 Task: Look for space in Pārvatipuram, India from 9th June, 2023 to 16th June, 2023 for 2 adults in price range Rs.8000 to Rs.16000. Place can be entire place with 2 bedrooms having 2 beds and 1 bathroom. Property type can be house, flat, guest house. Booking option can be shelf check-in. Required host language is English.
Action: Mouse moved to (609, 87)
Screenshot: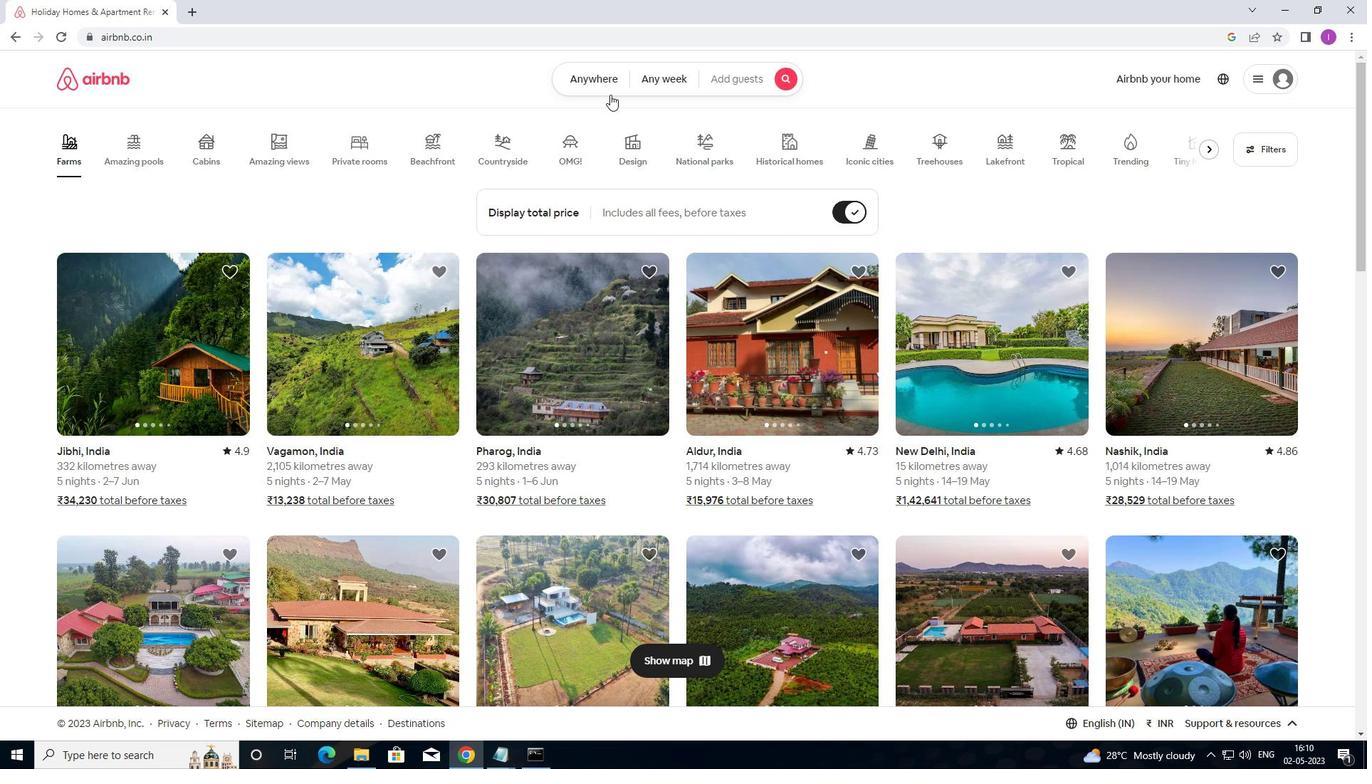 
Action: Mouse pressed left at (609, 87)
Screenshot: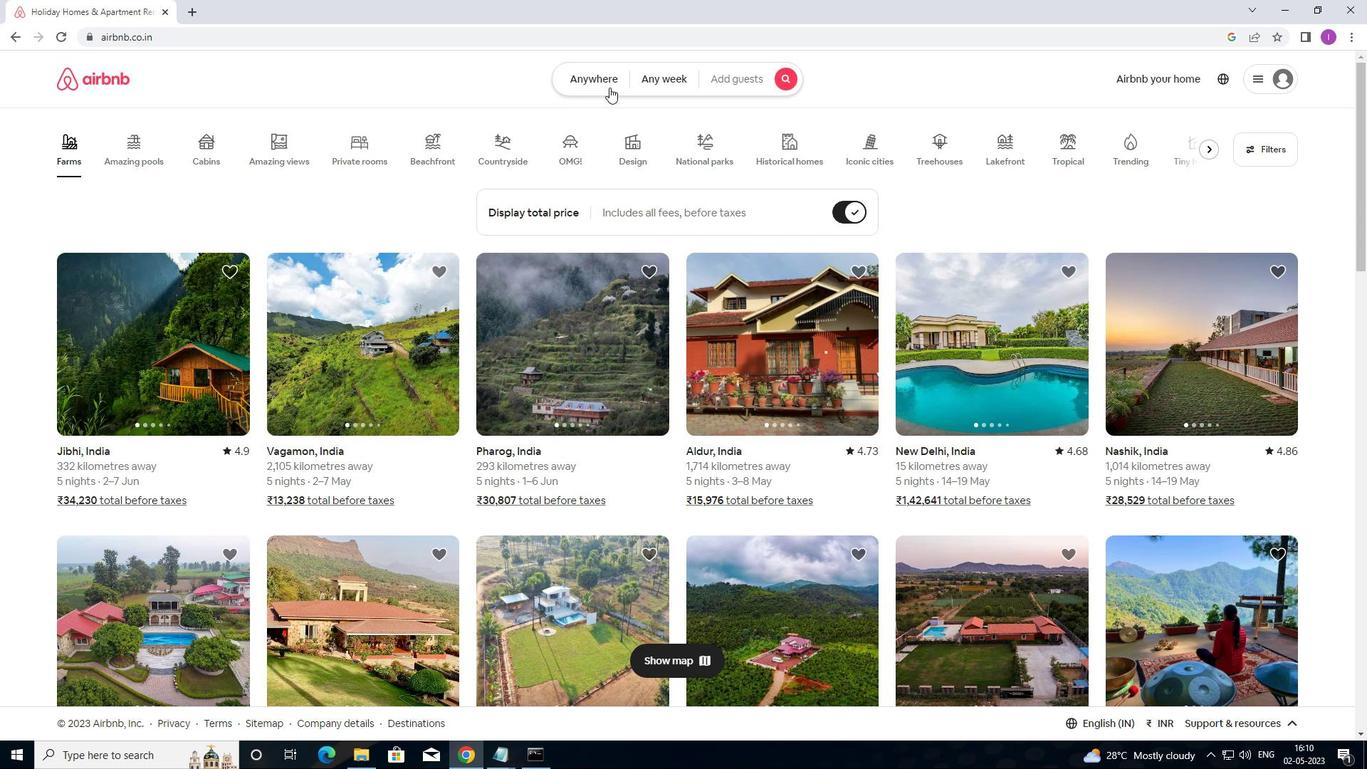 
Action: Mouse moved to (470, 146)
Screenshot: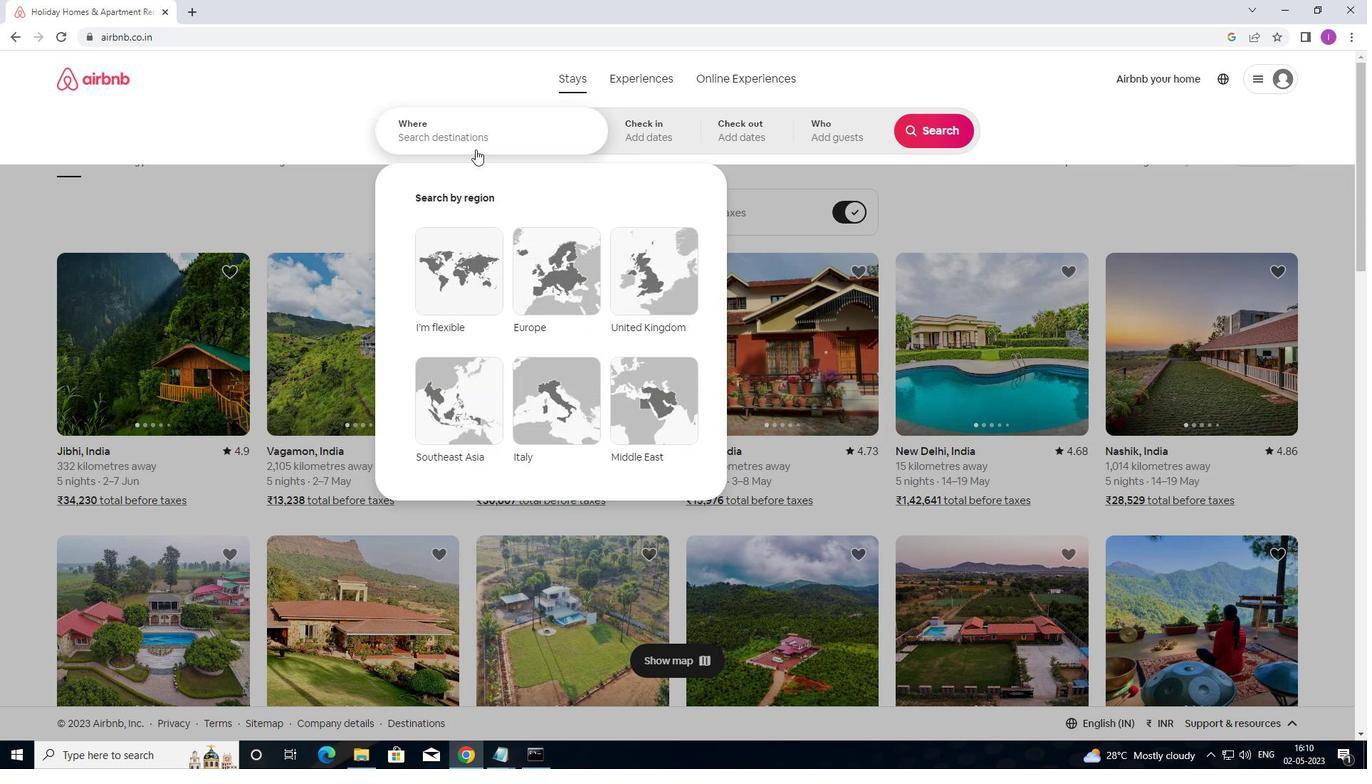 
Action: Mouse pressed left at (470, 146)
Screenshot: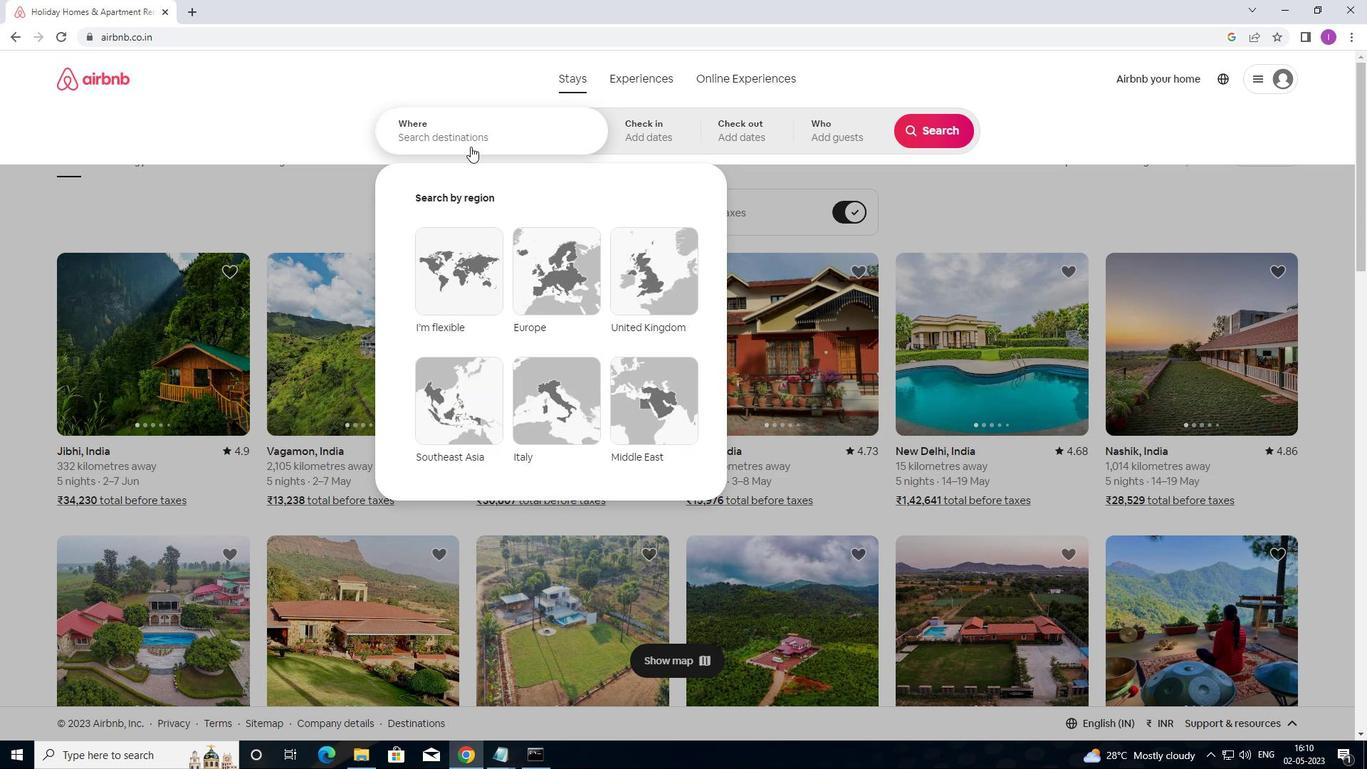 
Action: Mouse moved to (742, 77)
Screenshot: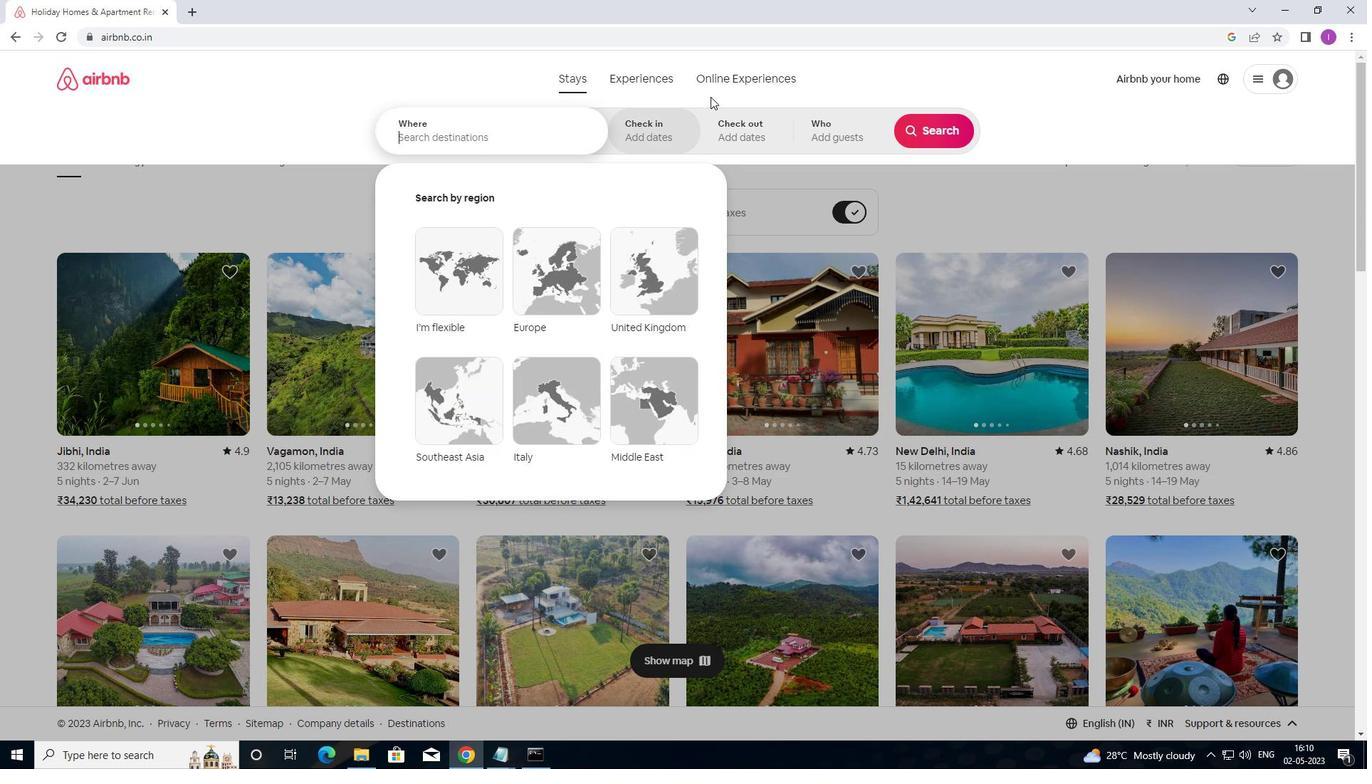 
Action: Key pressed <Key.shift>PARVATIPURAM,<Key.shift>INDIA
Screenshot: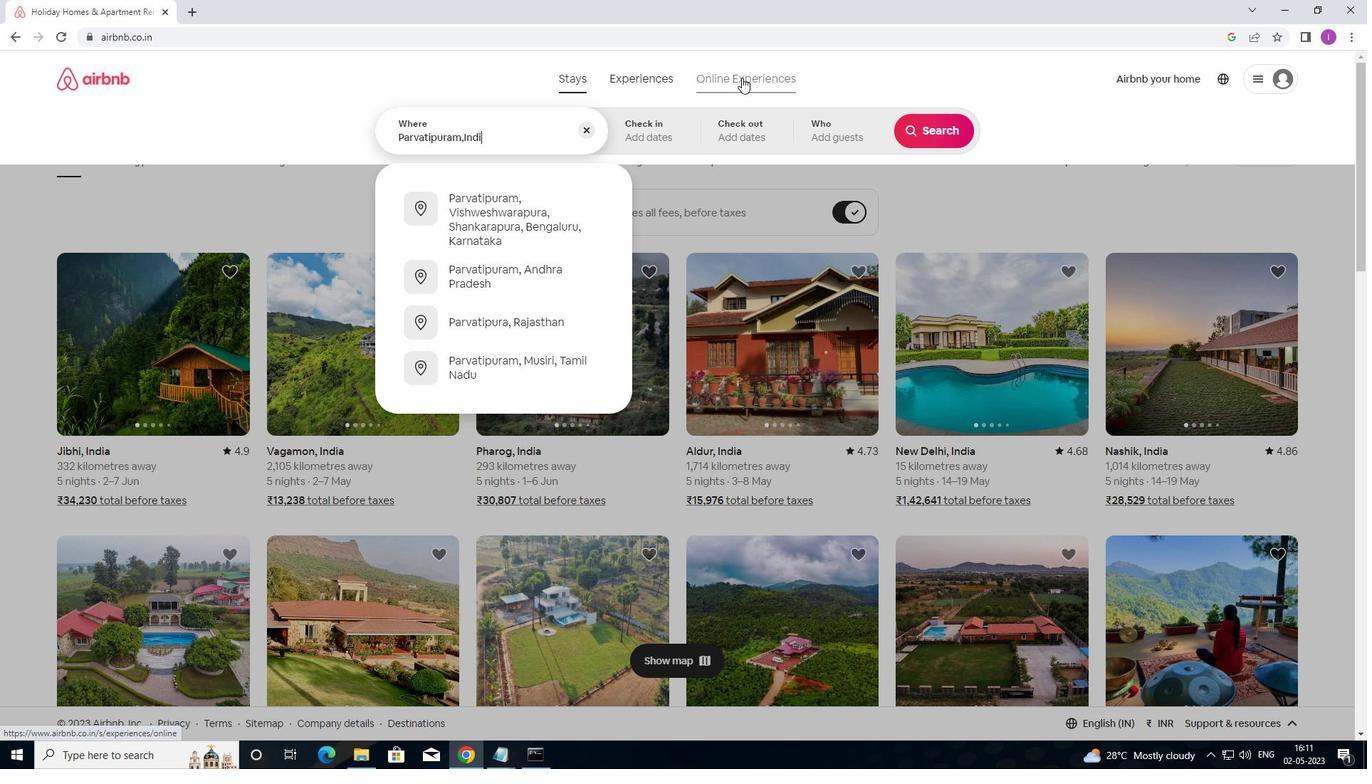 
Action: Mouse moved to (690, 120)
Screenshot: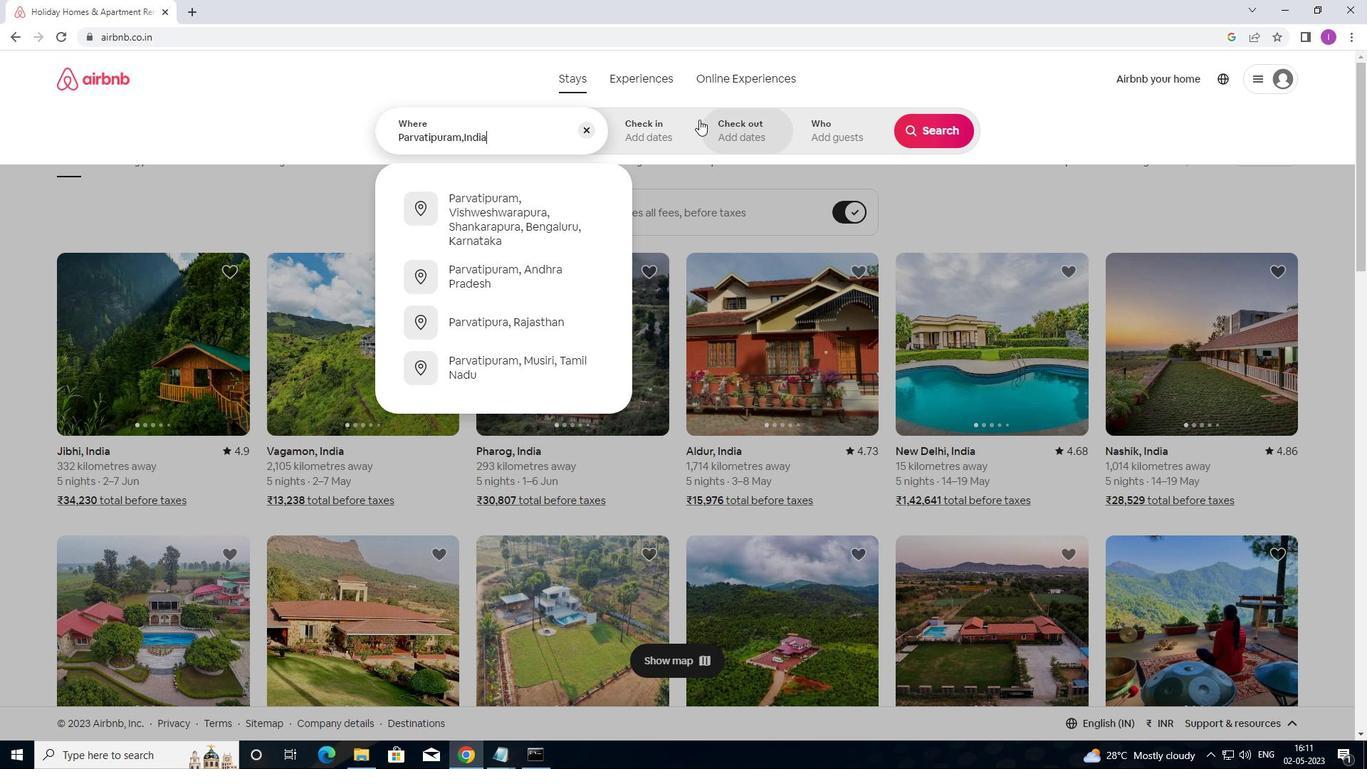 
Action: Mouse pressed left at (690, 120)
Screenshot: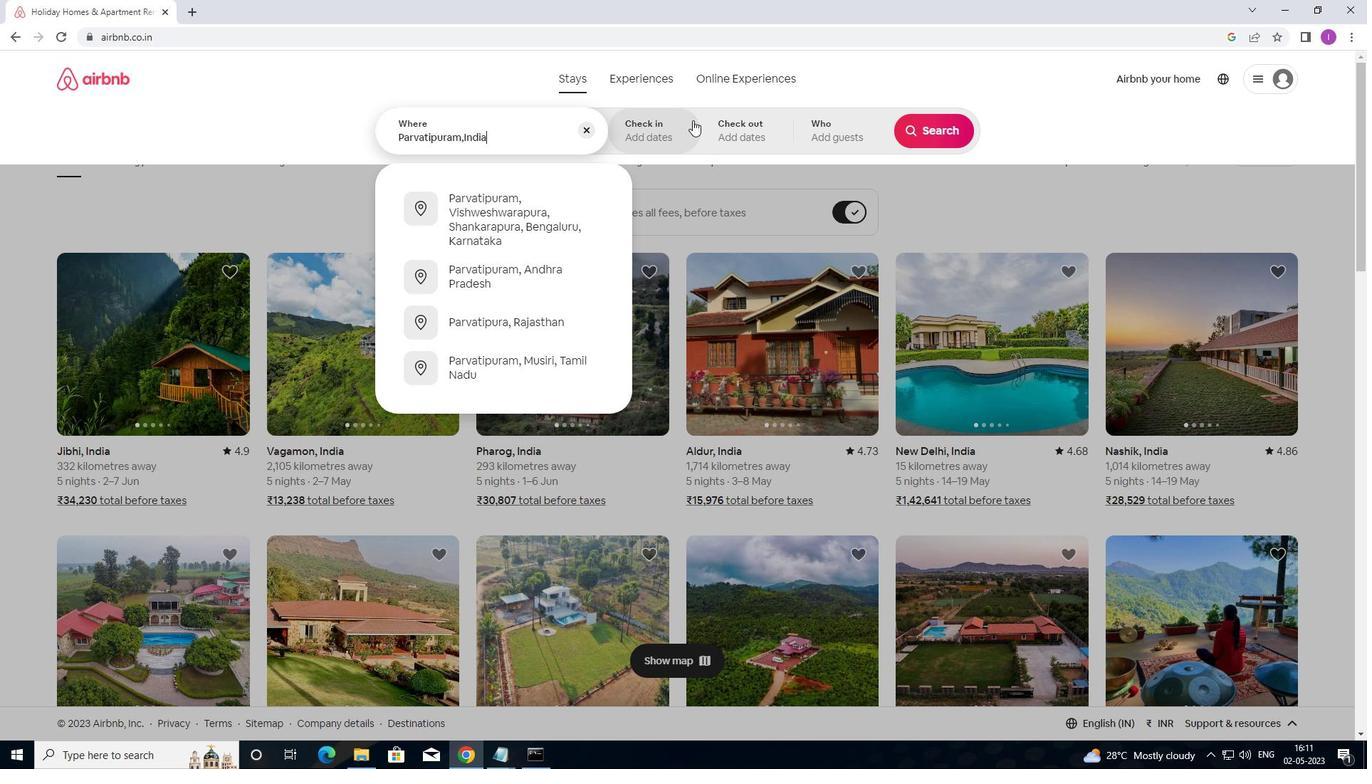 
Action: Mouse moved to (884, 341)
Screenshot: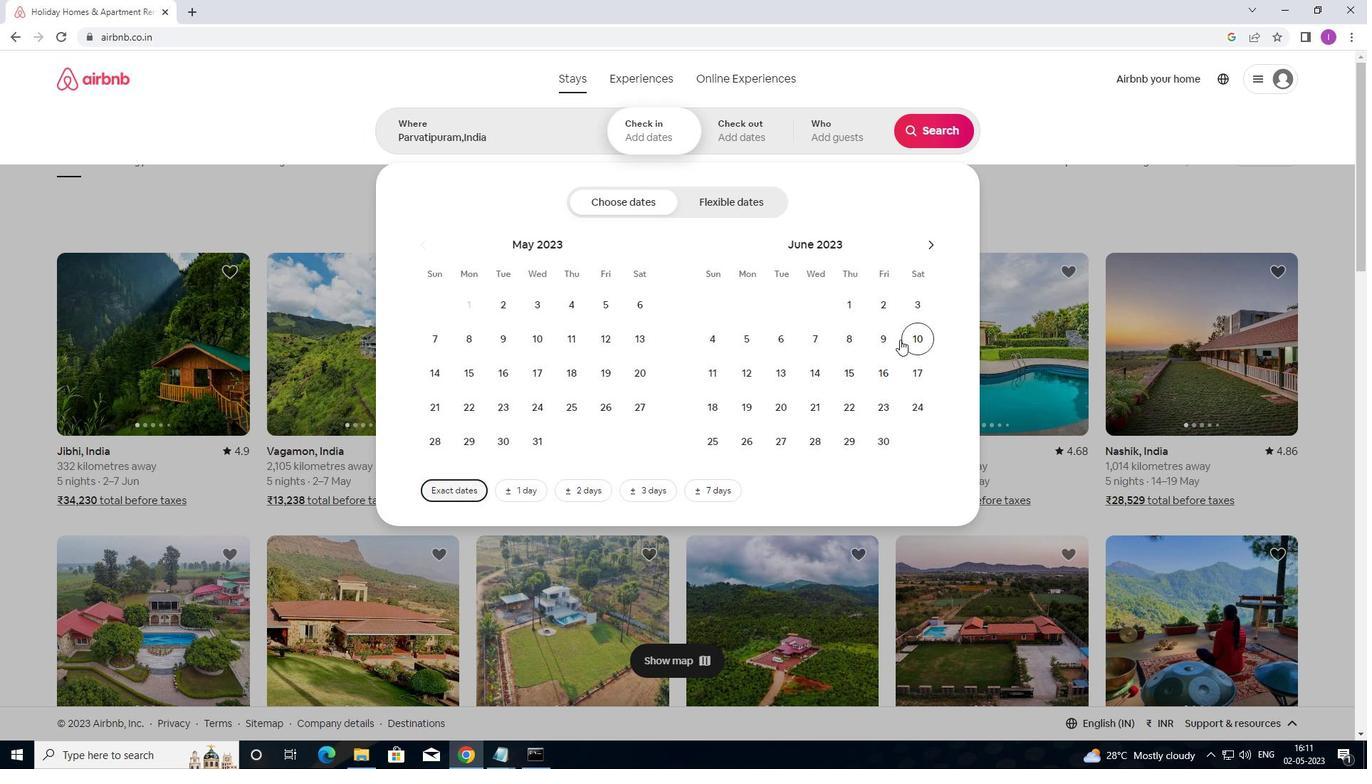 
Action: Mouse pressed left at (884, 341)
Screenshot: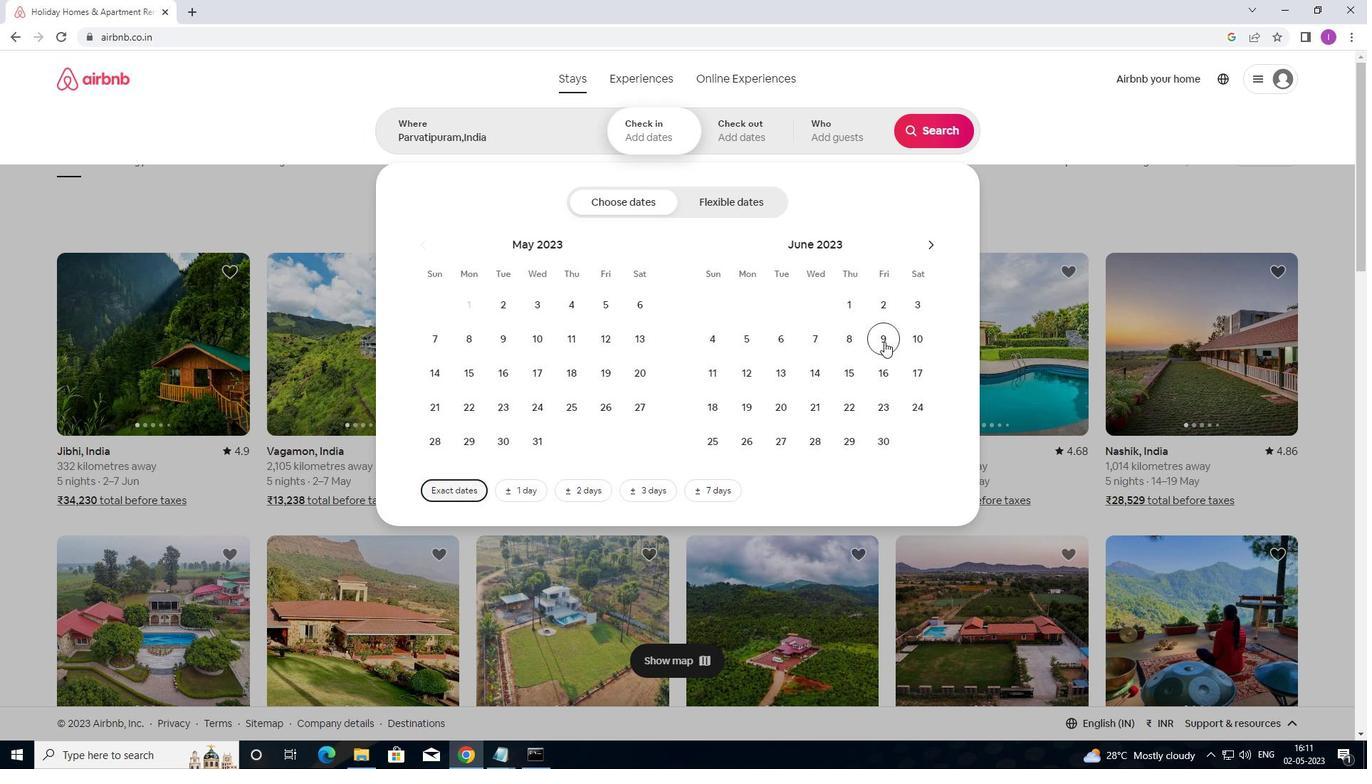 
Action: Mouse moved to (880, 378)
Screenshot: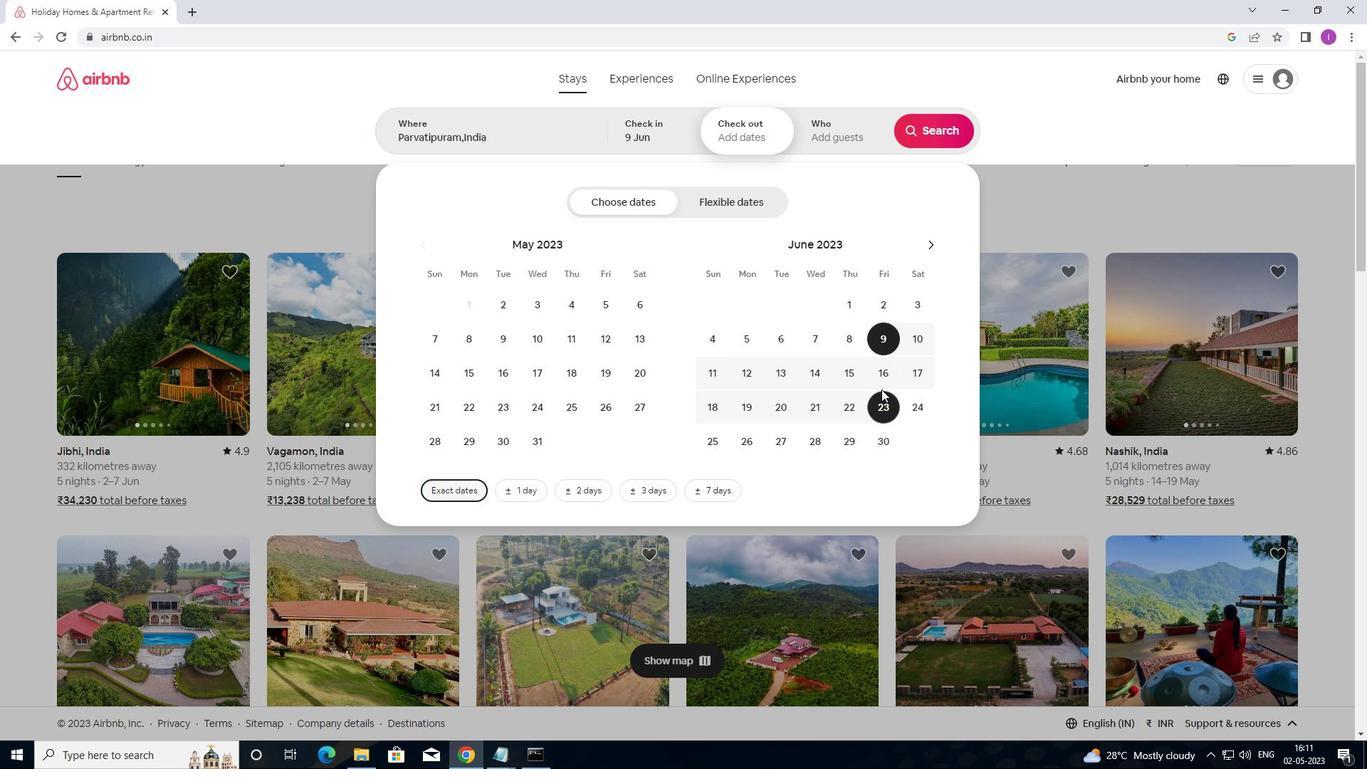 
Action: Mouse pressed left at (880, 378)
Screenshot: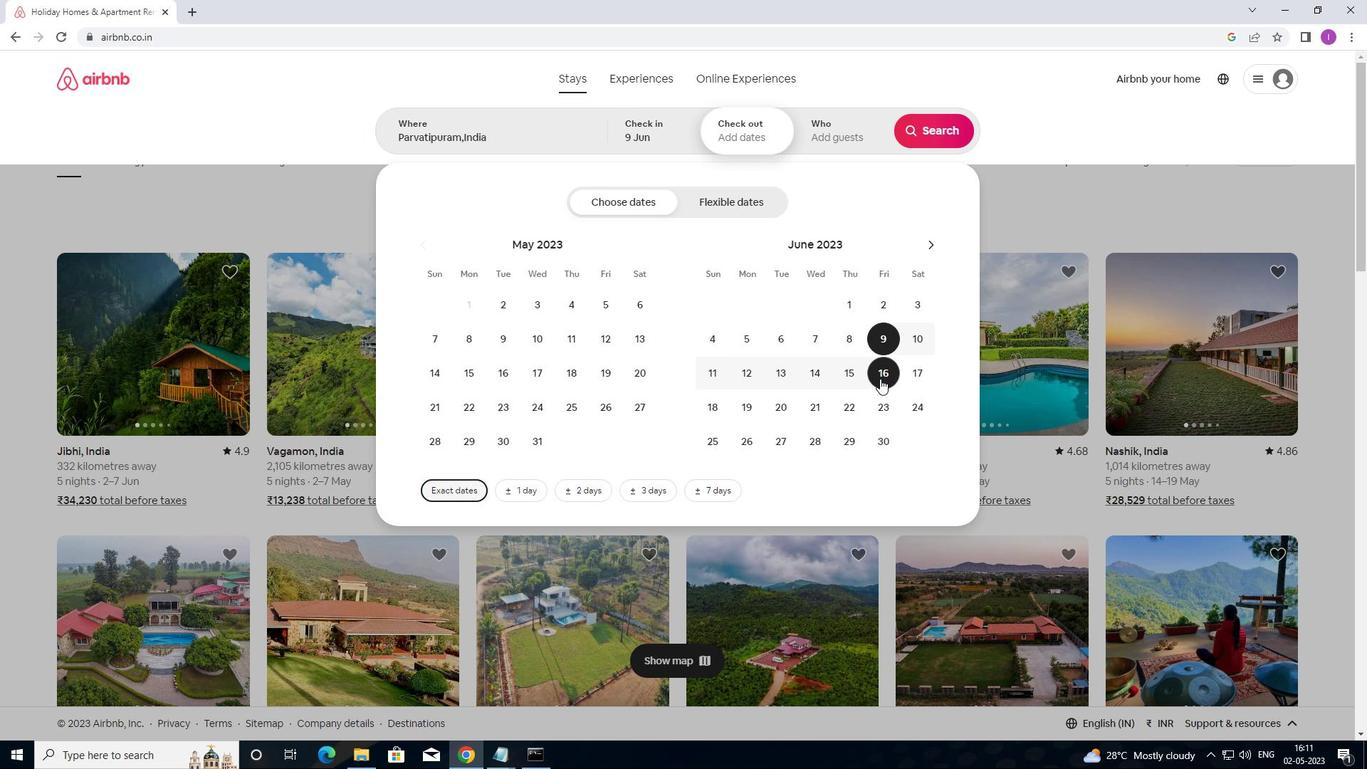 
Action: Mouse moved to (854, 128)
Screenshot: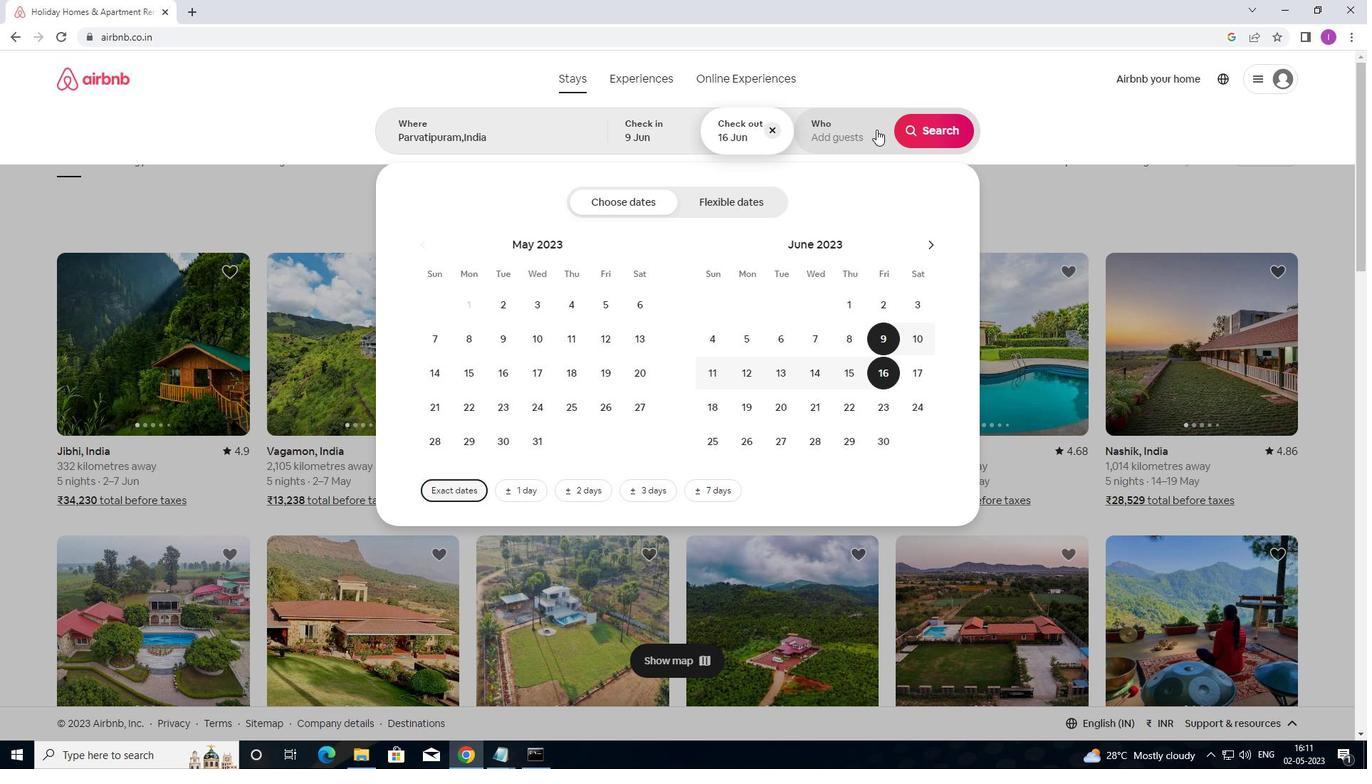 
Action: Mouse pressed left at (854, 128)
Screenshot: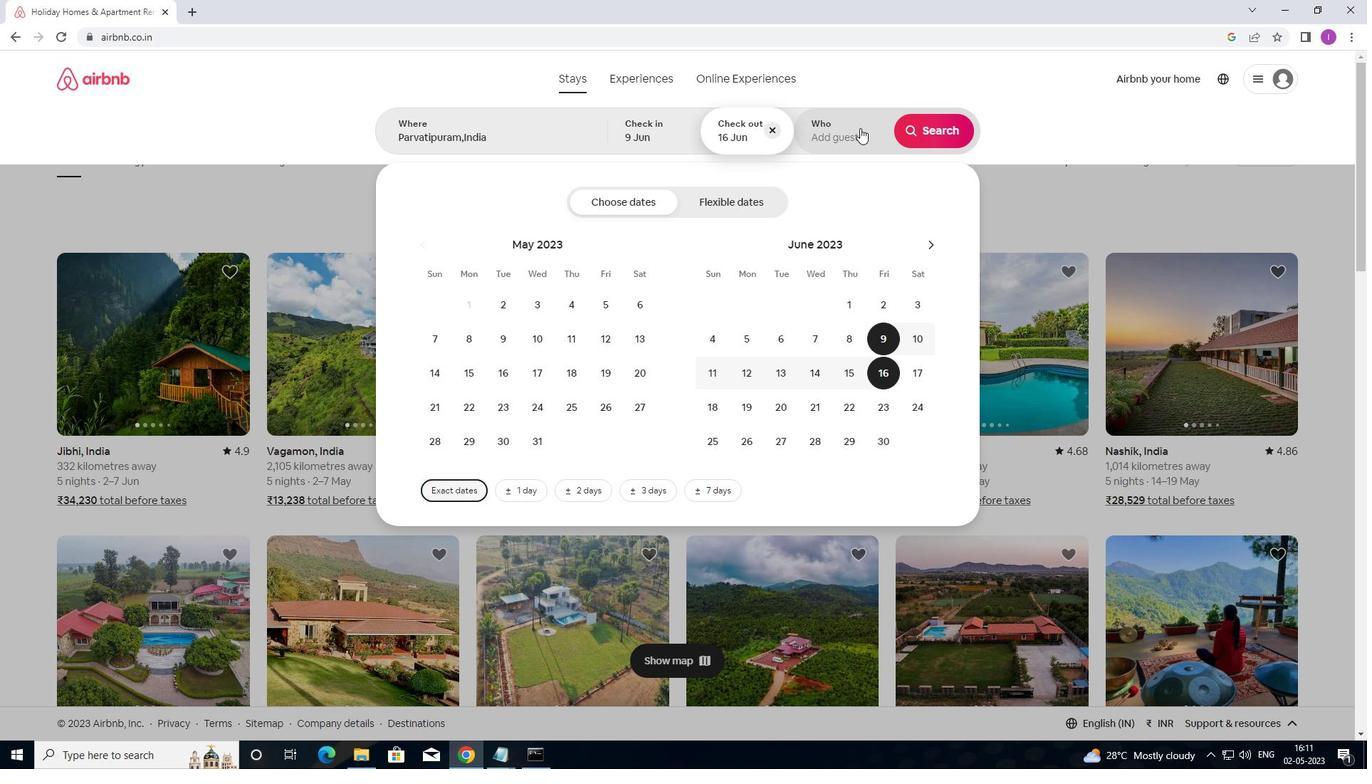 
Action: Mouse moved to (943, 208)
Screenshot: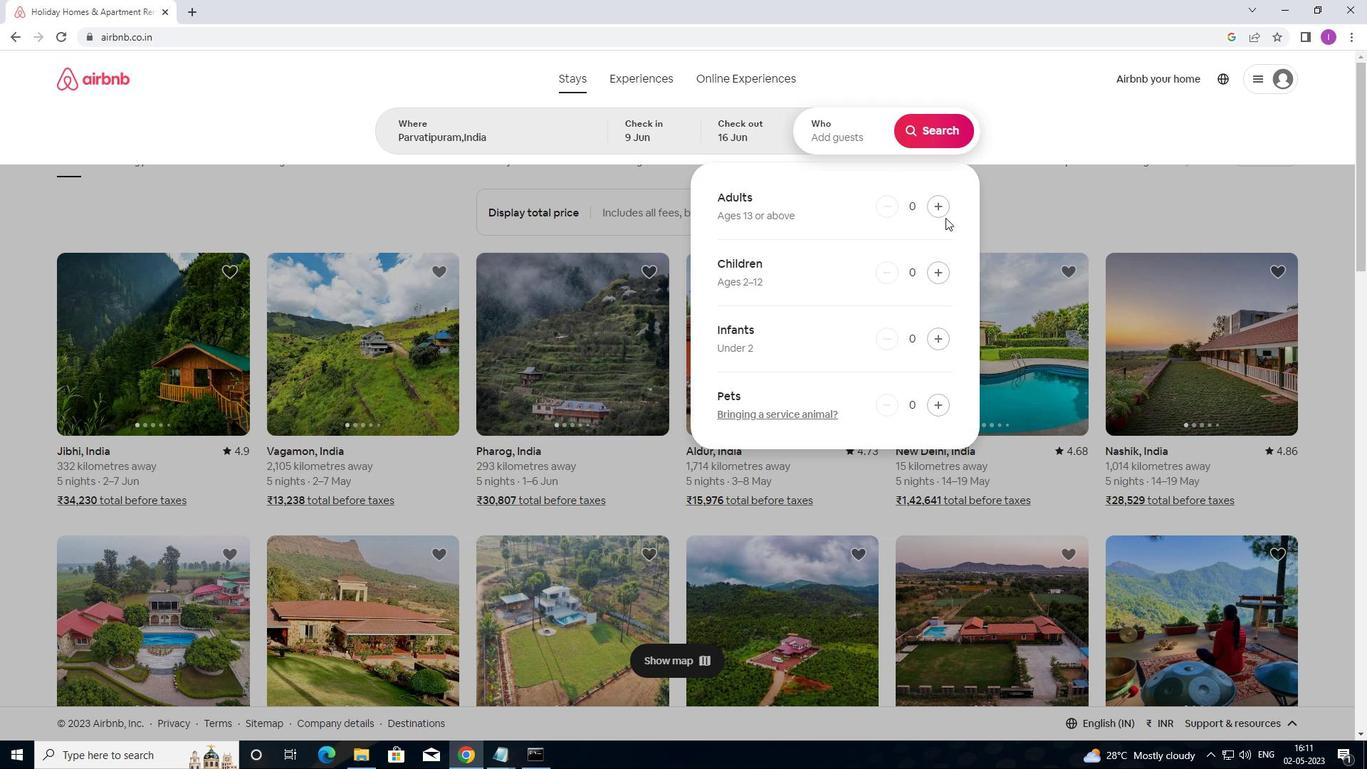 
Action: Mouse pressed left at (943, 208)
Screenshot: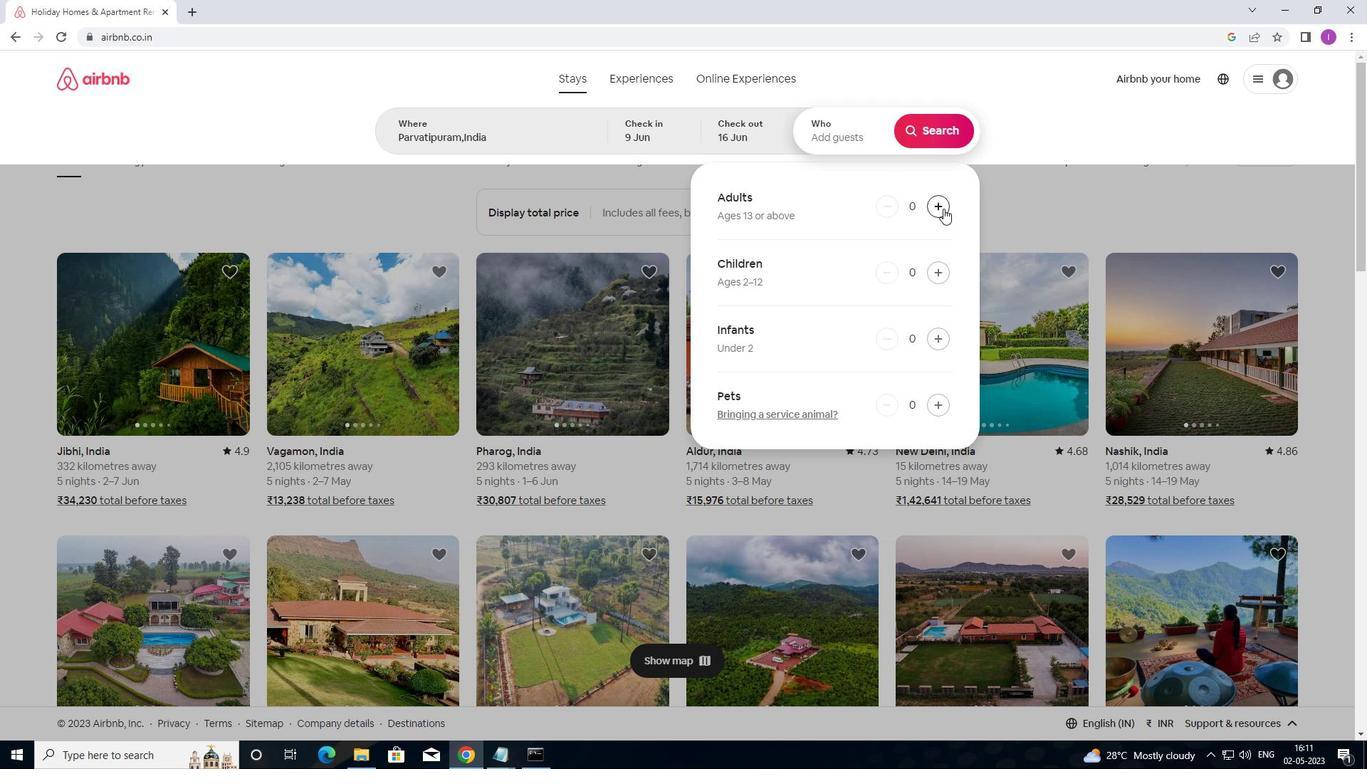 
Action: Mouse pressed left at (943, 208)
Screenshot: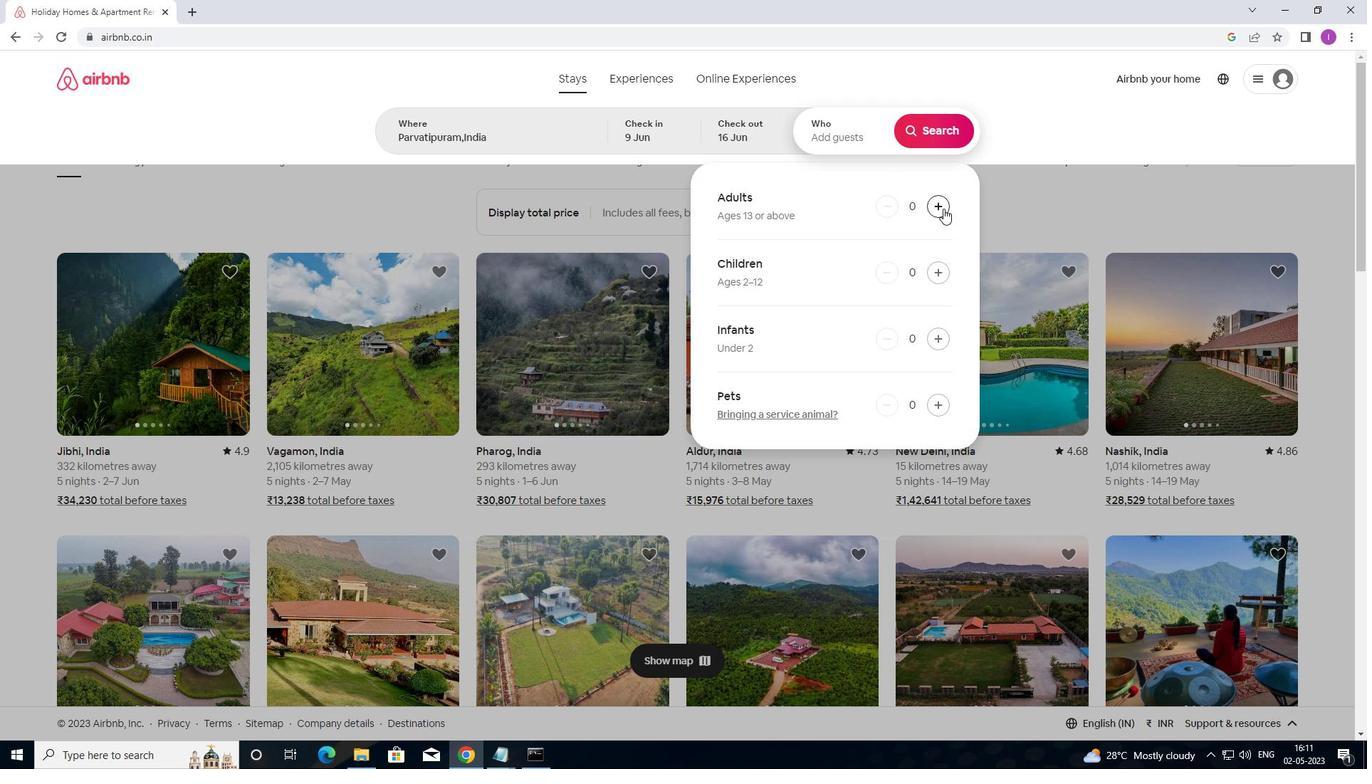 
Action: Mouse moved to (932, 123)
Screenshot: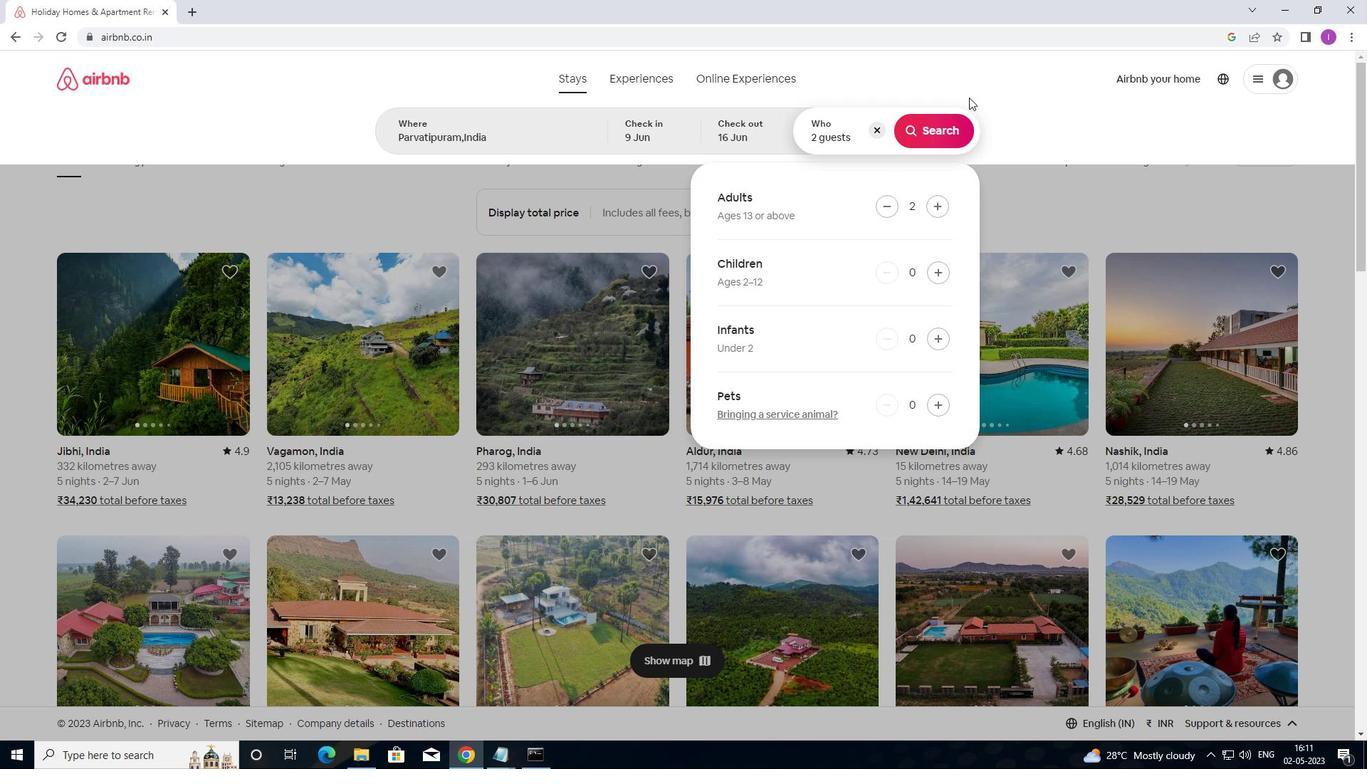 
Action: Mouse pressed left at (932, 123)
Screenshot: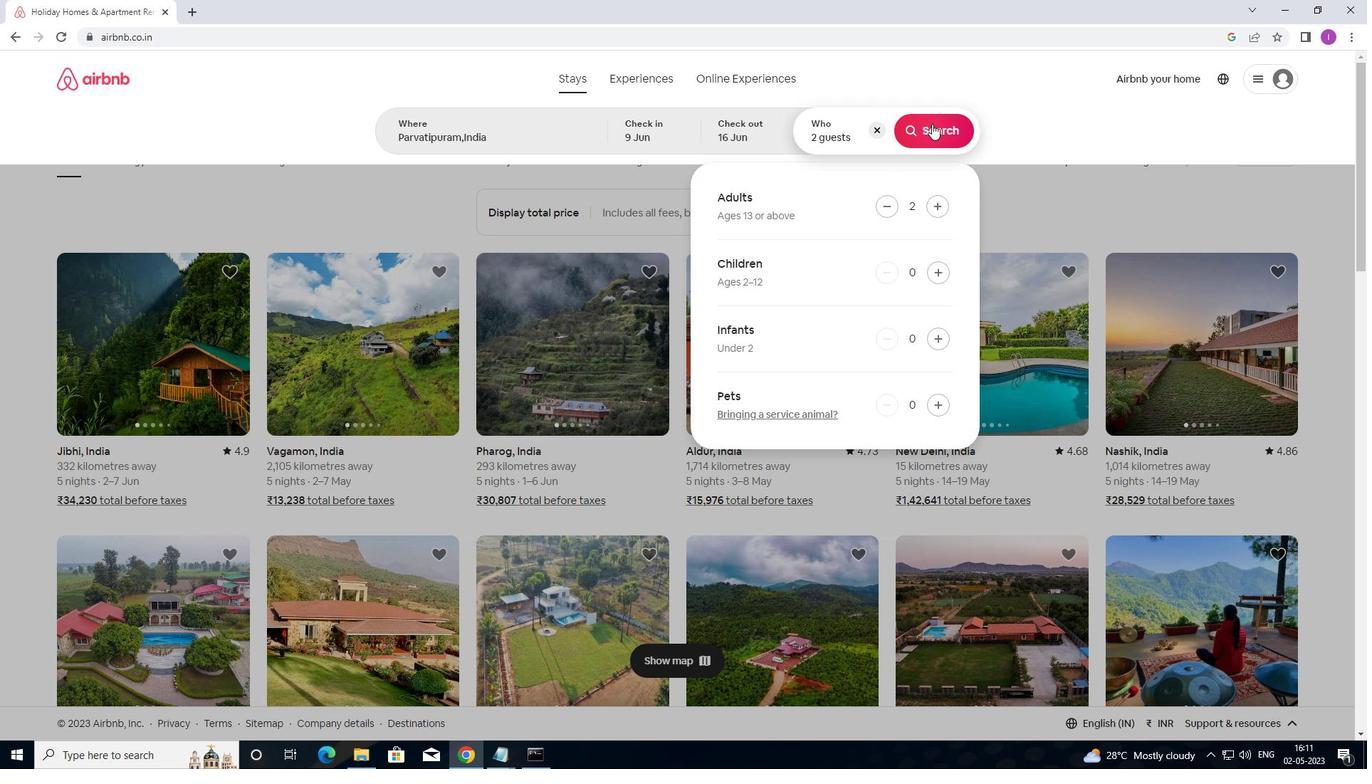 
Action: Mouse moved to (1322, 131)
Screenshot: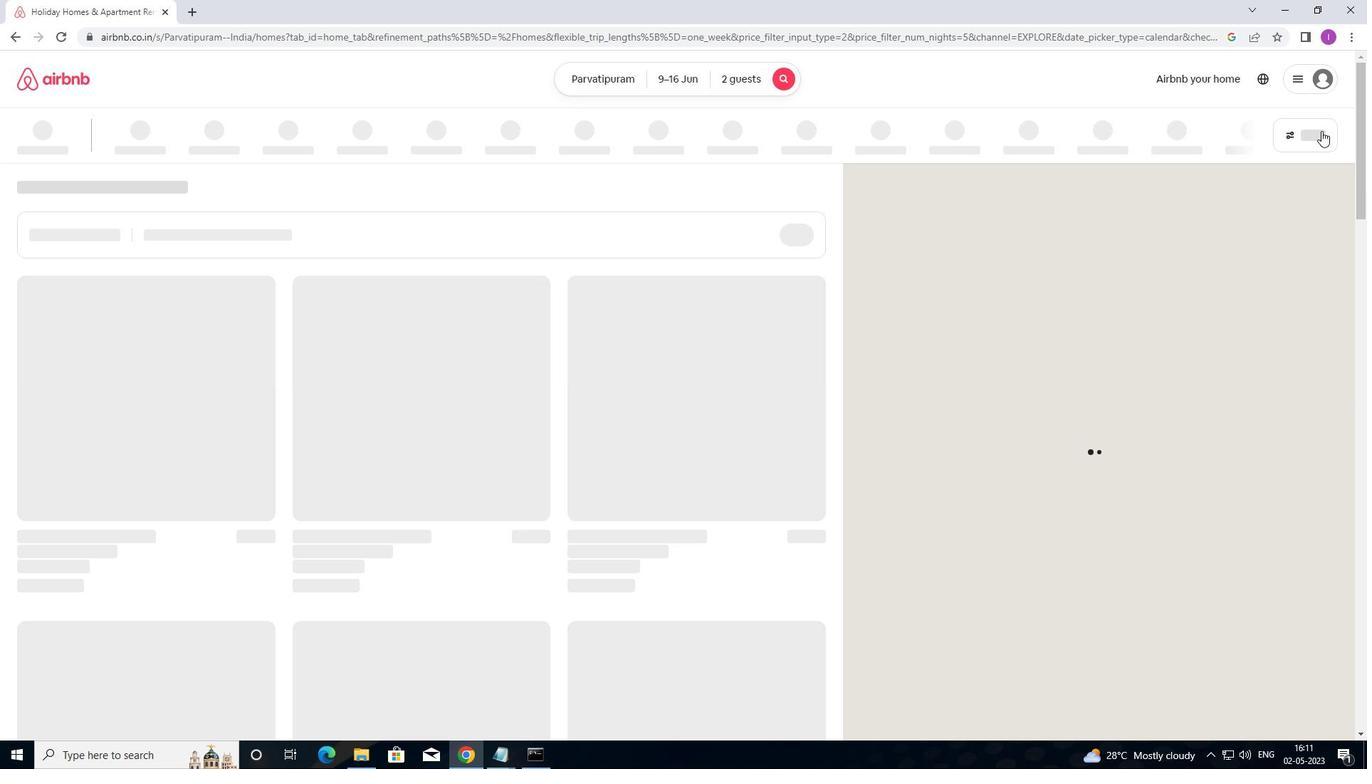 
Action: Mouse pressed left at (1322, 131)
Screenshot: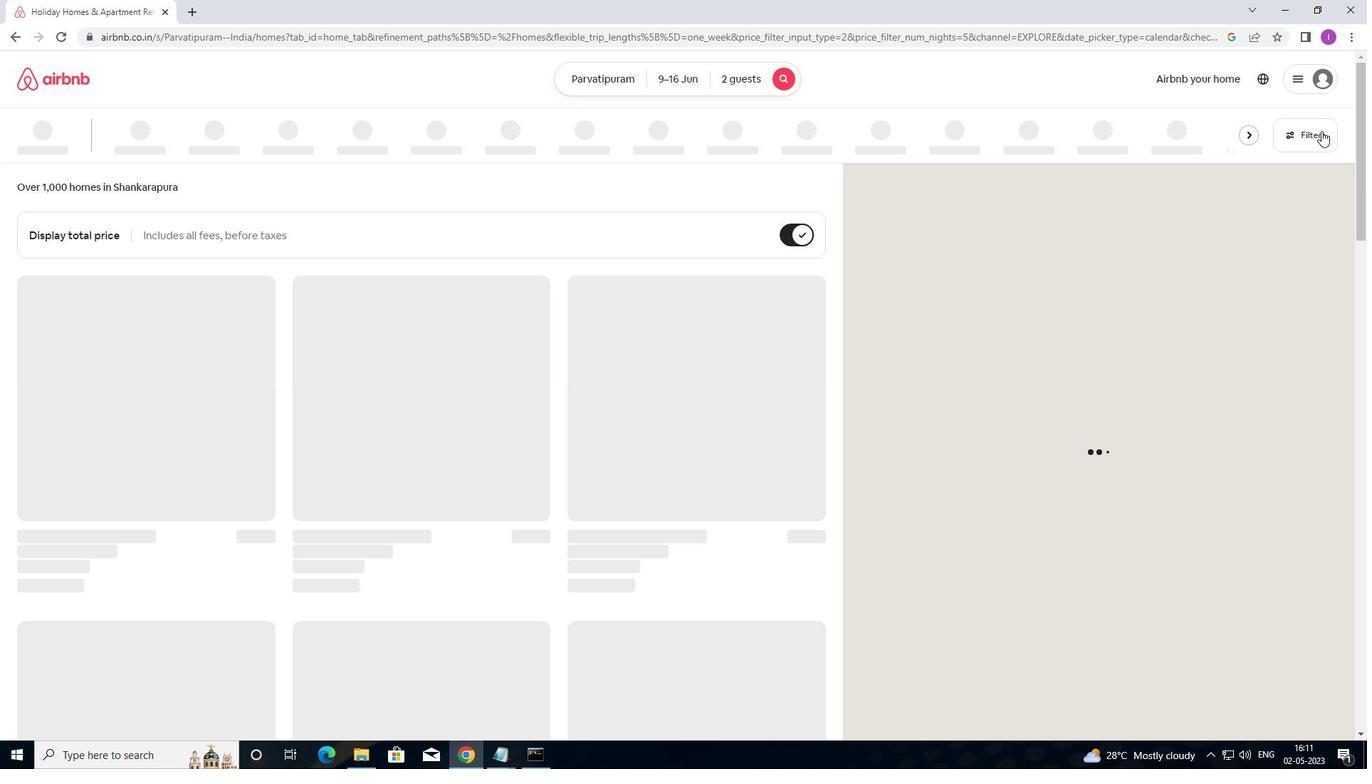 
Action: Mouse moved to (523, 306)
Screenshot: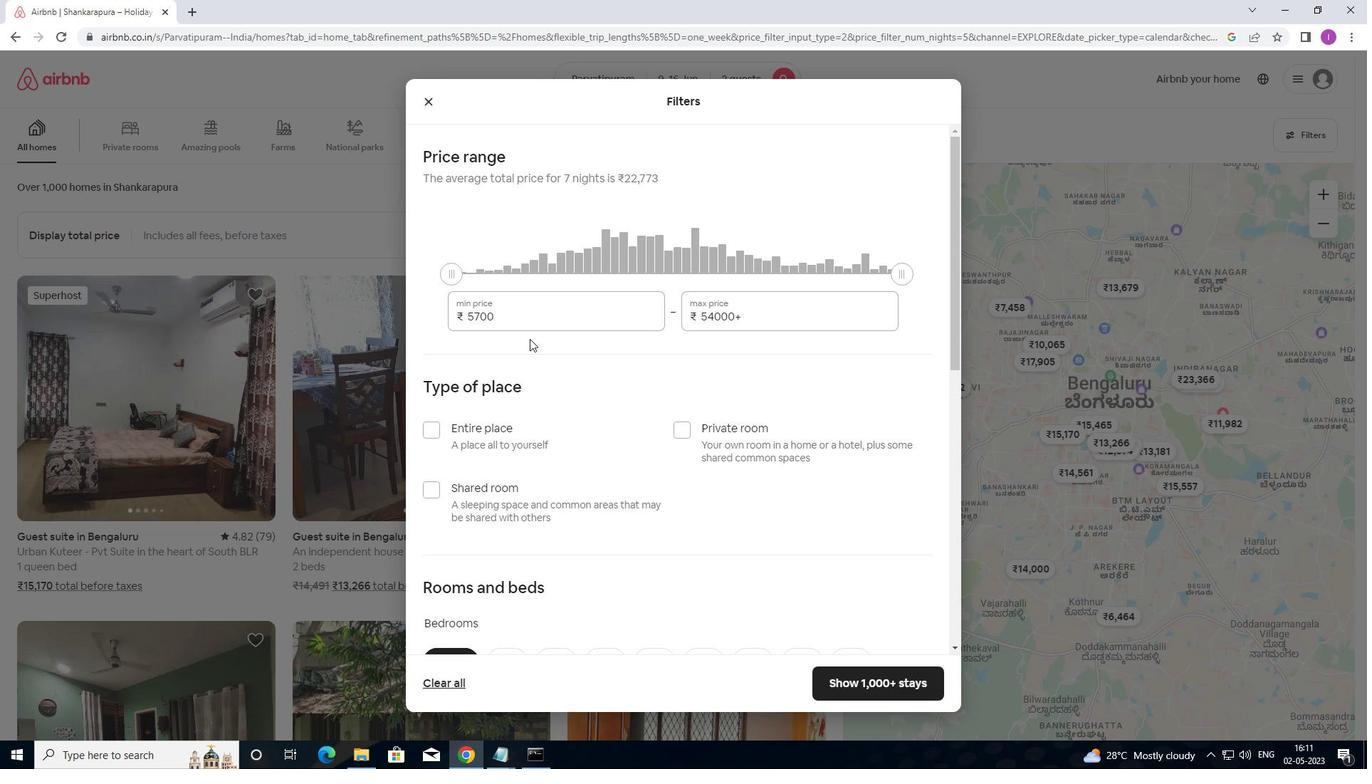 
Action: Mouse pressed left at (523, 306)
Screenshot: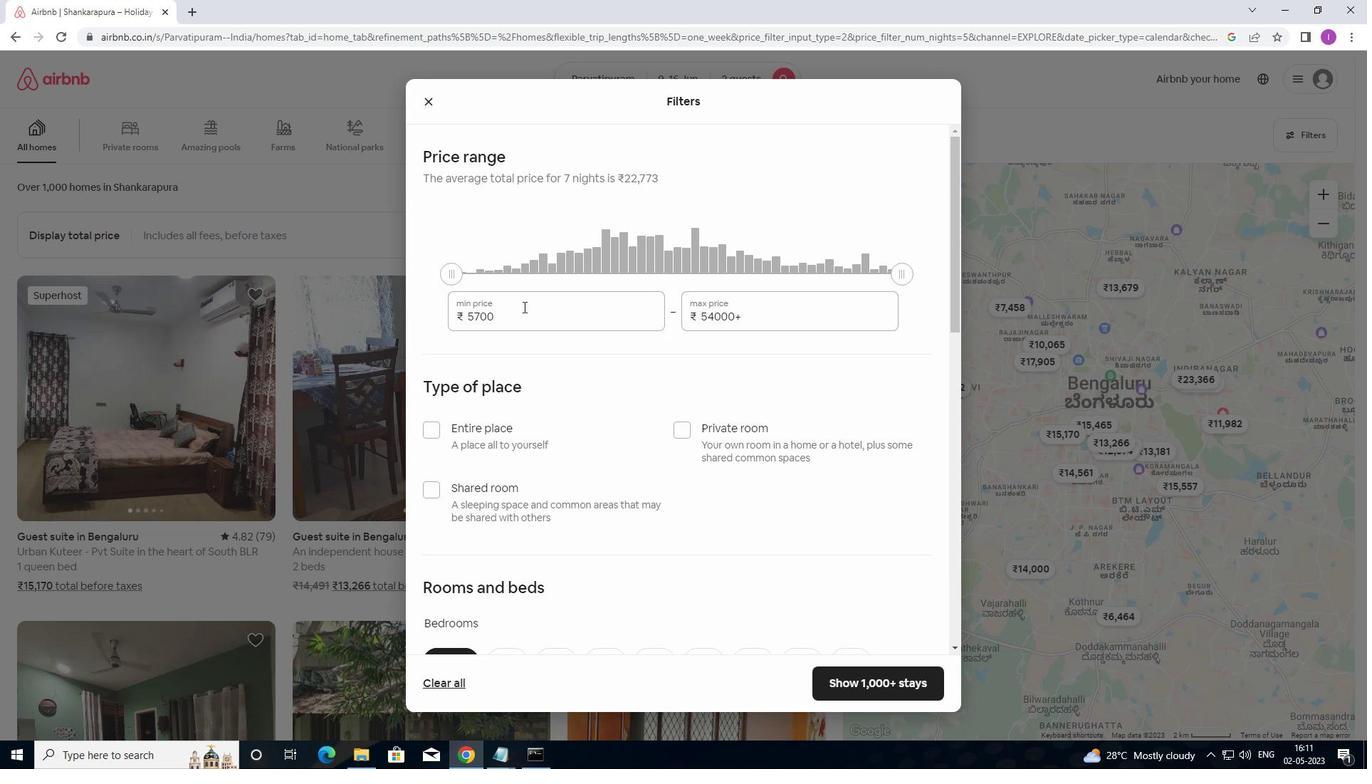 
Action: Mouse moved to (515, 311)
Screenshot: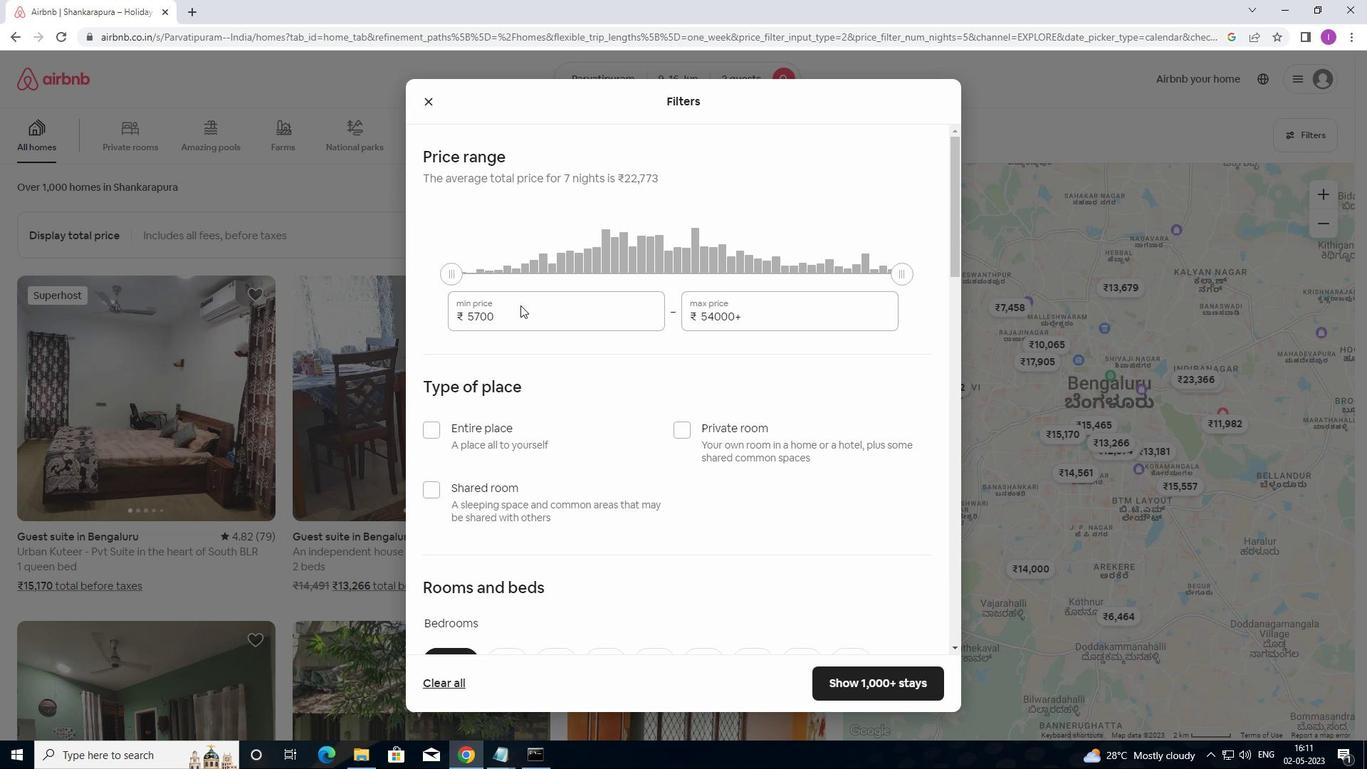 
Action: Mouse pressed left at (515, 311)
Screenshot: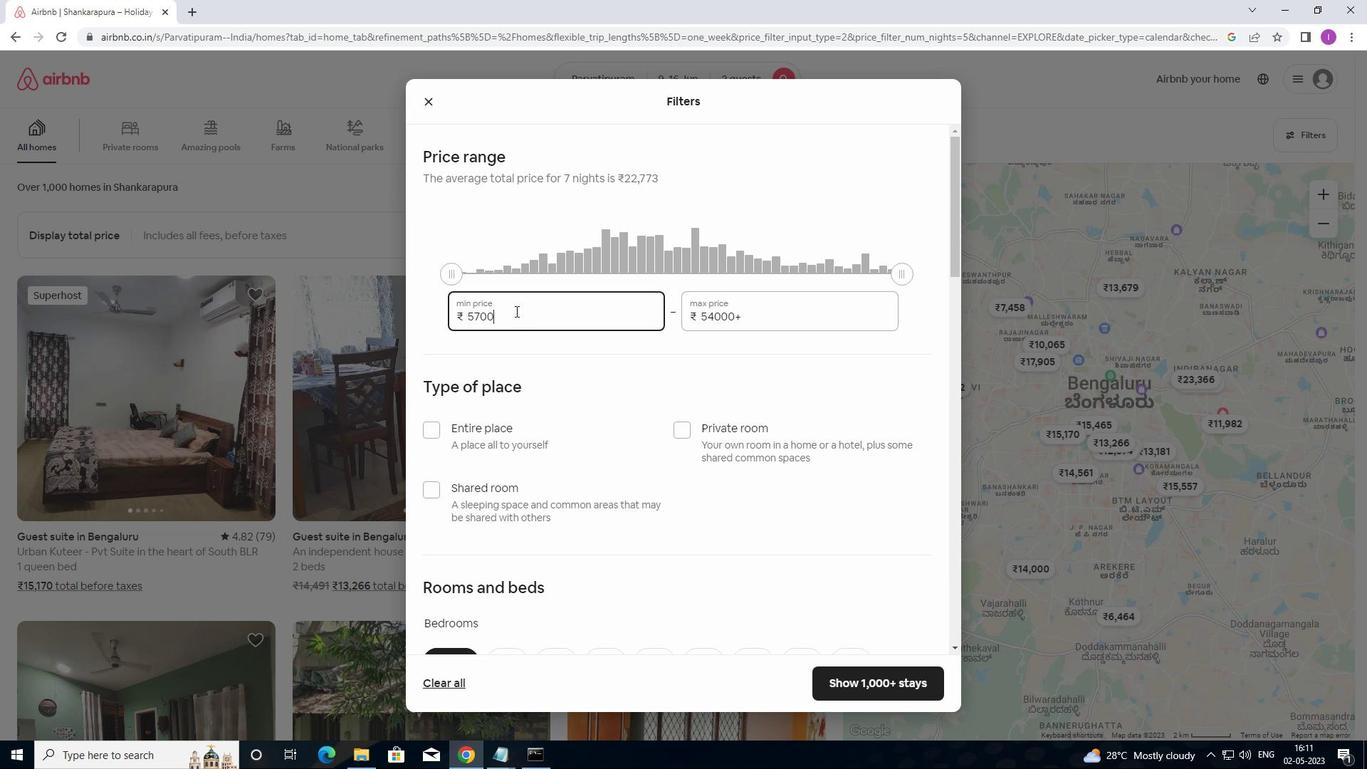 
Action: Mouse moved to (478, 314)
Screenshot: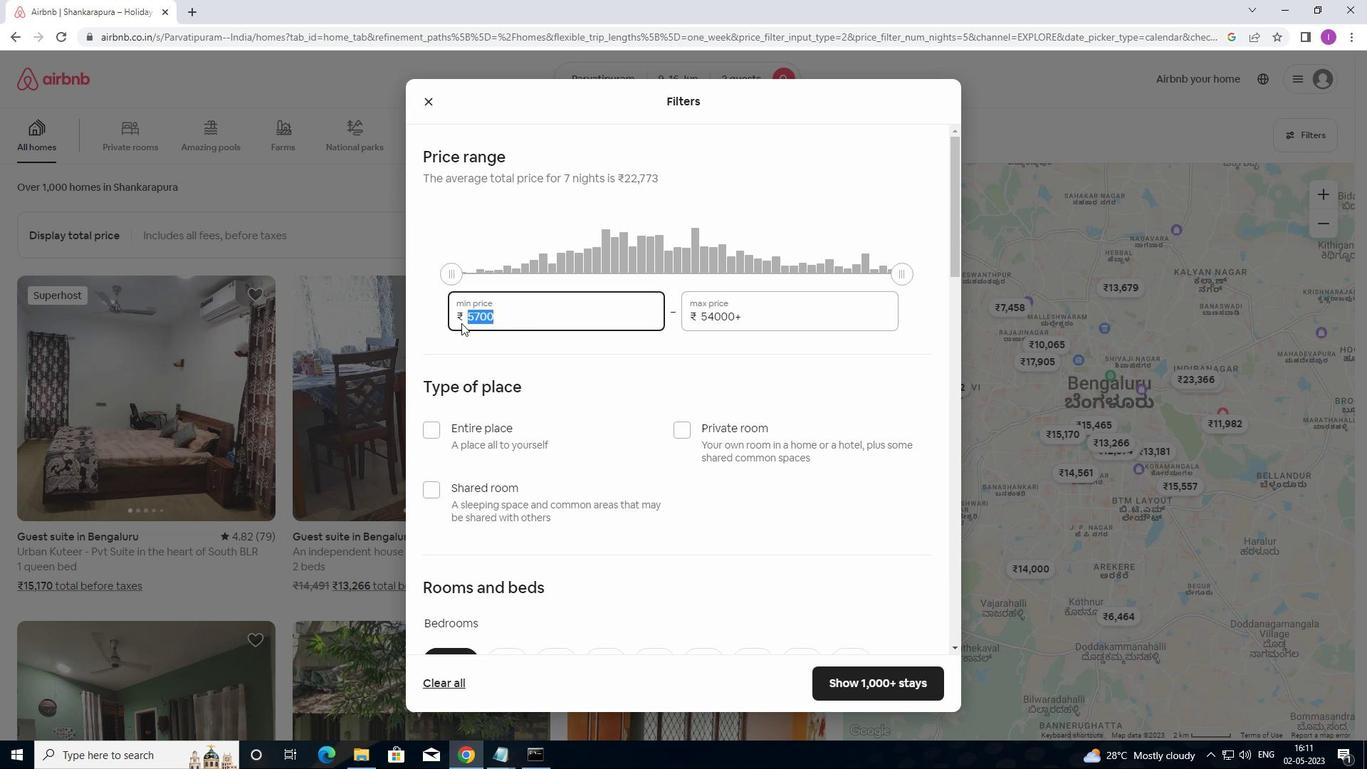 
Action: Key pressed 8
Screenshot: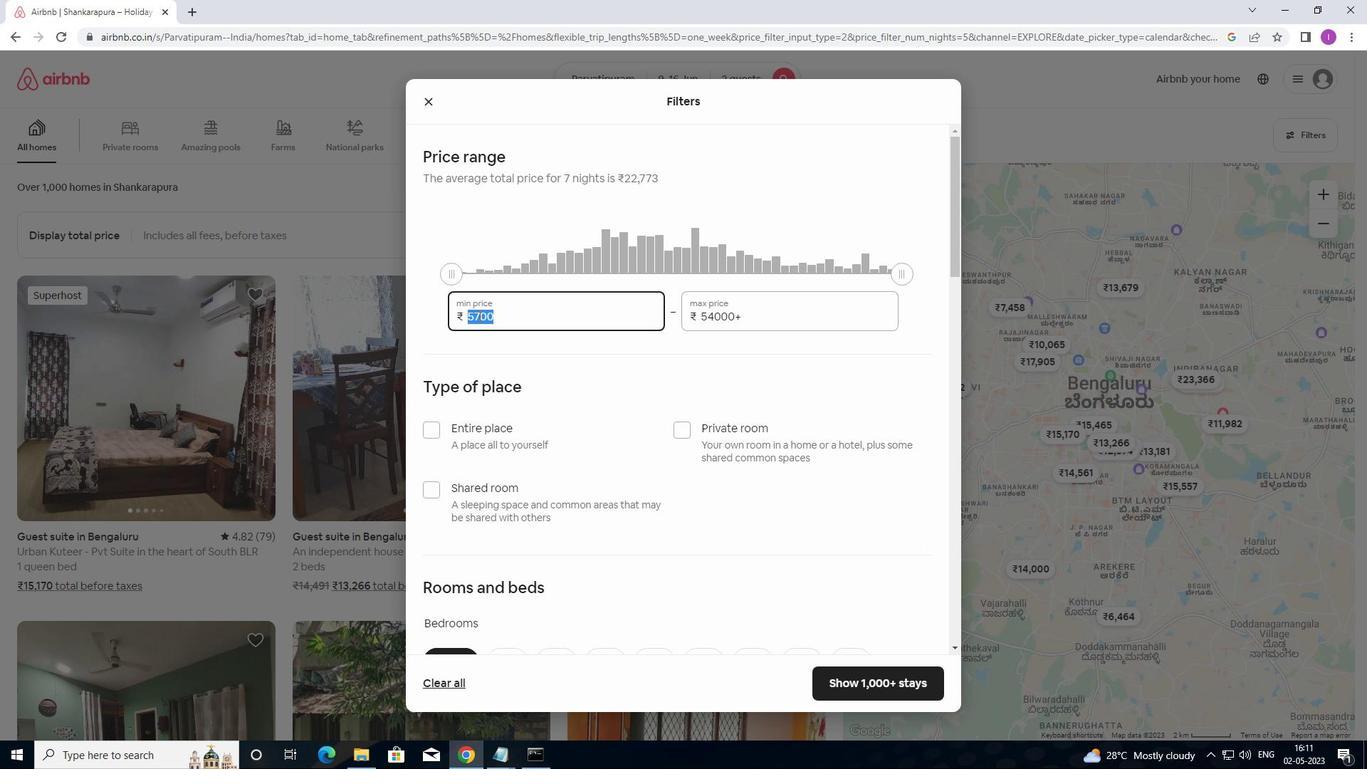 
Action: Mouse moved to (482, 308)
Screenshot: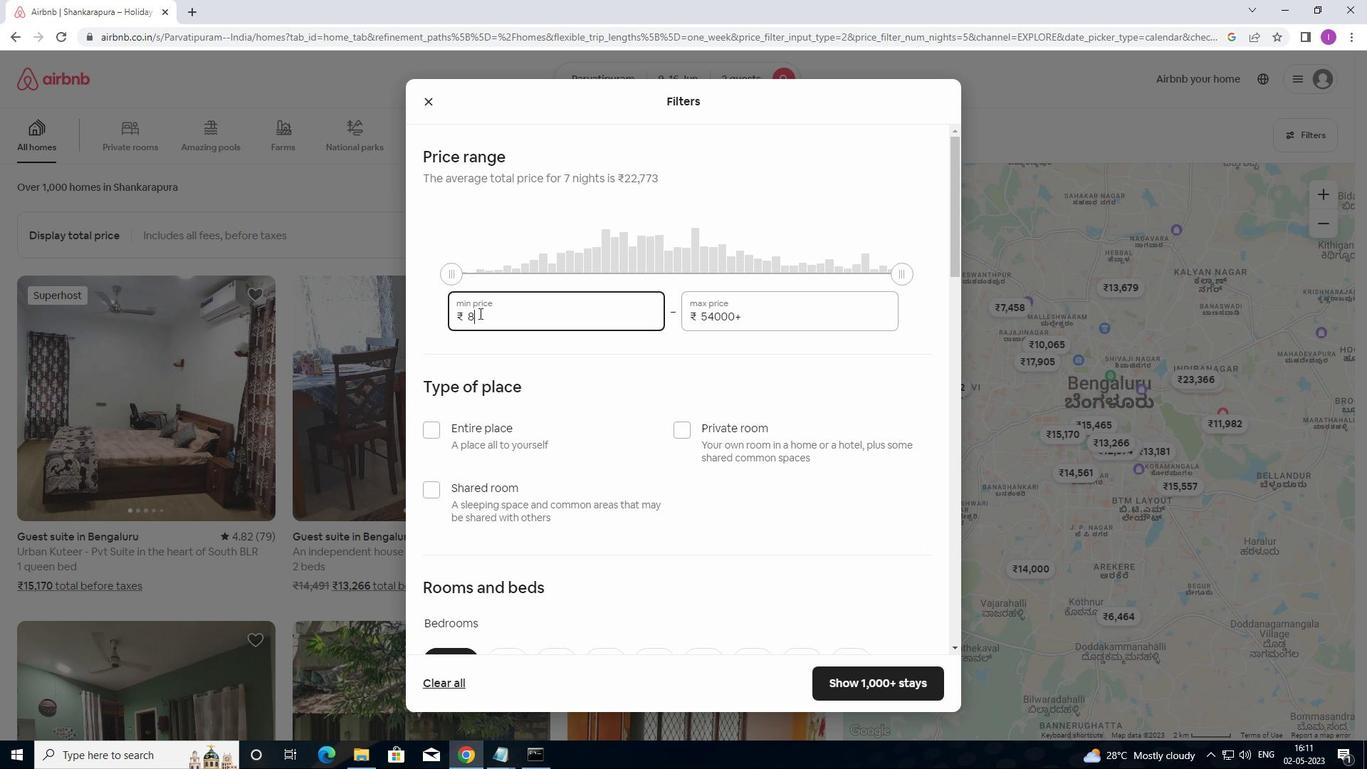 
Action: Key pressed 0
Screenshot: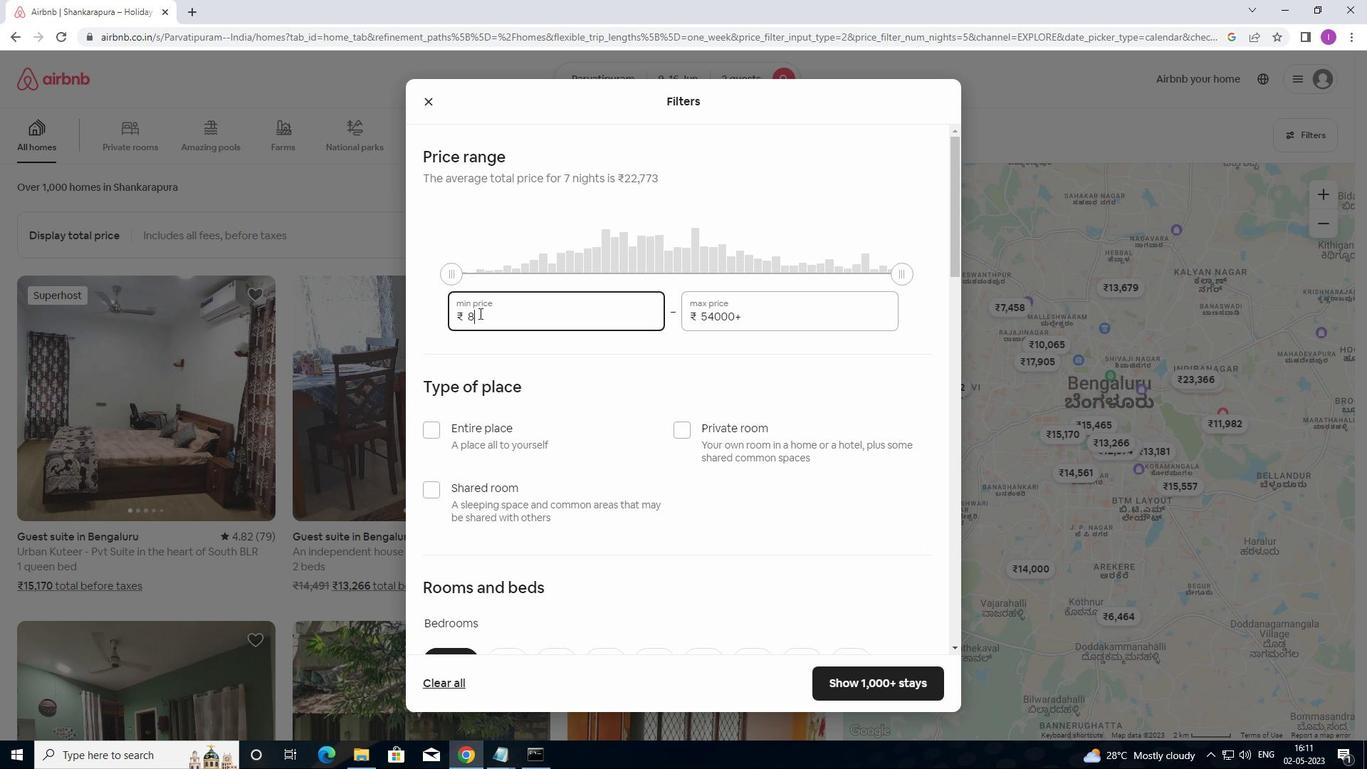 
Action: Mouse moved to (485, 308)
Screenshot: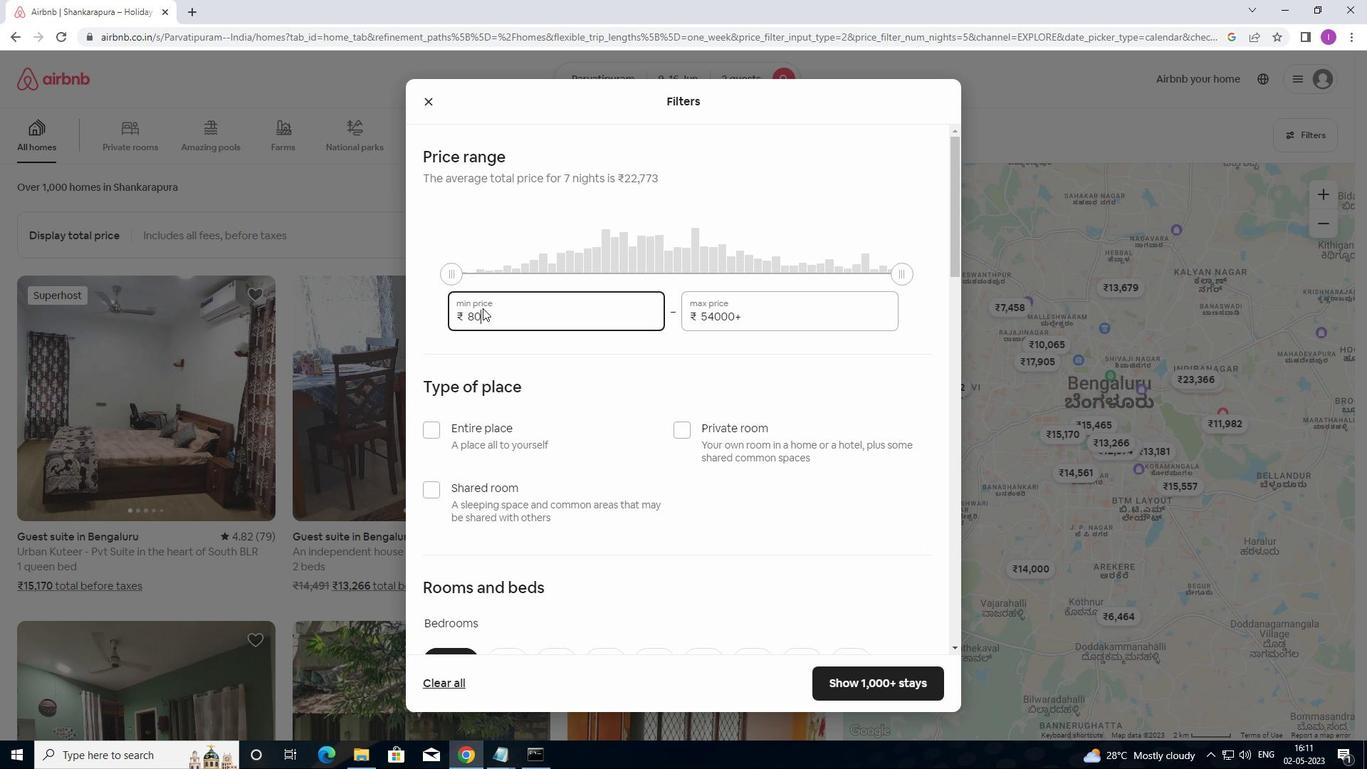 
Action: Key pressed 0
Screenshot: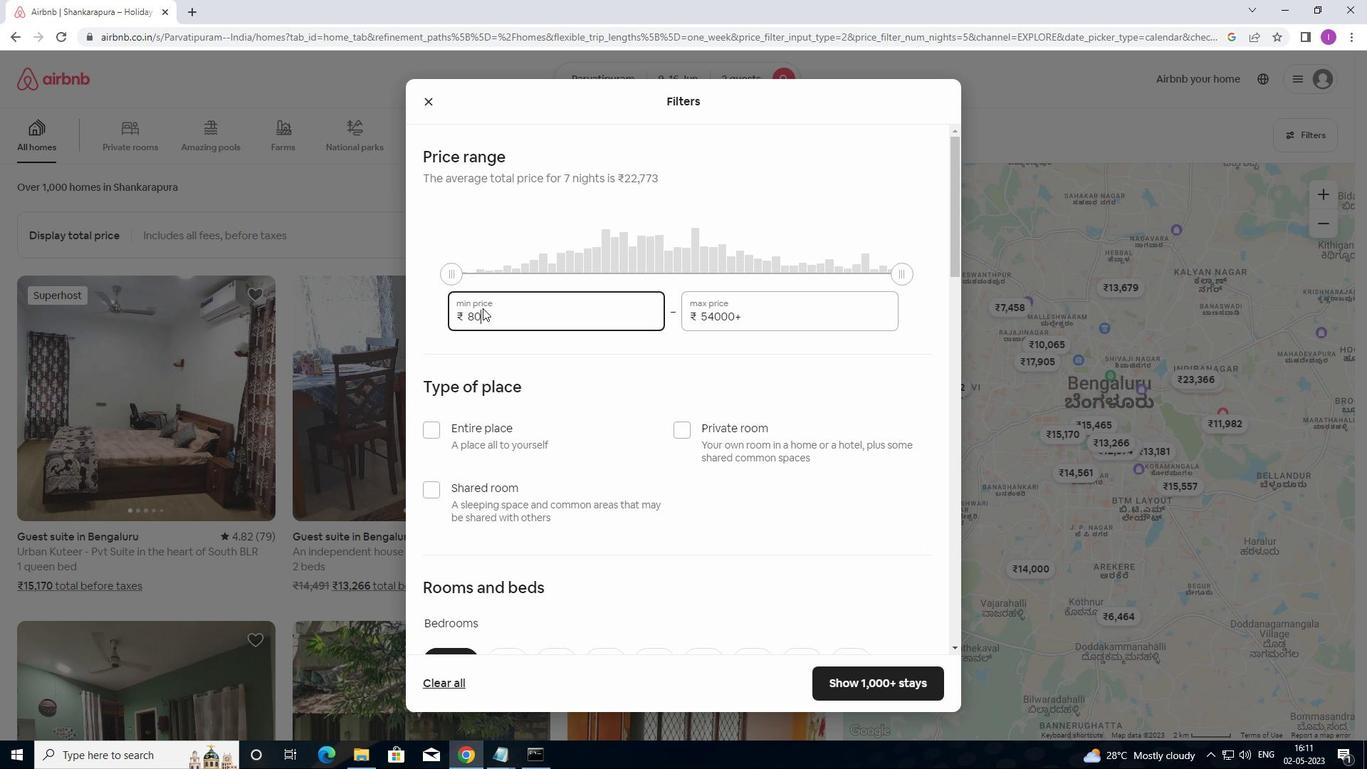
Action: Mouse moved to (486, 307)
Screenshot: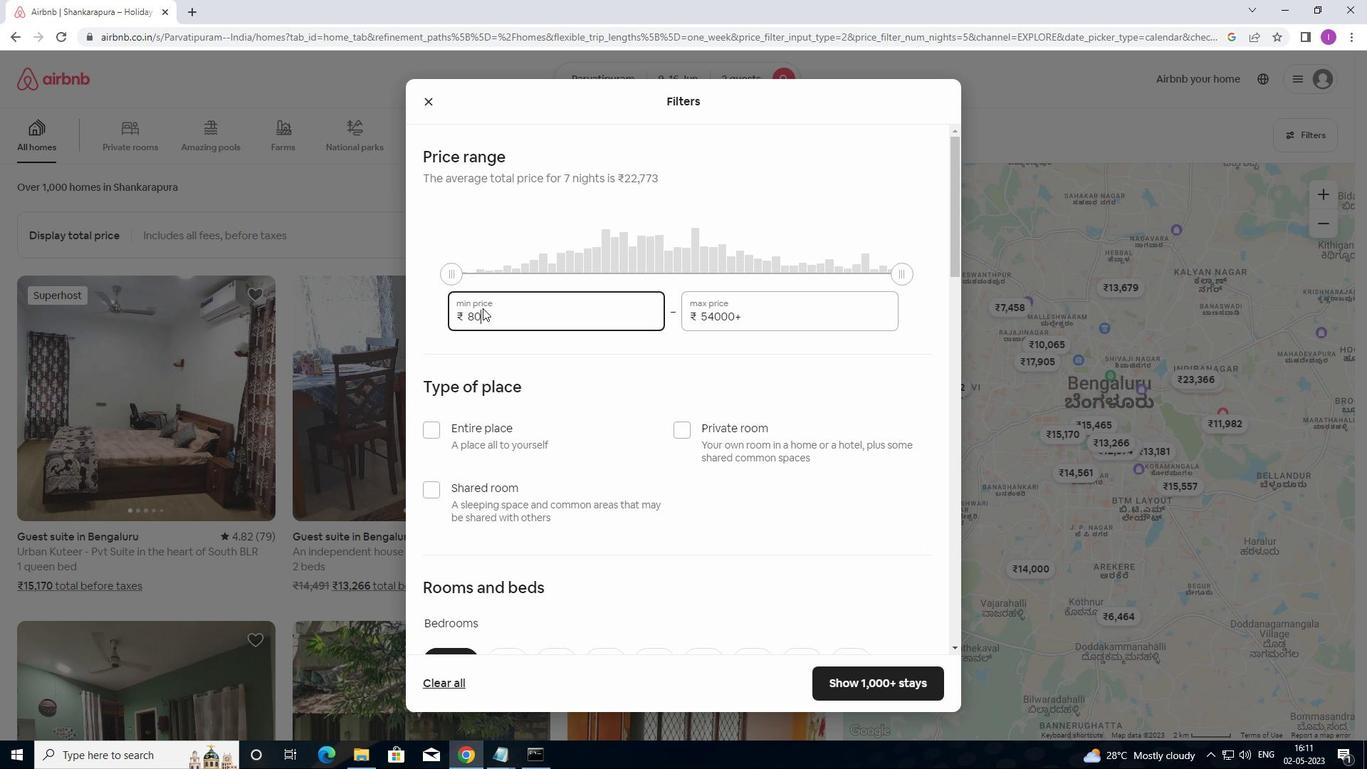 
Action: Key pressed 0
Screenshot: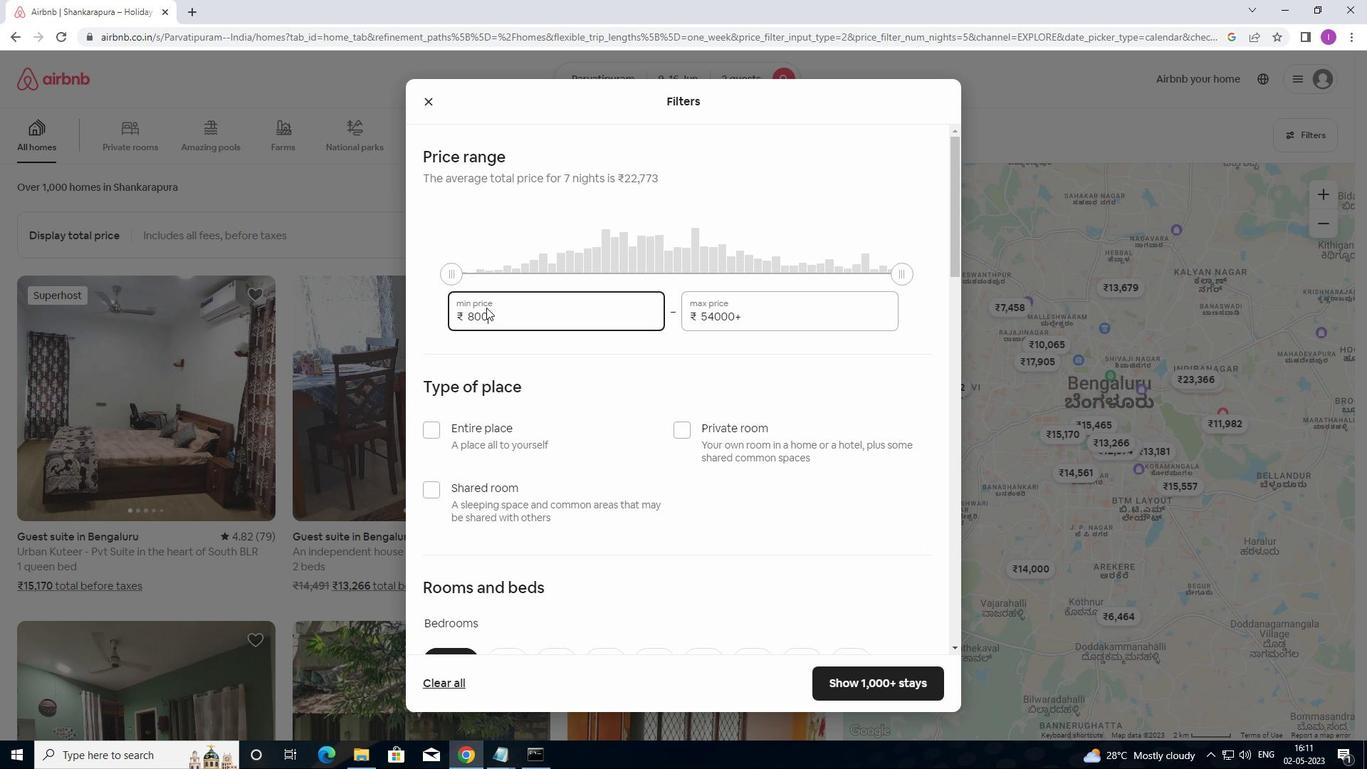 
Action: Mouse moved to (491, 306)
Screenshot: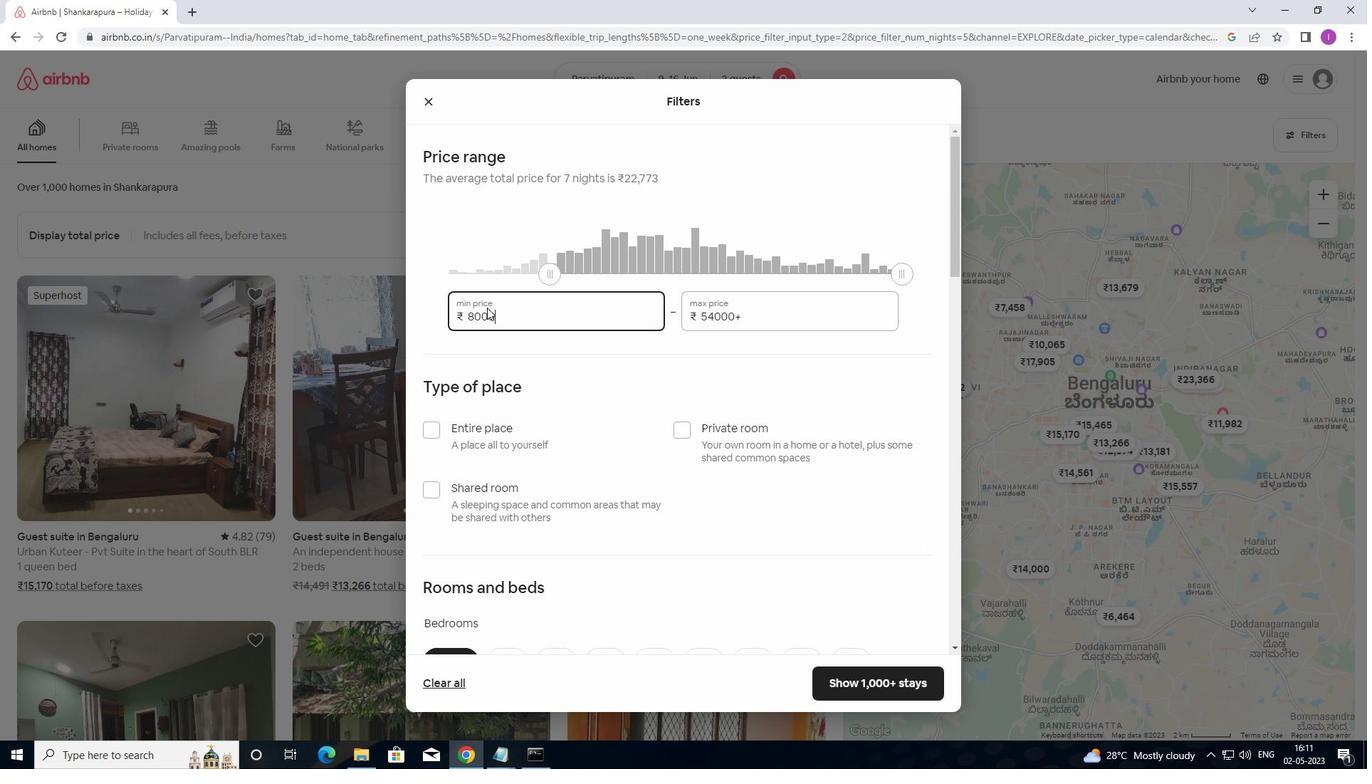 
Action: Key pressed 0
Screenshot: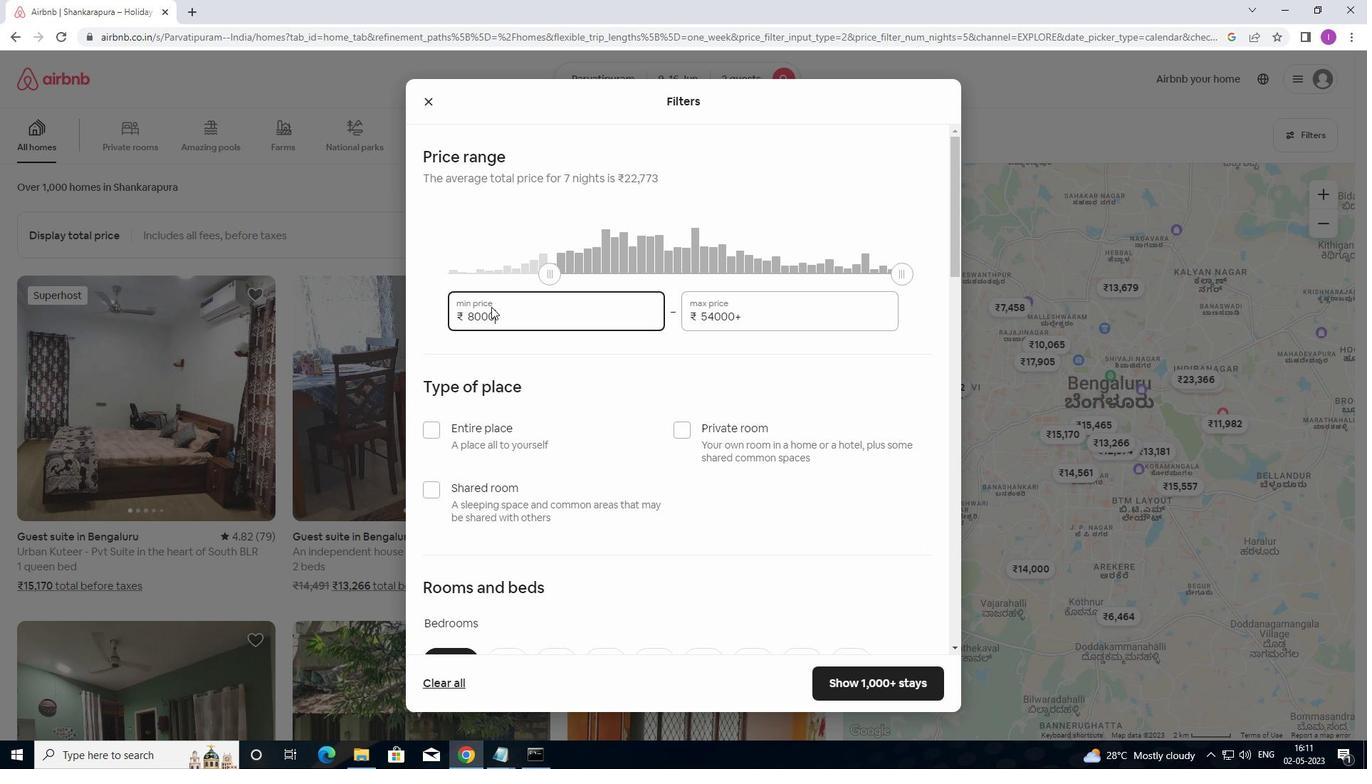 
Action: Mouse moved to (544, 317)
Screenshot: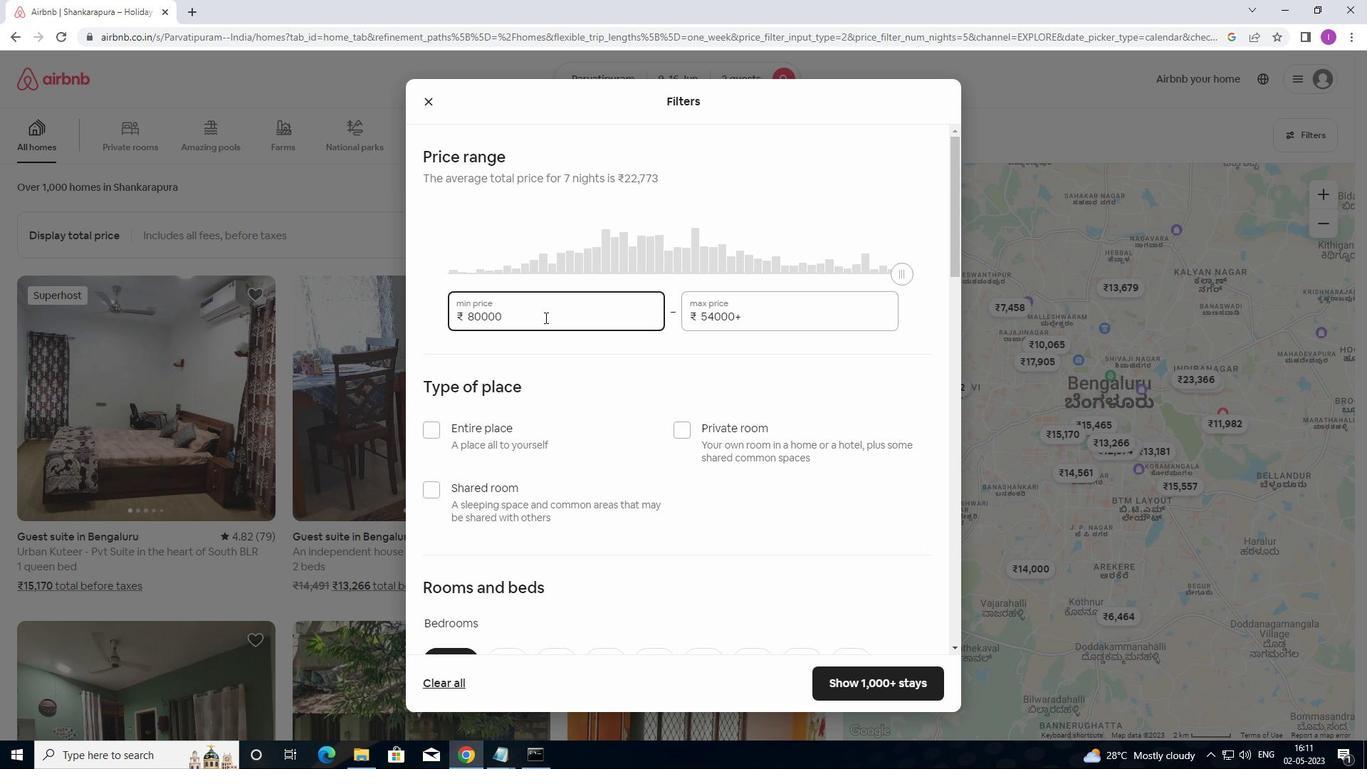 
Action: Key pressed <Key.backspace>
Screenshot: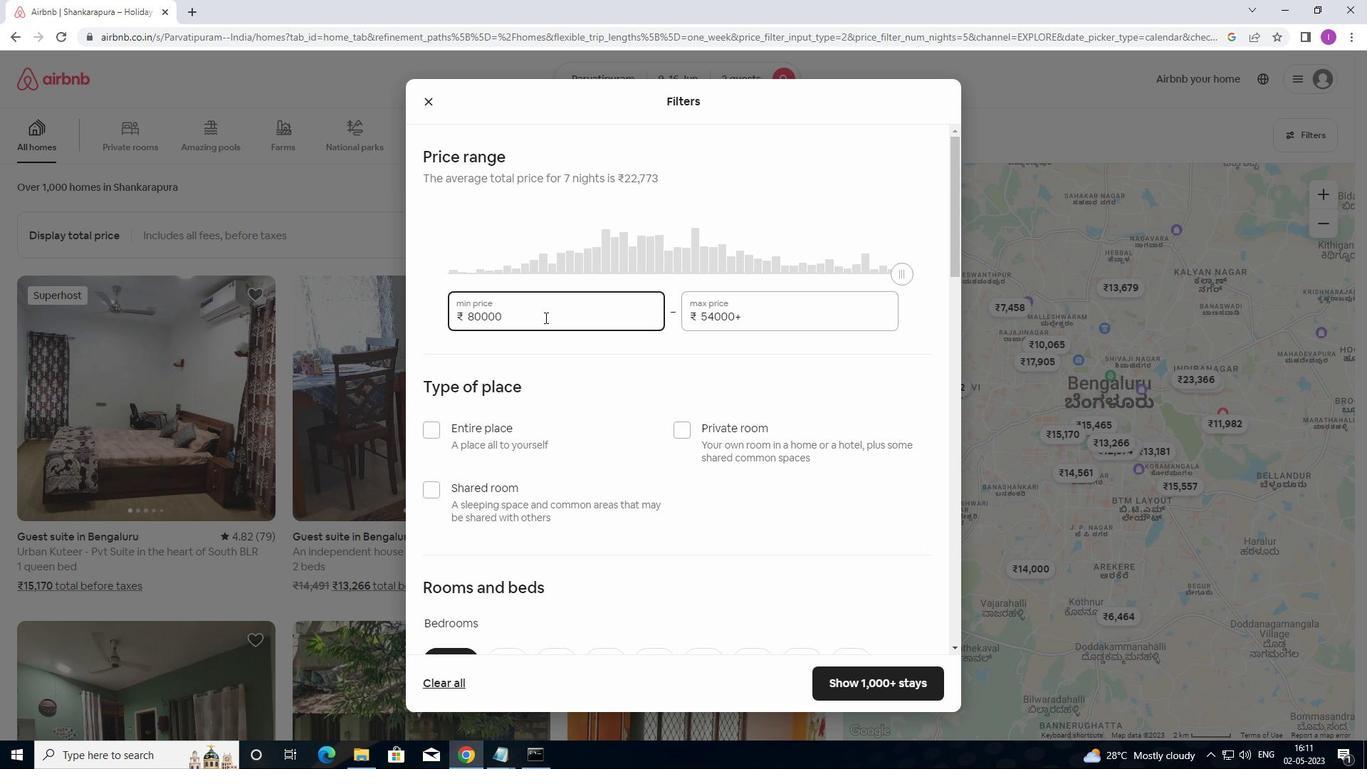 
Action: Mouse moved to (741, 314)
Screenshot: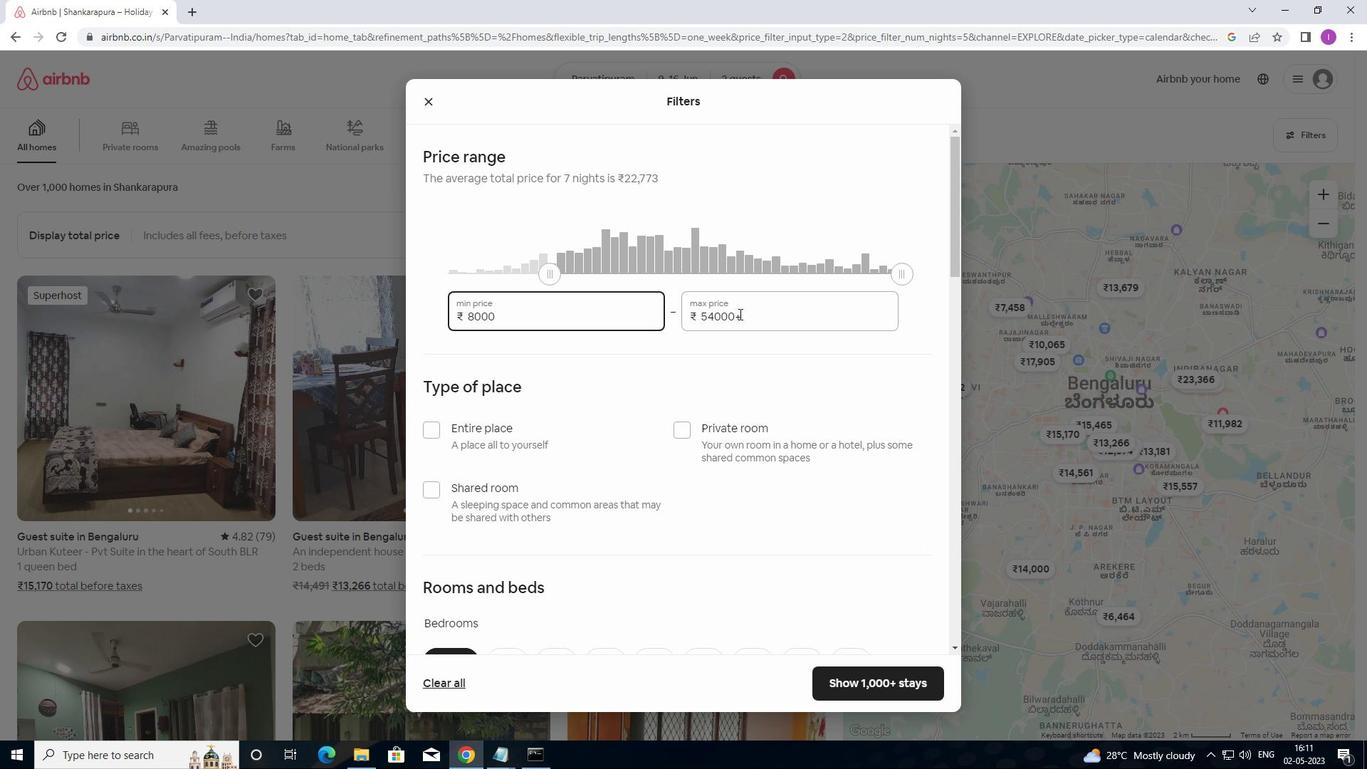 
Action: Mouse pressed left at (741, 314)
Screenshot: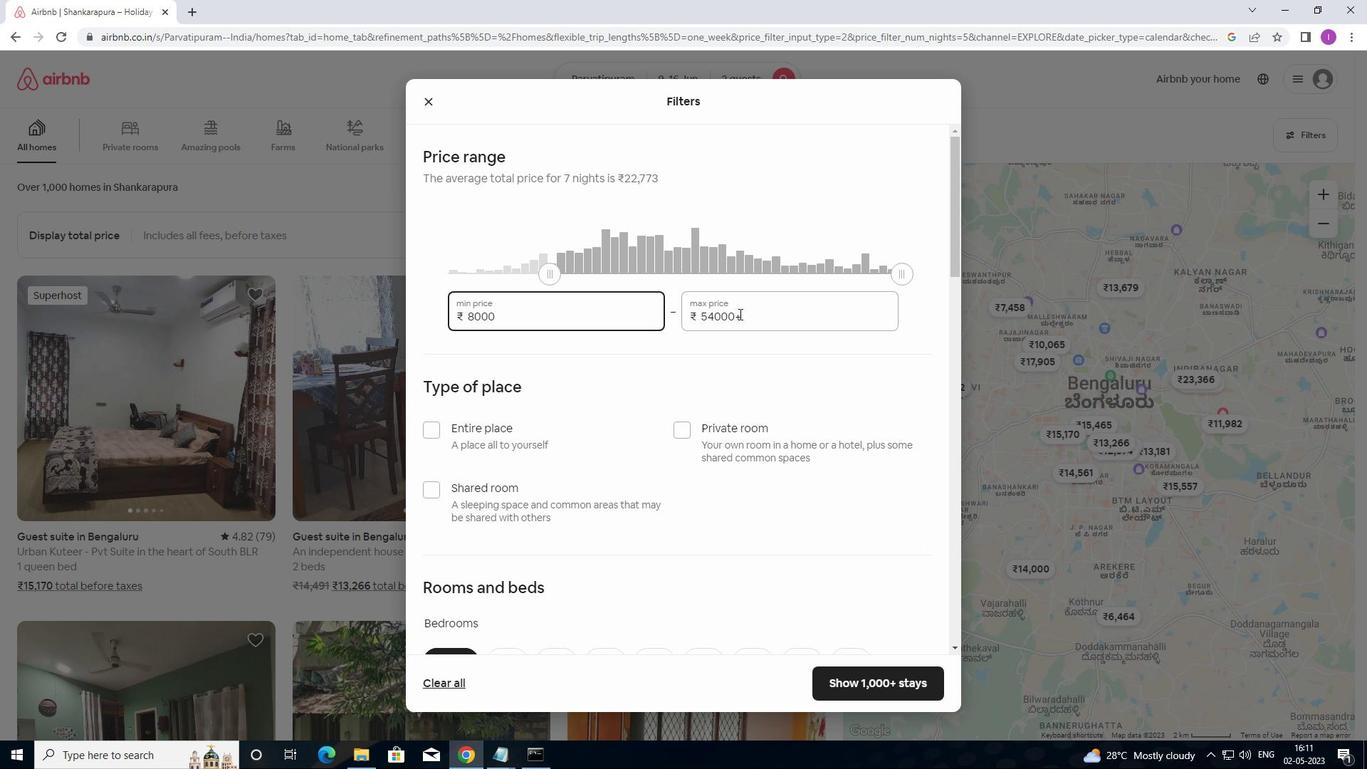 
Action: Mouse moved to (705, 306)
Screenshot: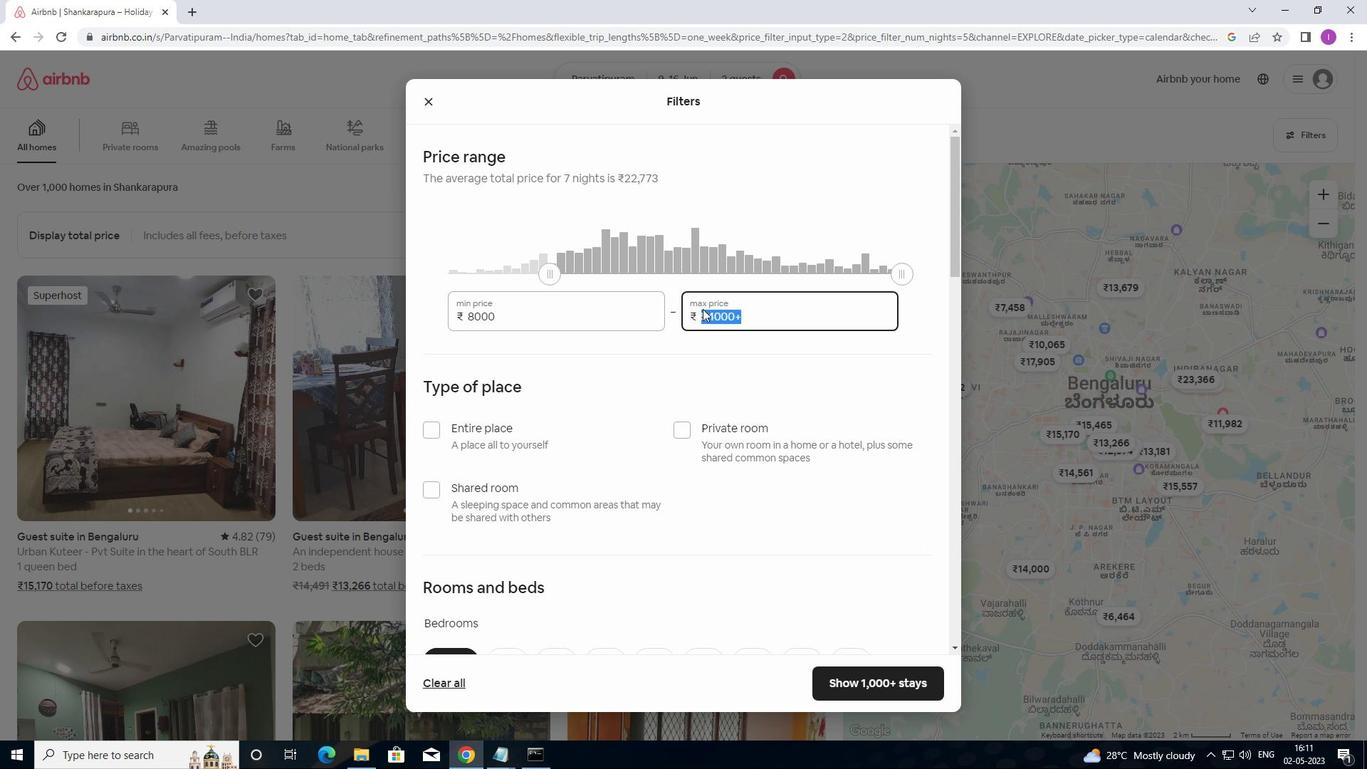 
Action: Key pressed 1
Screenshot: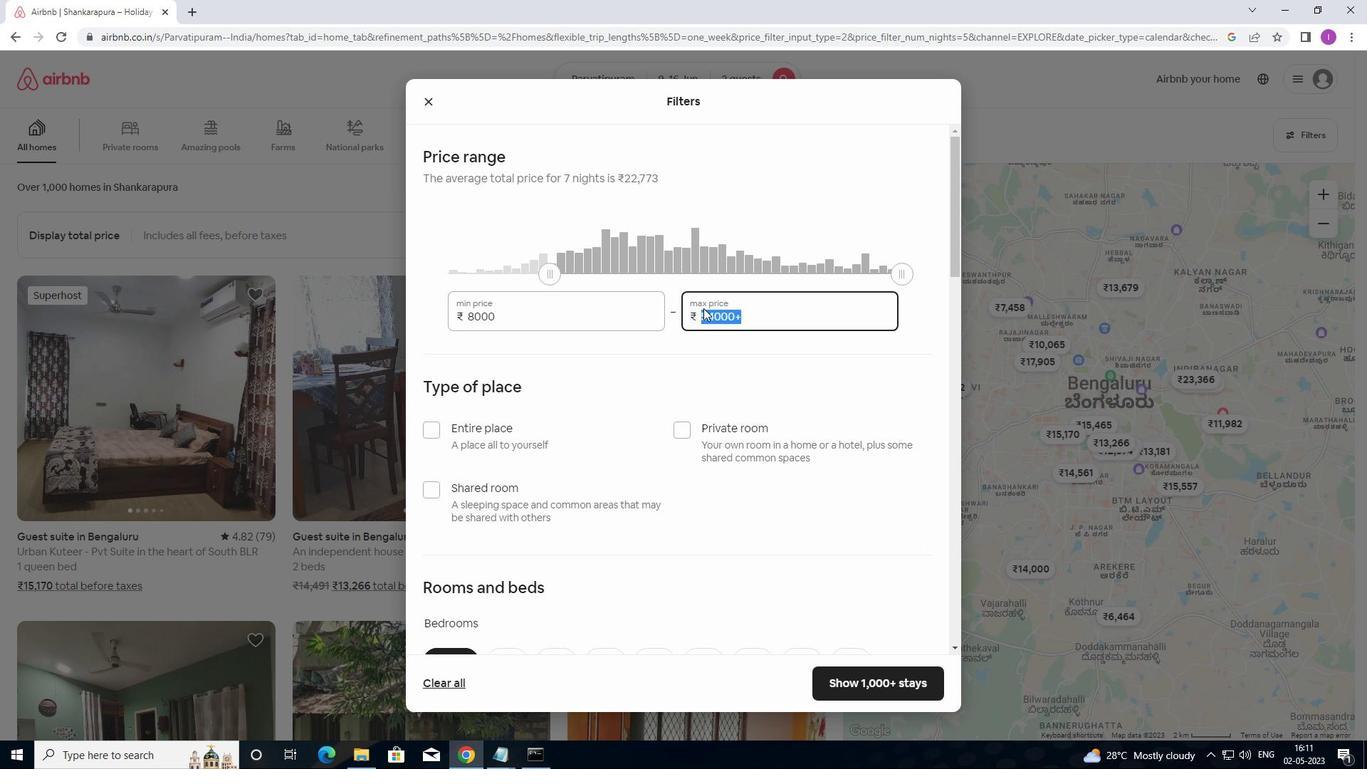 
Action: Mouse moved to (706, 305)
Screenshot: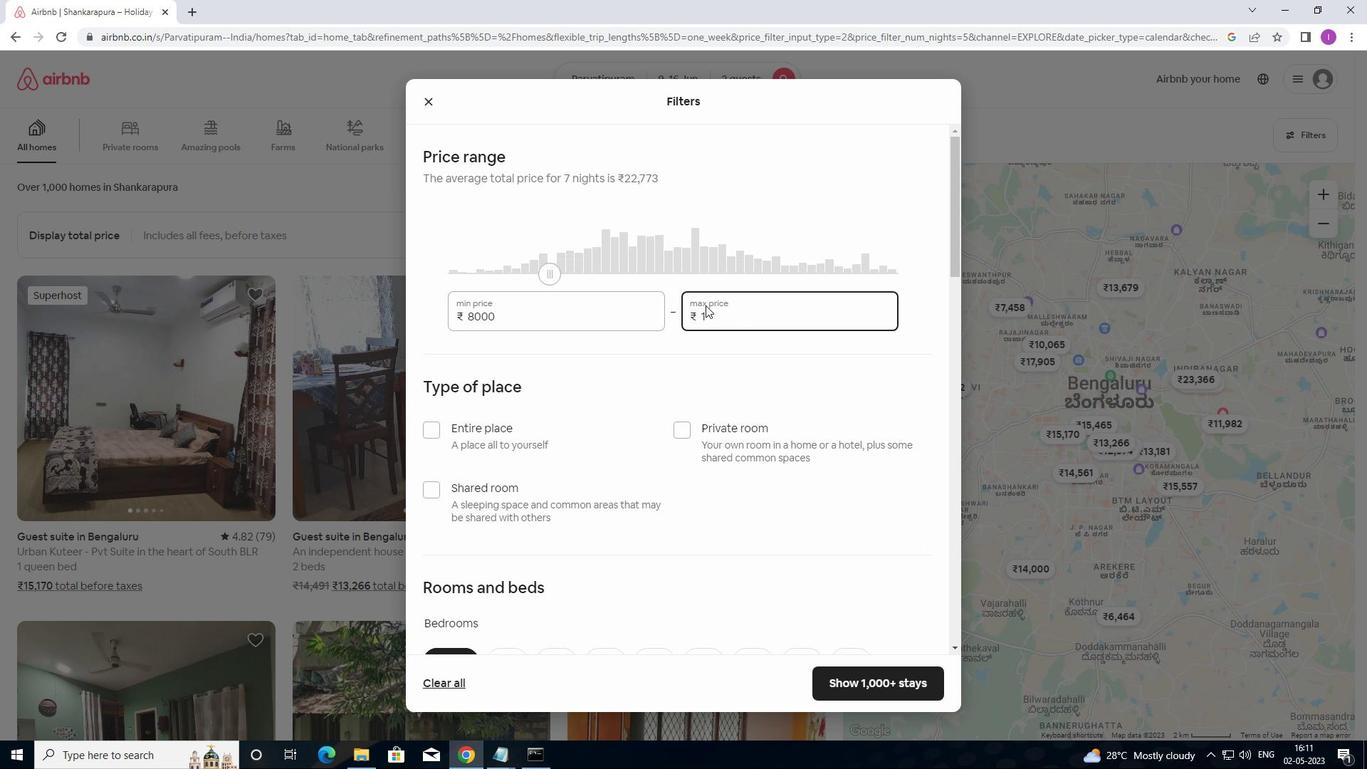 
Action: Key pressed 6
Screenshot: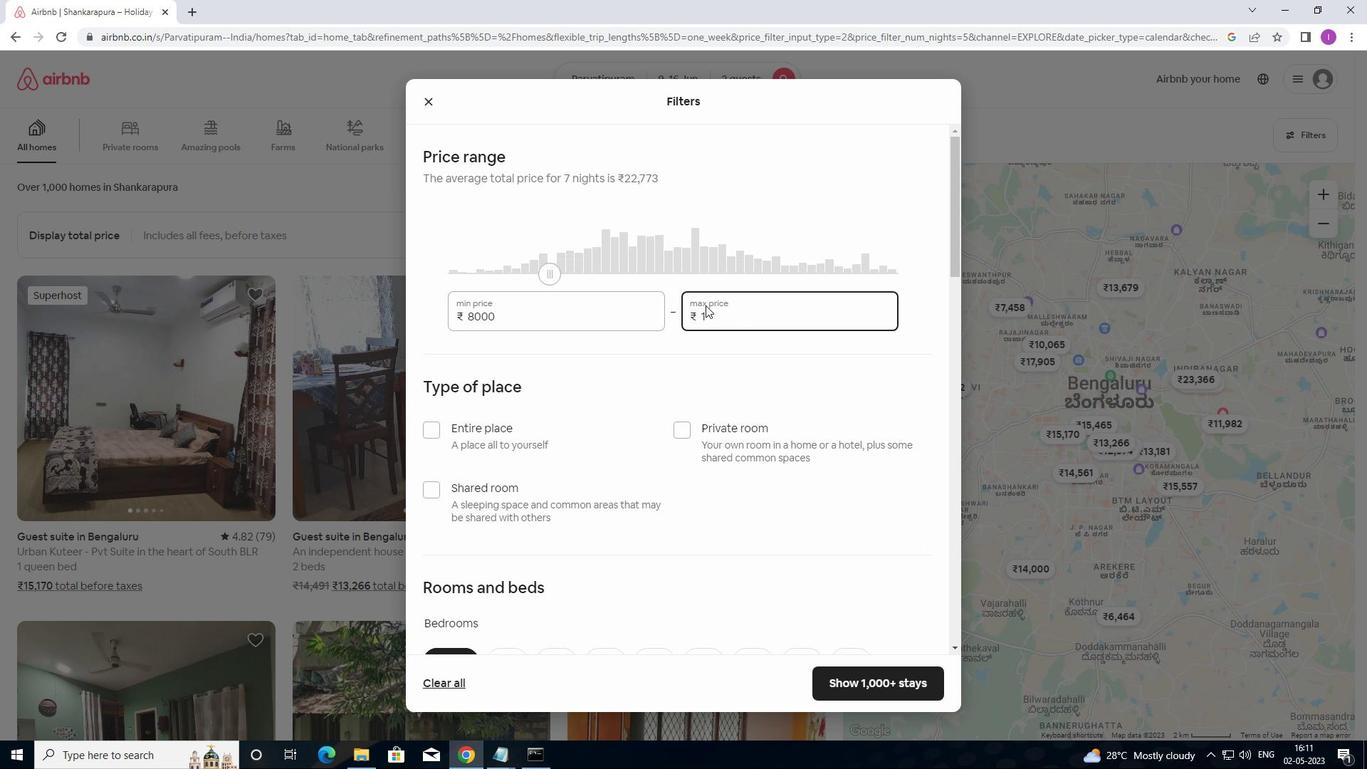 
Action: Mouse moved to (707, 304)
Screenshot: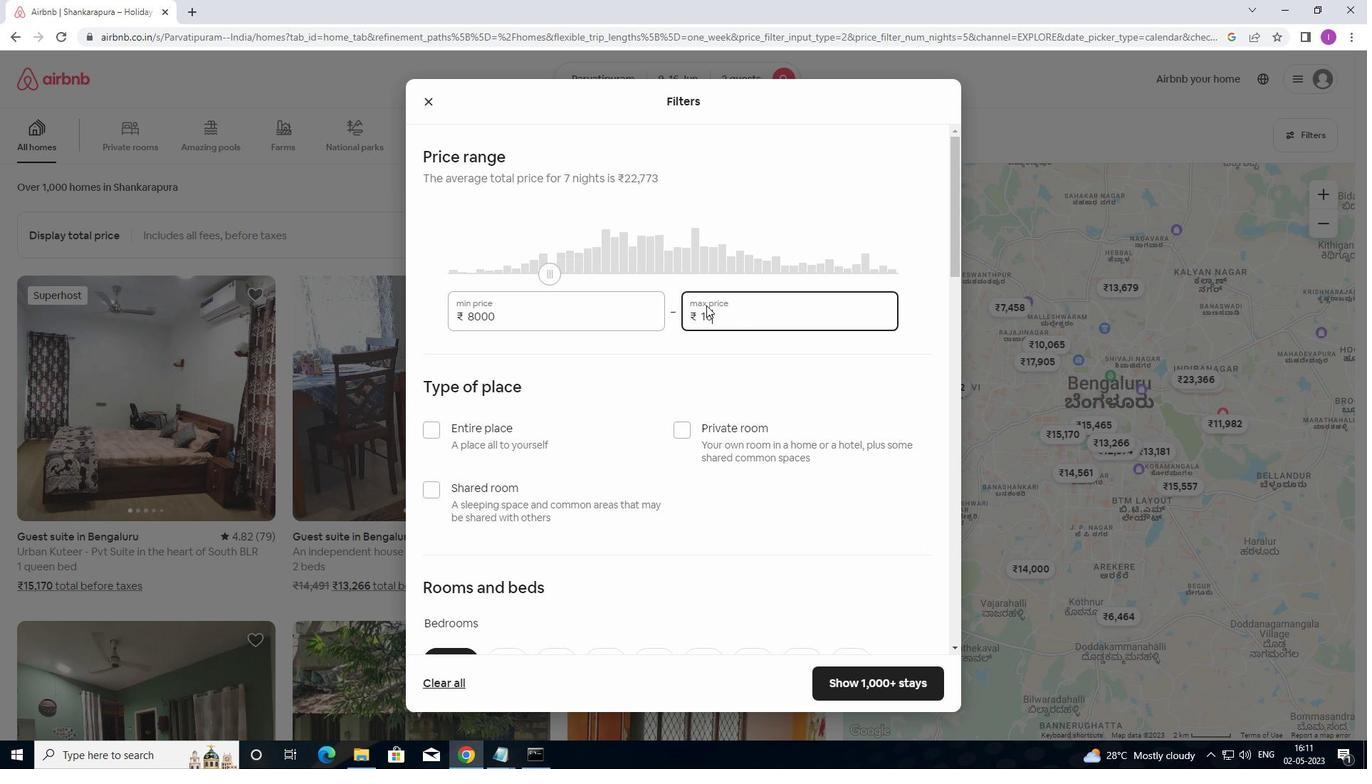 
Action: Key pressed 000
Screenshot: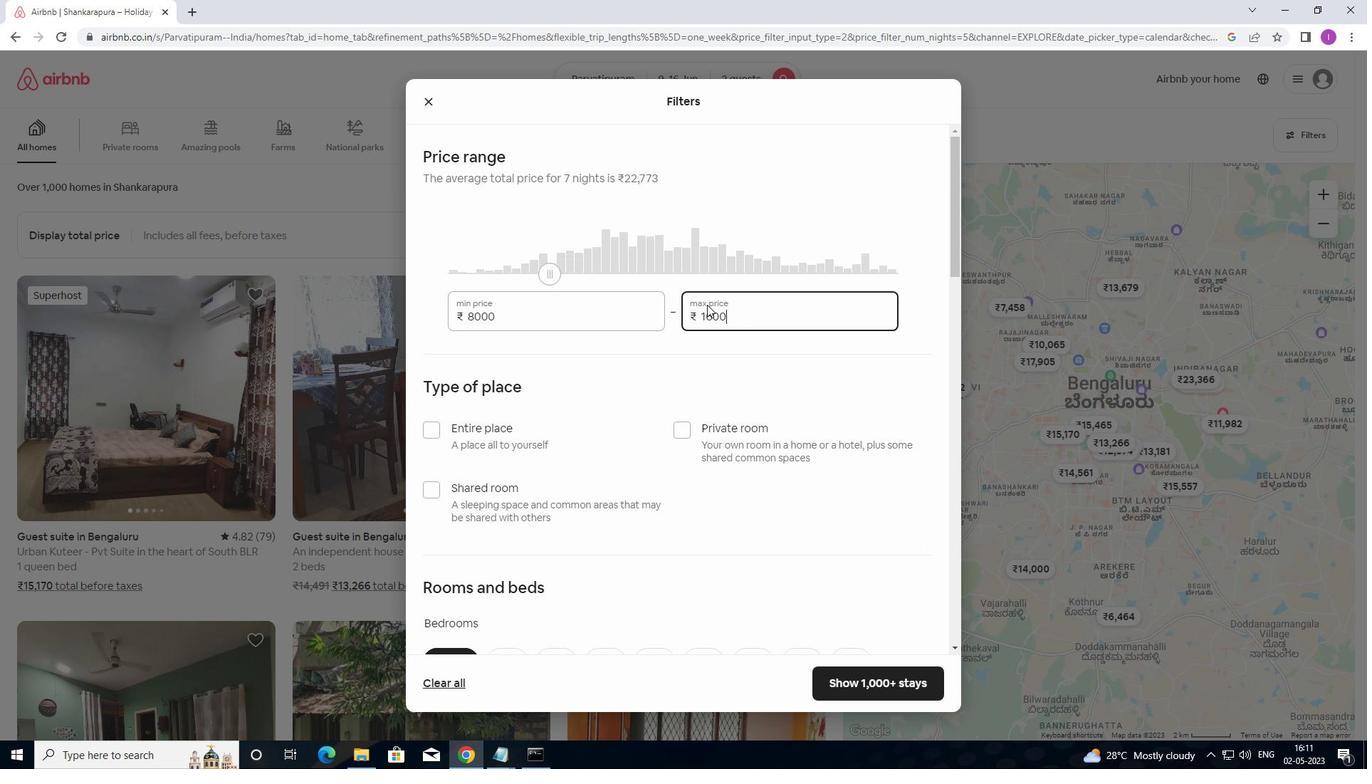 
Action: Mouse moved to (777, 345)
Screenshot: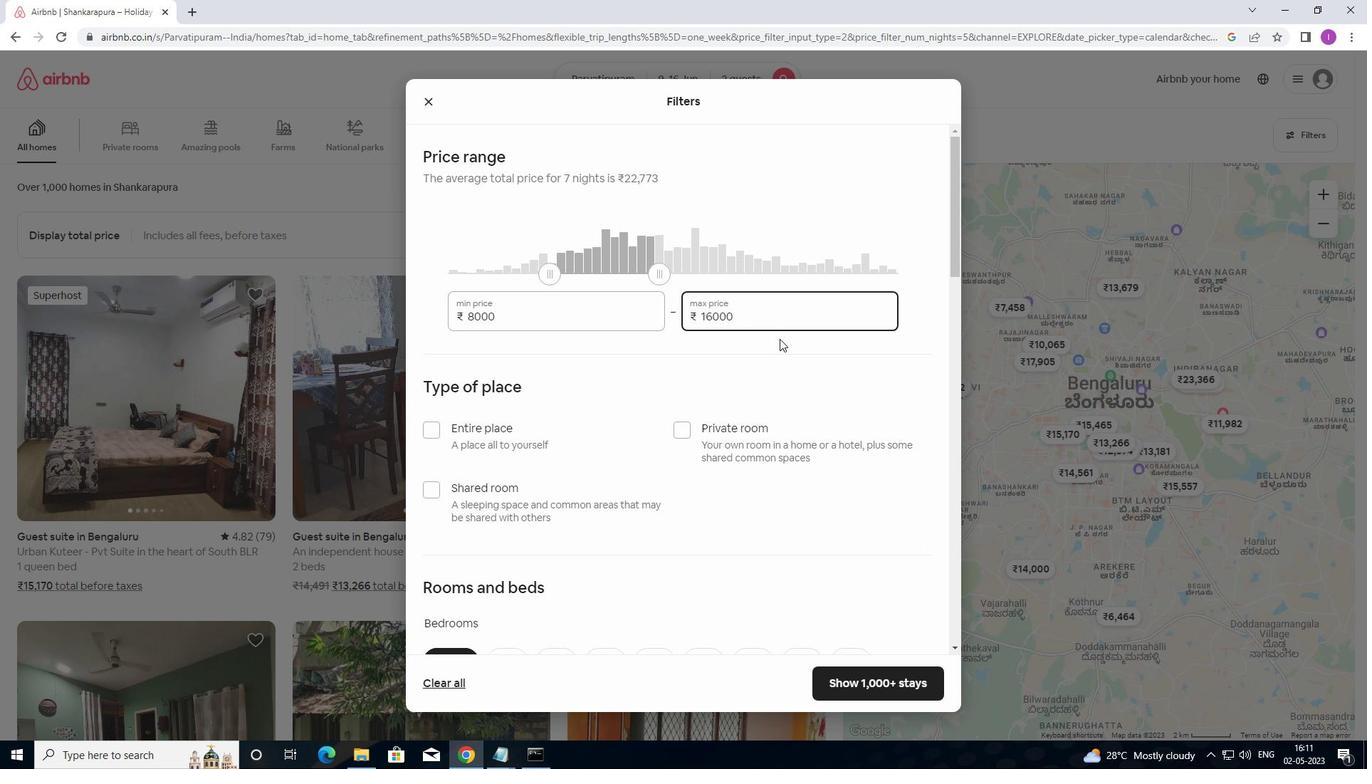 
Action: Mouse scrolled (777, 344) with delta (0, 0)
Screenshot: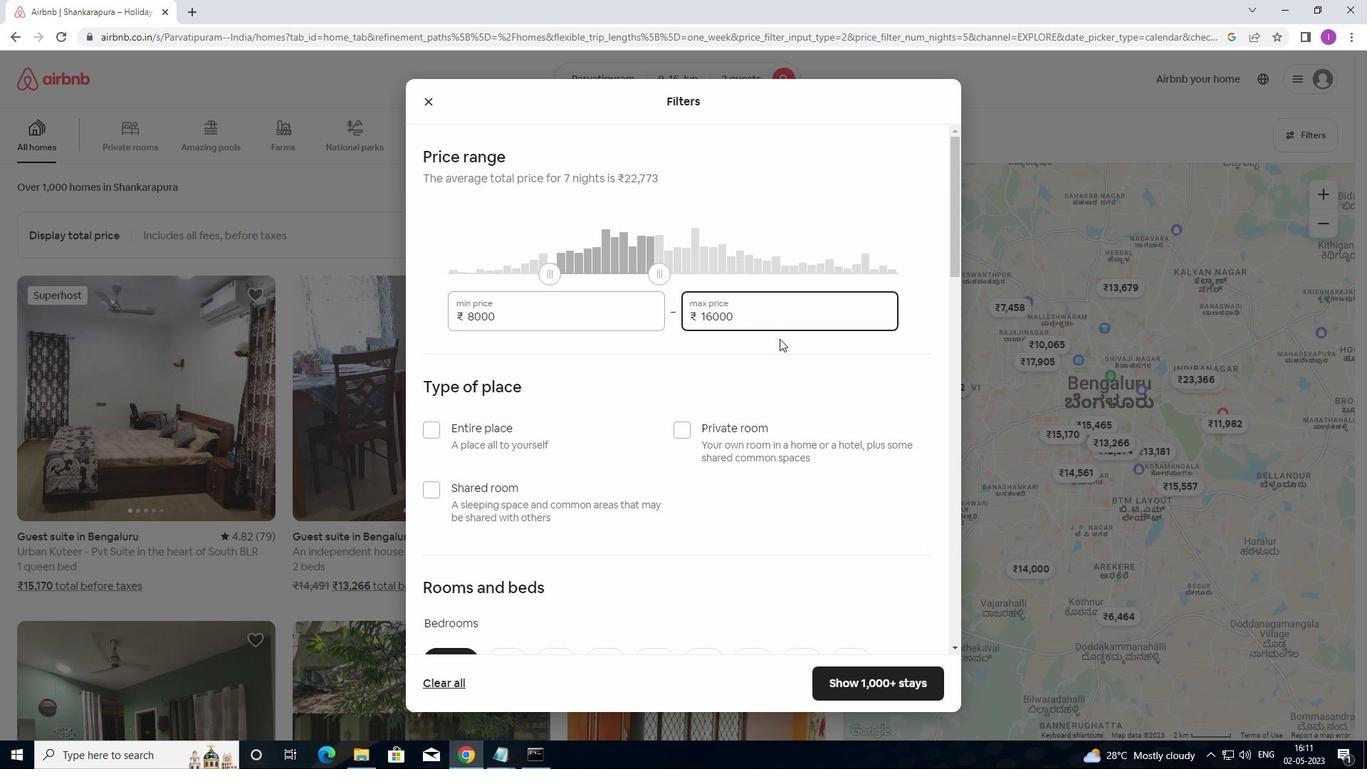 
Action: Mouse moved to (776, 346)
Screenshot: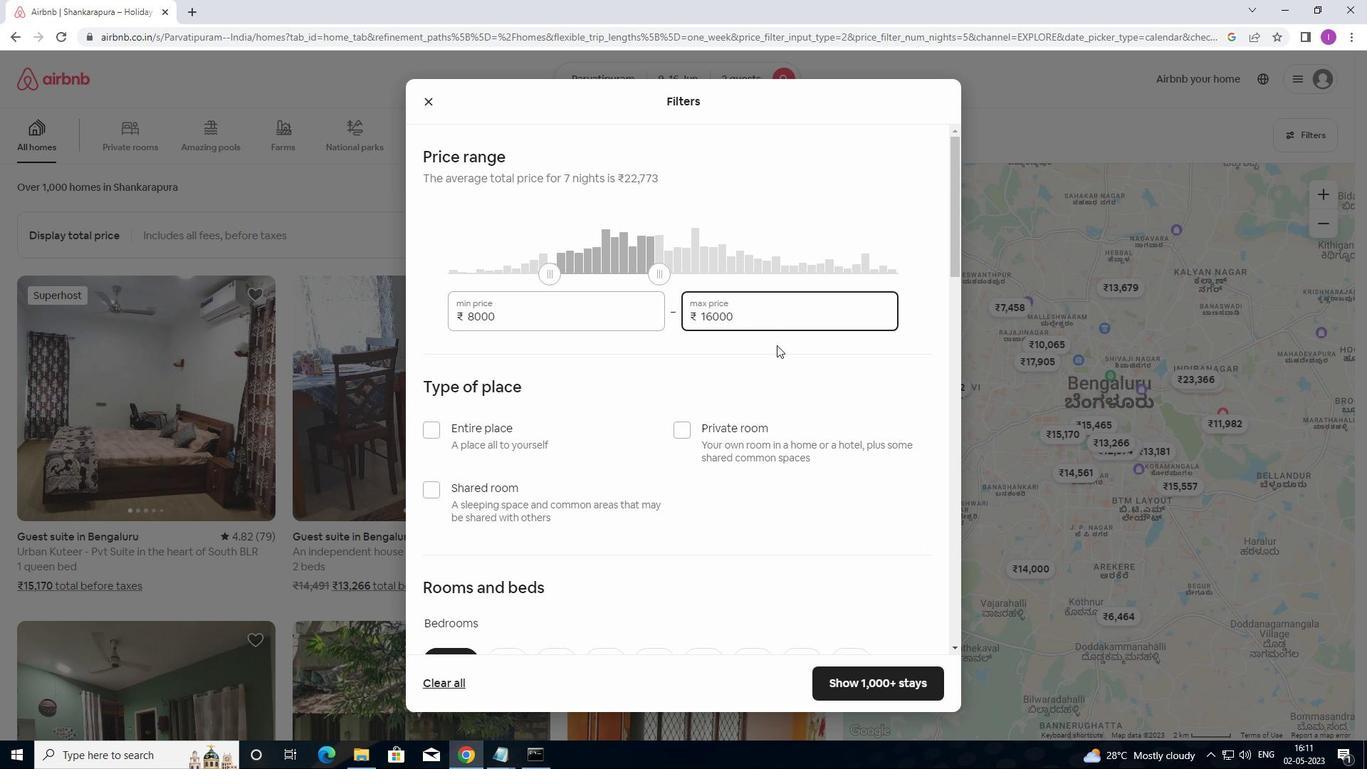 
Action: Mouse scrolled (776, 345) with delta (0, 0)
Screenshot: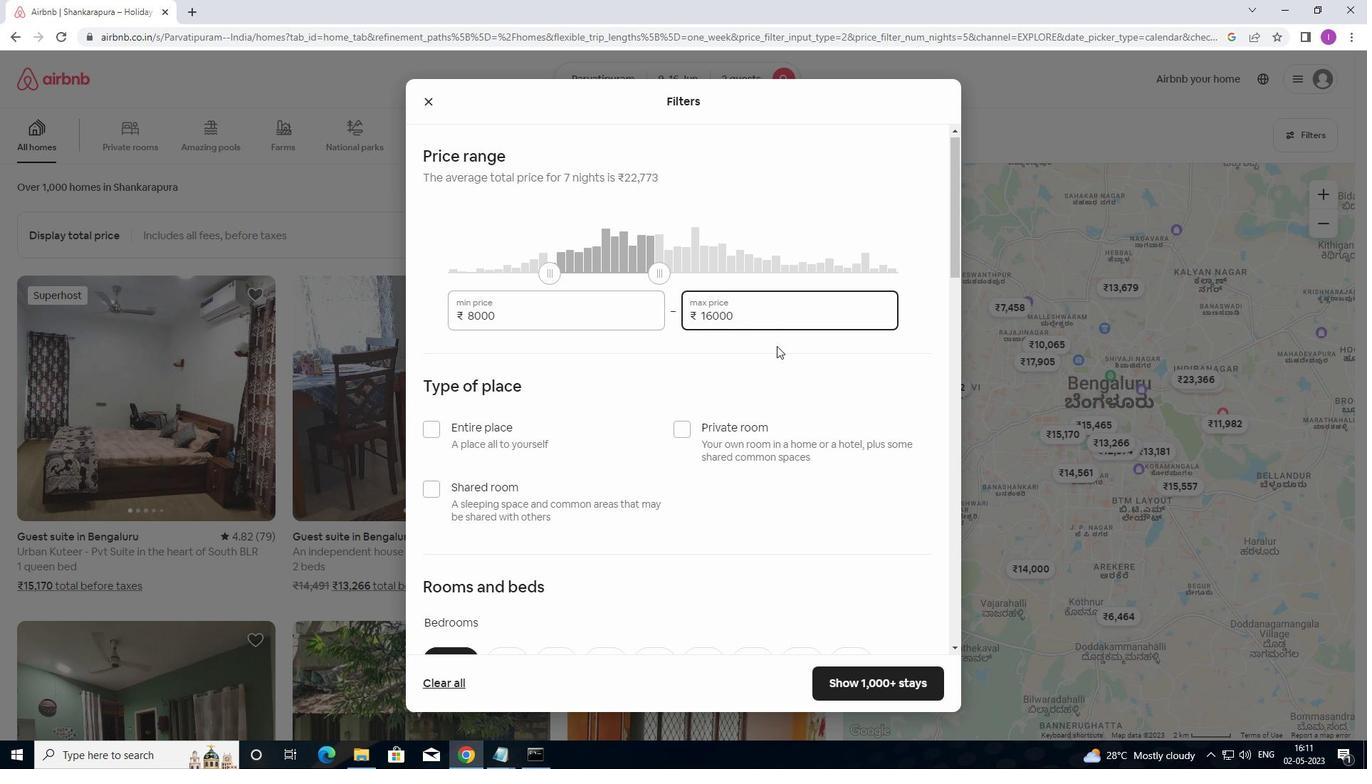 
Action: Mouse moved to (431, 282)
Screenshot: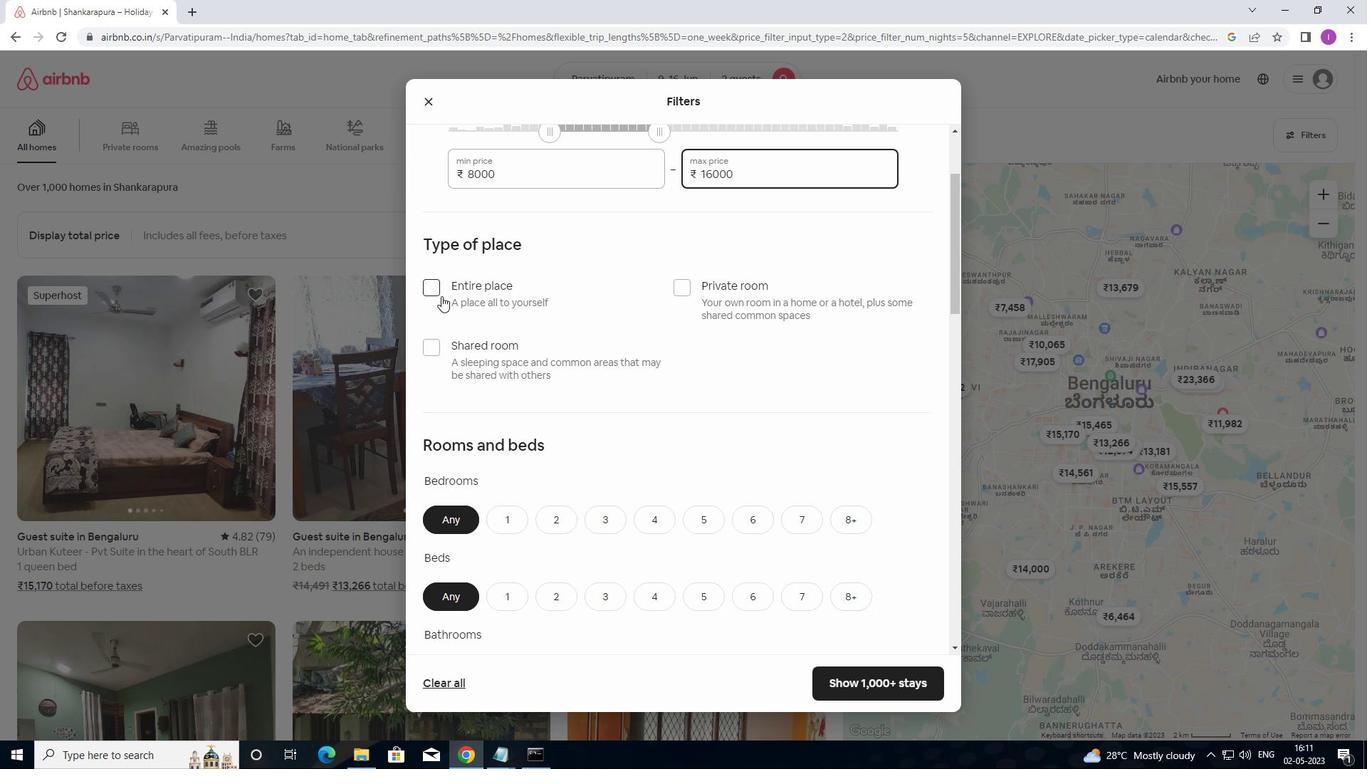 
Action: Mouse pressed left at (431, 282)
Screenshot: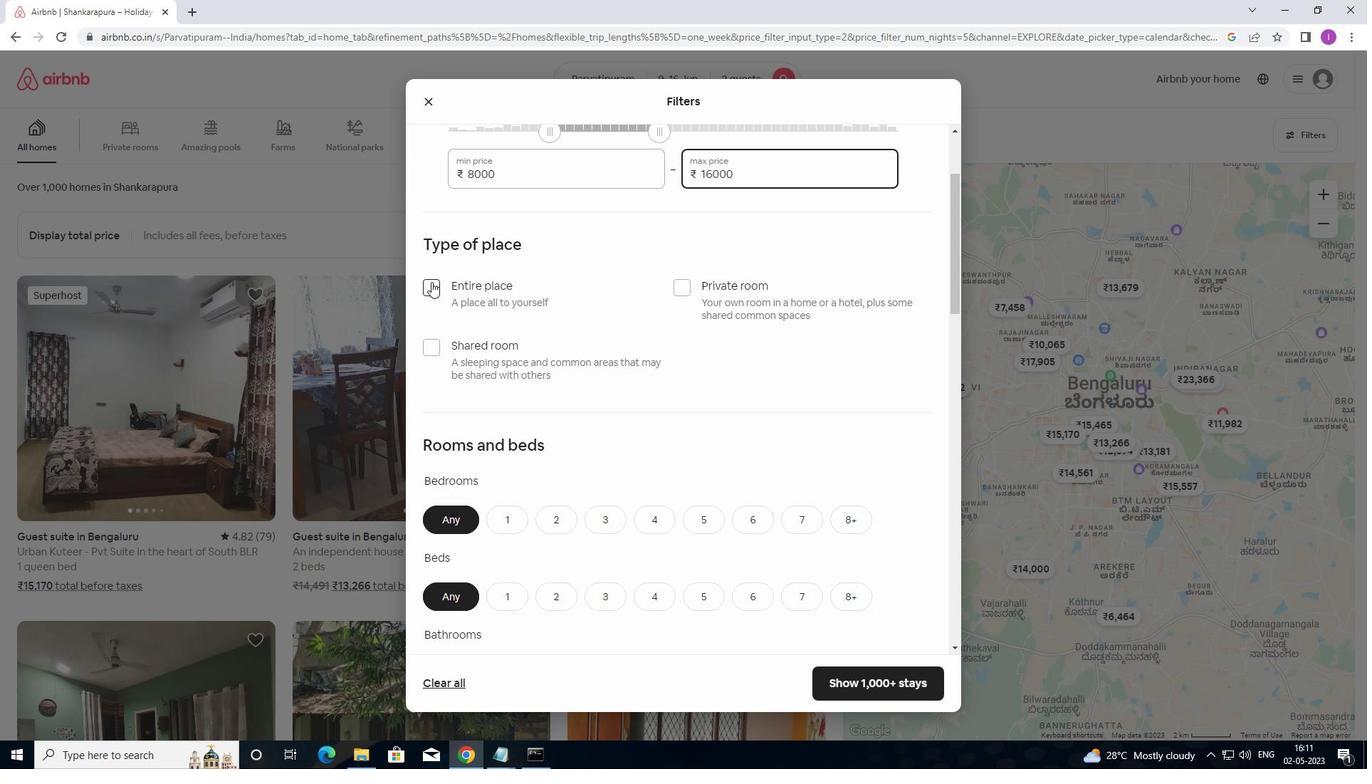 
Action: Mouse moved to (584, 326)
Screenshot: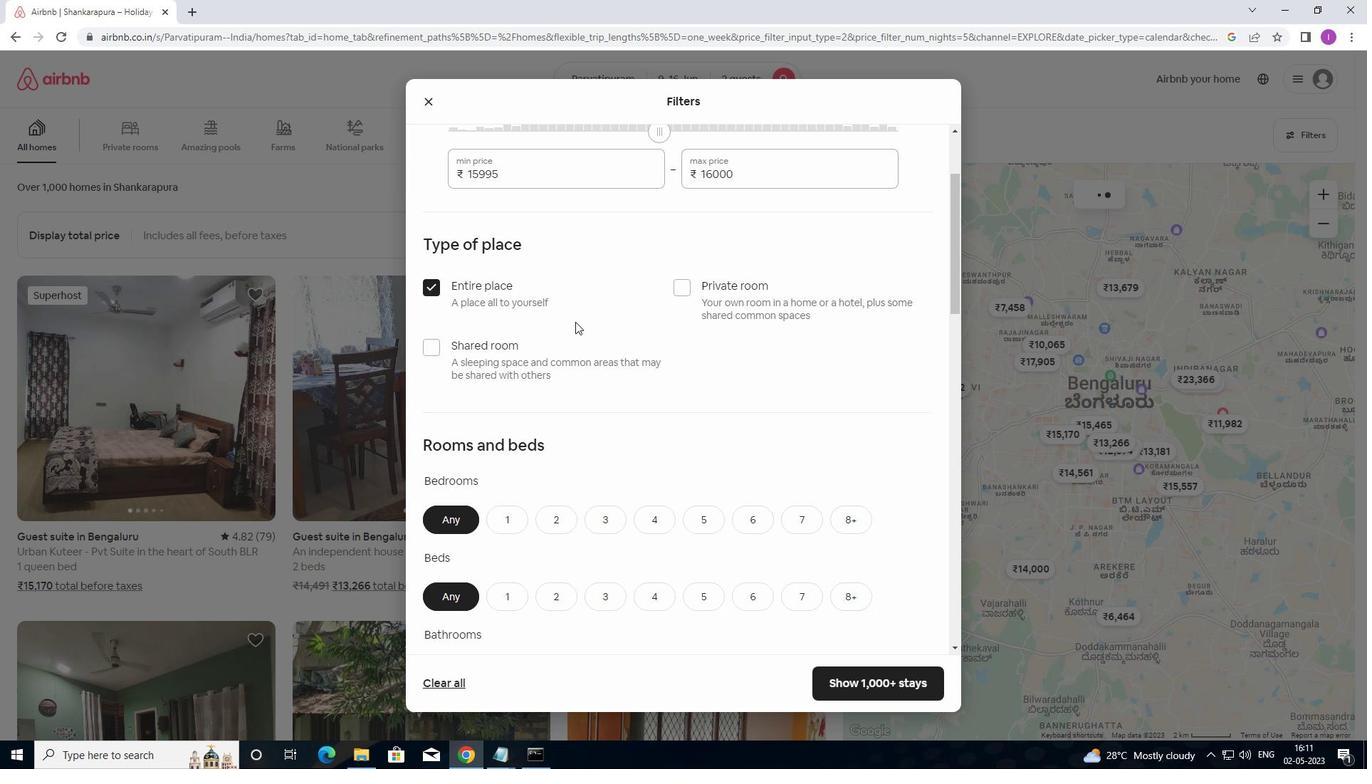 
Action: Mouse scrolled (584, 326) with delta (0, 0)
Screenshot: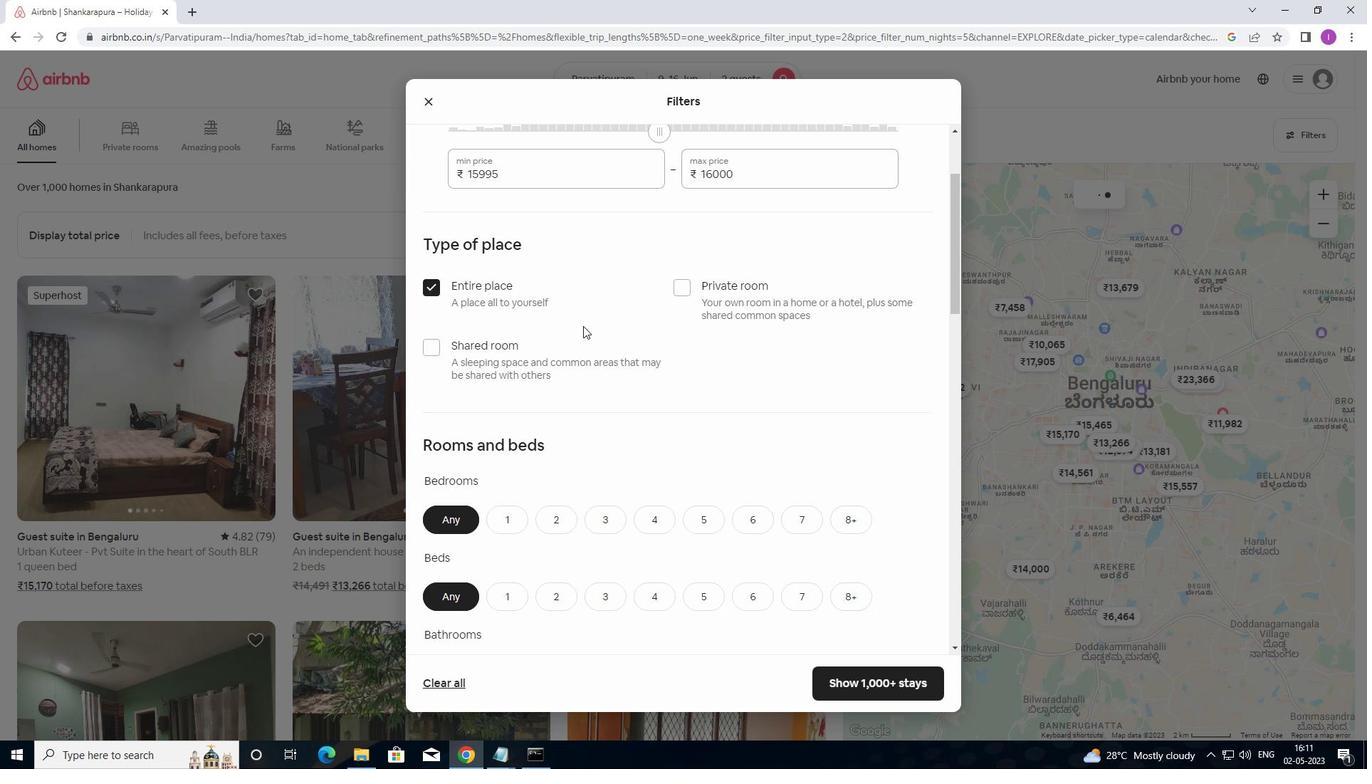 
Action: Mouse moved to (585, 328)
Screenshot: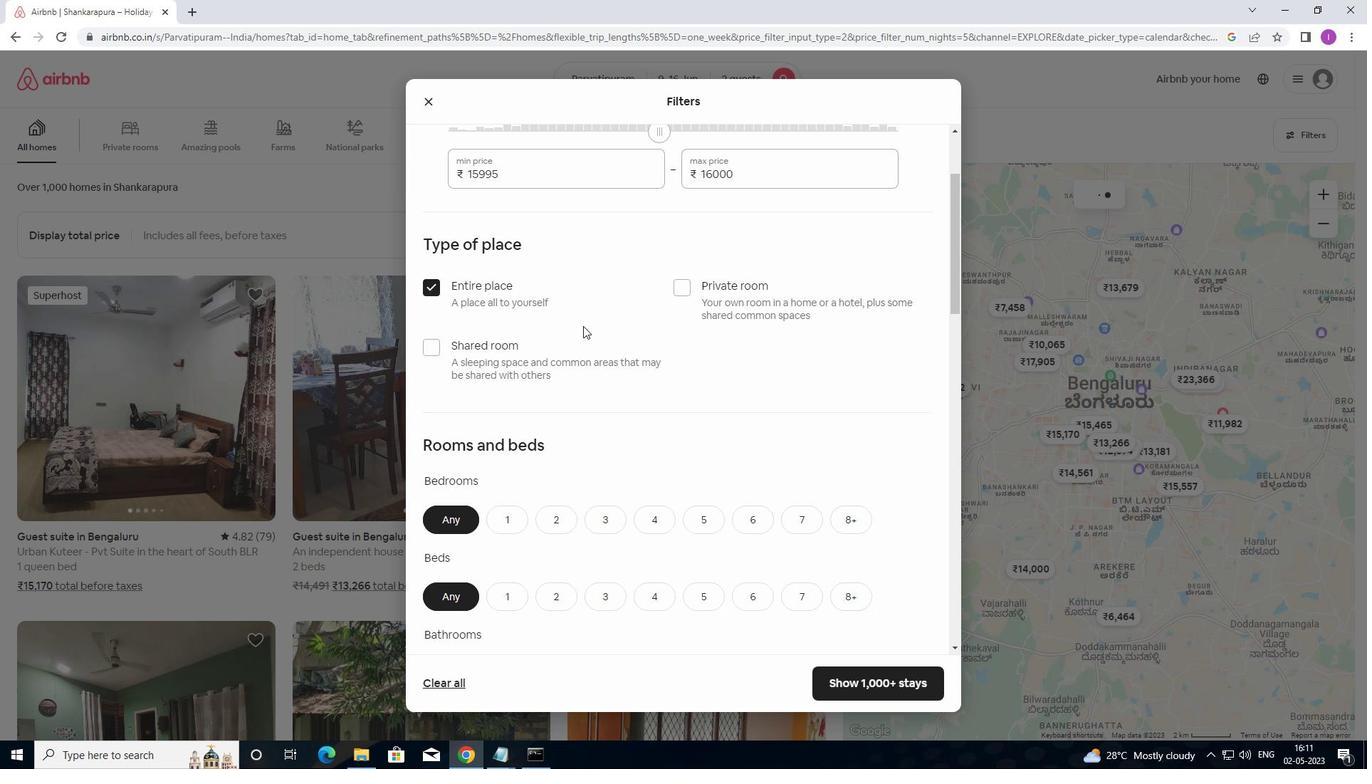 
Action: Mouse scrolled (585, 327) with delta (0, 0)
Screenshot: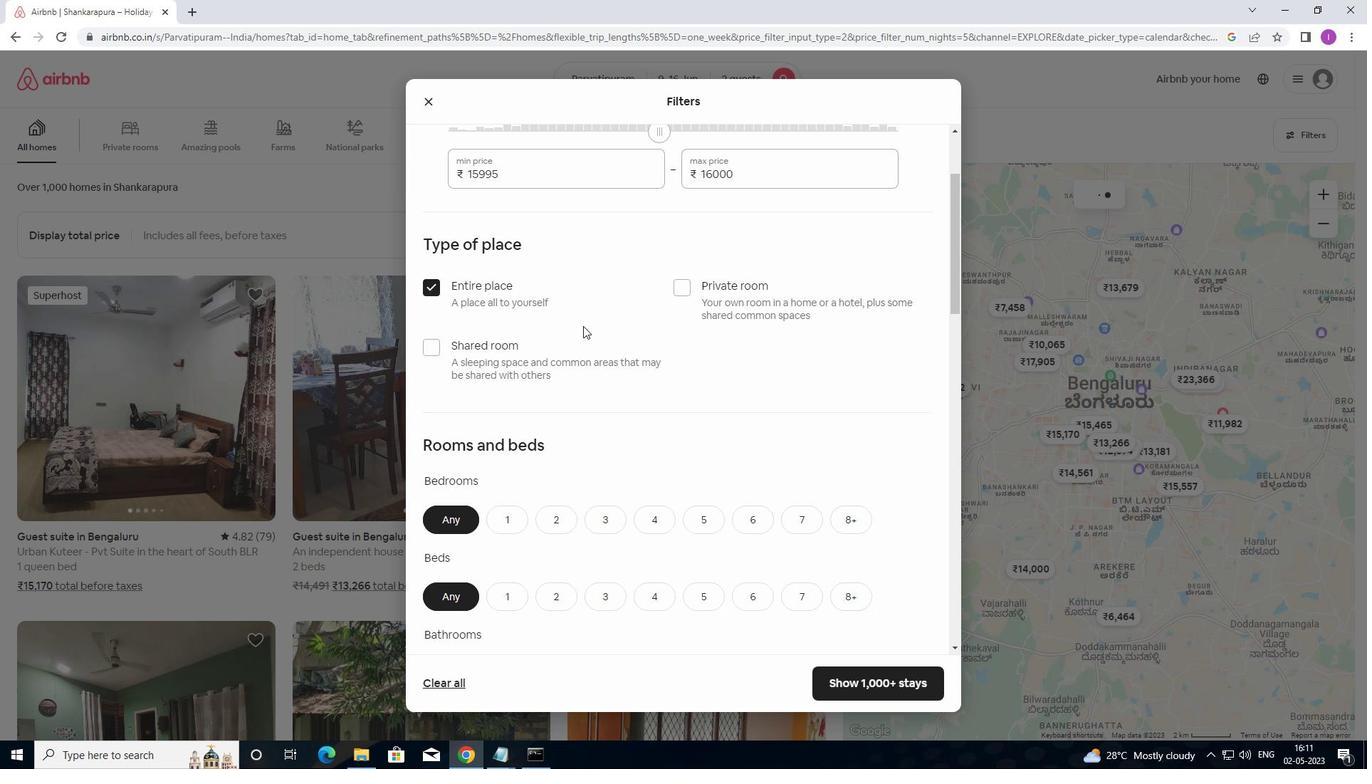 
Action: Mouse moved to (586, 328)
Screenshot: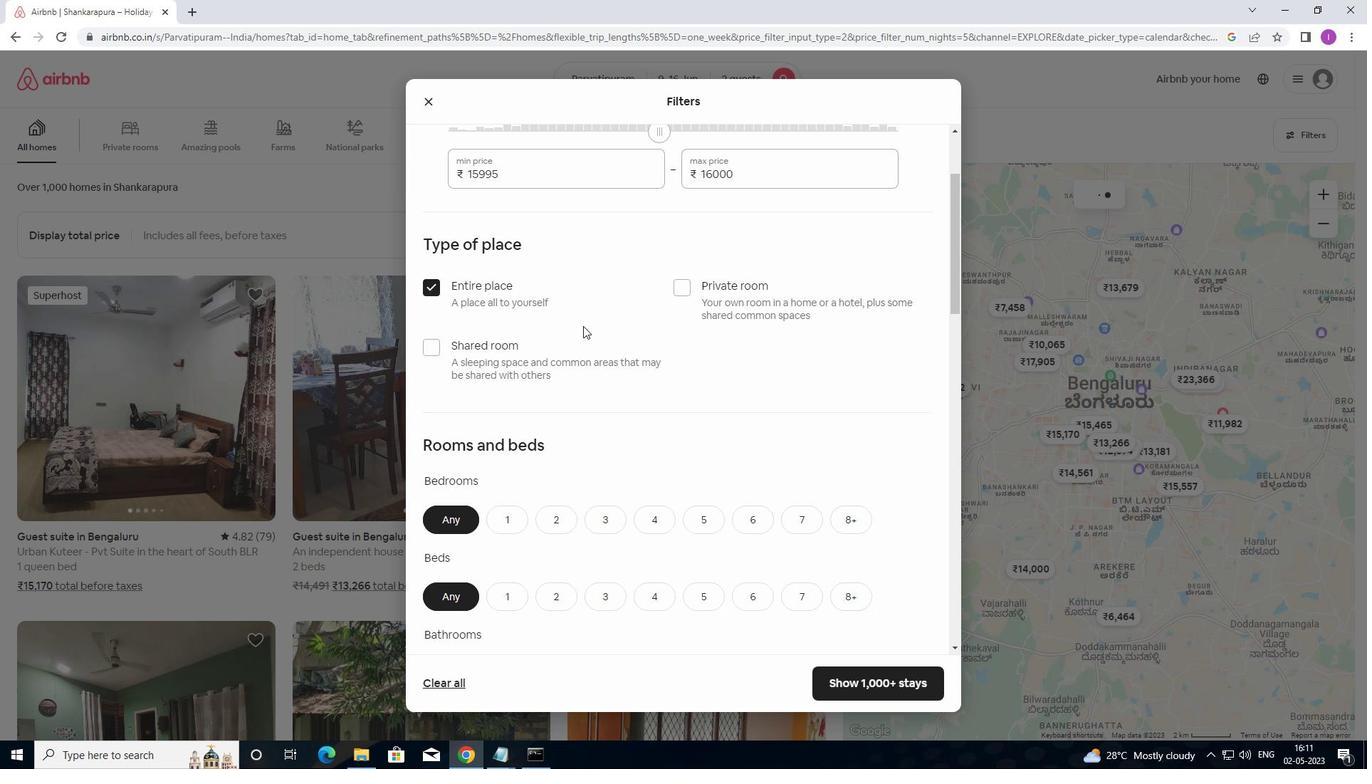
Action: Mouse scrolled (586, 327) with delta (0, 0)
Screenshot: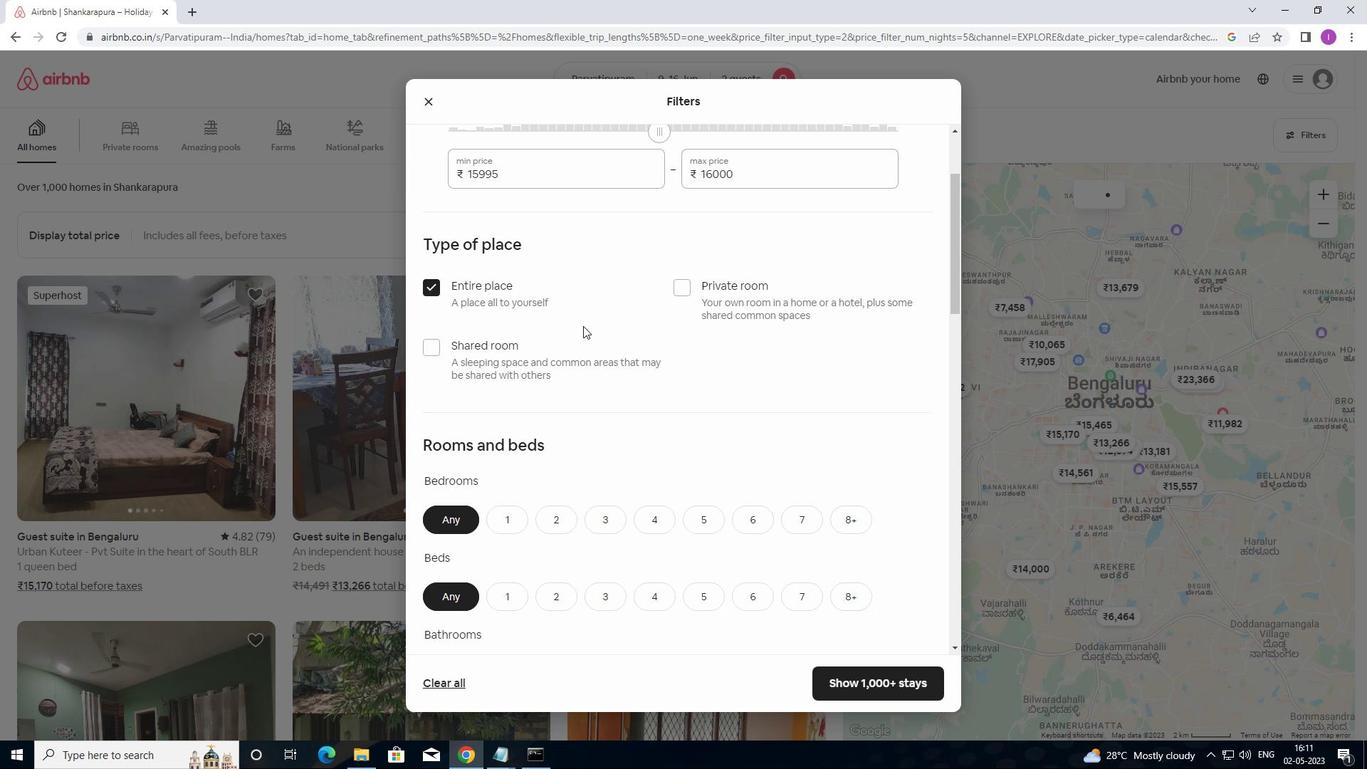 
Action: Mouse moved to (561, 316)
Screenshot: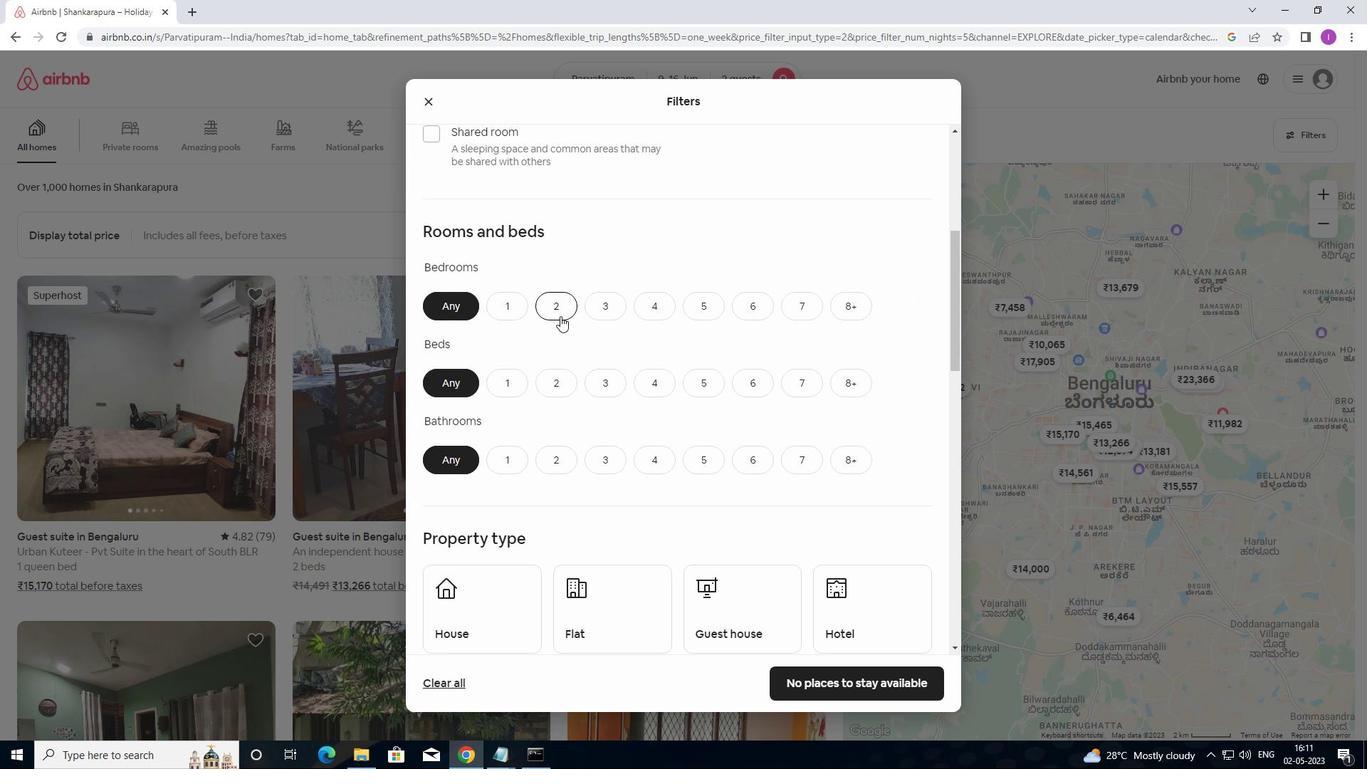 
Action: Mouse pressed left at (561, 316)
Screenshot: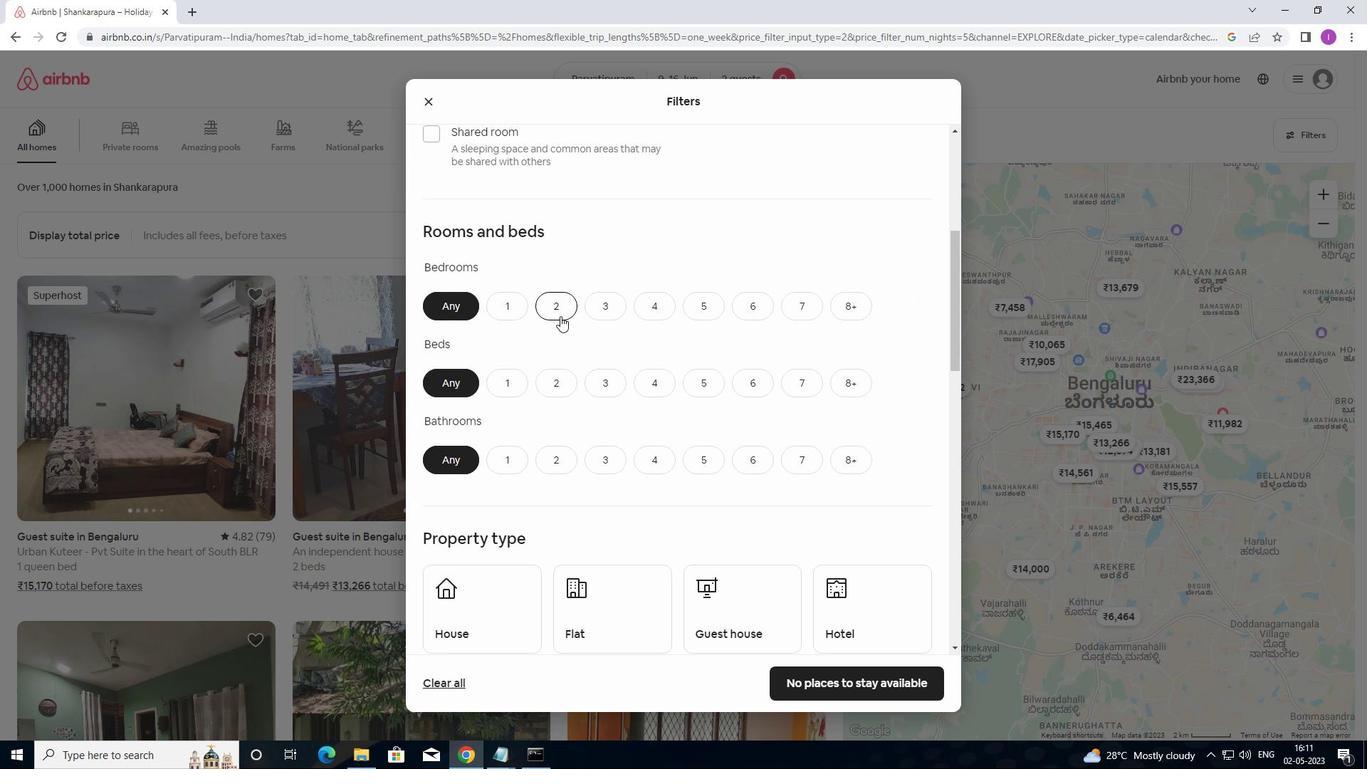 
Action: Mouse moved to (566, 384)
Screenshot: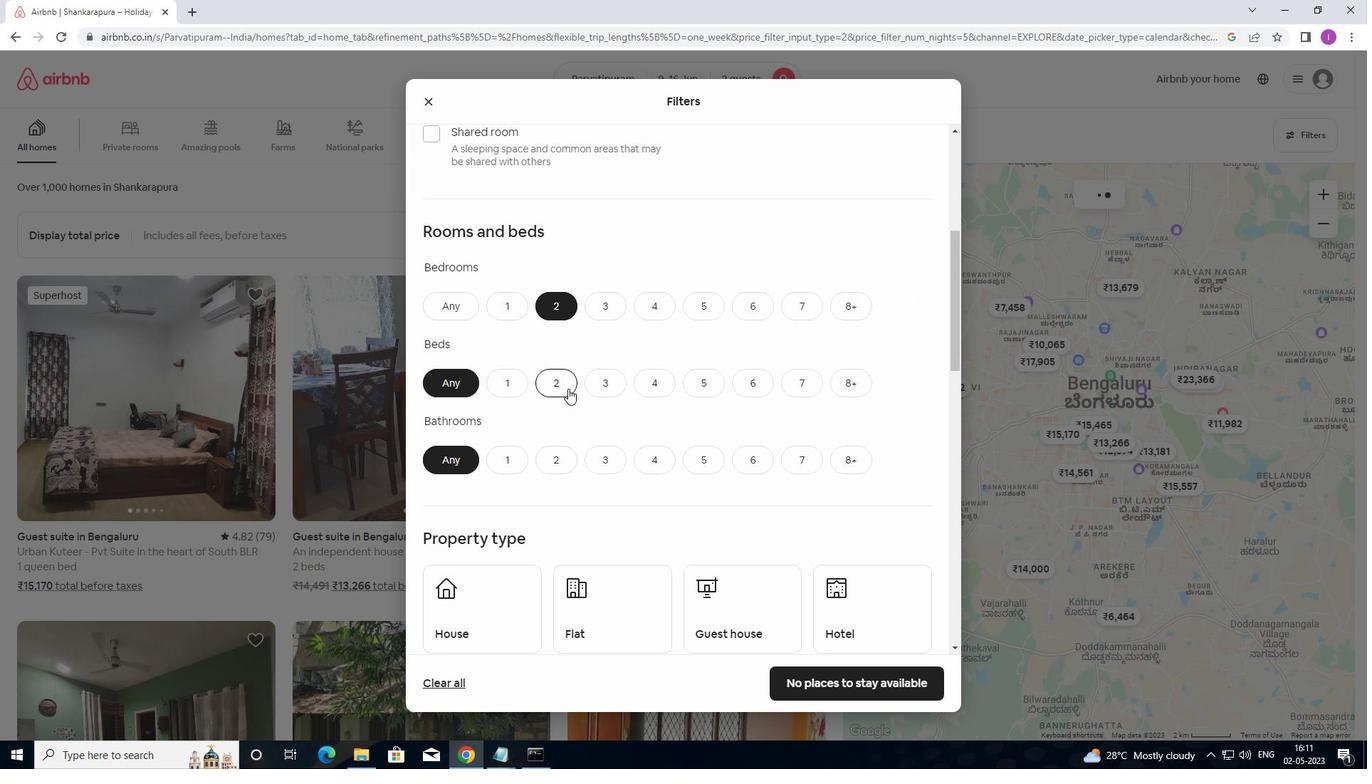 
Action: Mouse pressed left at (566, 384)
Screenshot: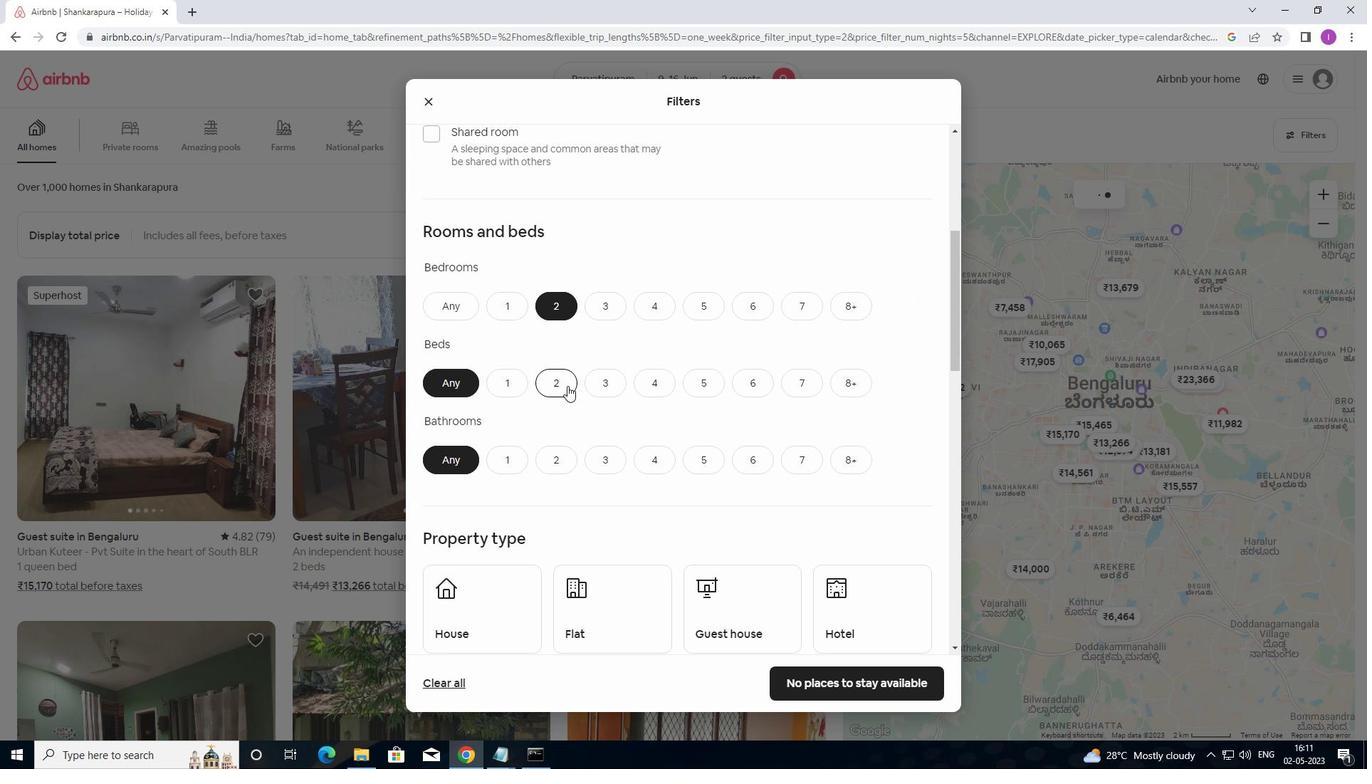 
Action: Mouse moved to (509, 463)
Screenshot: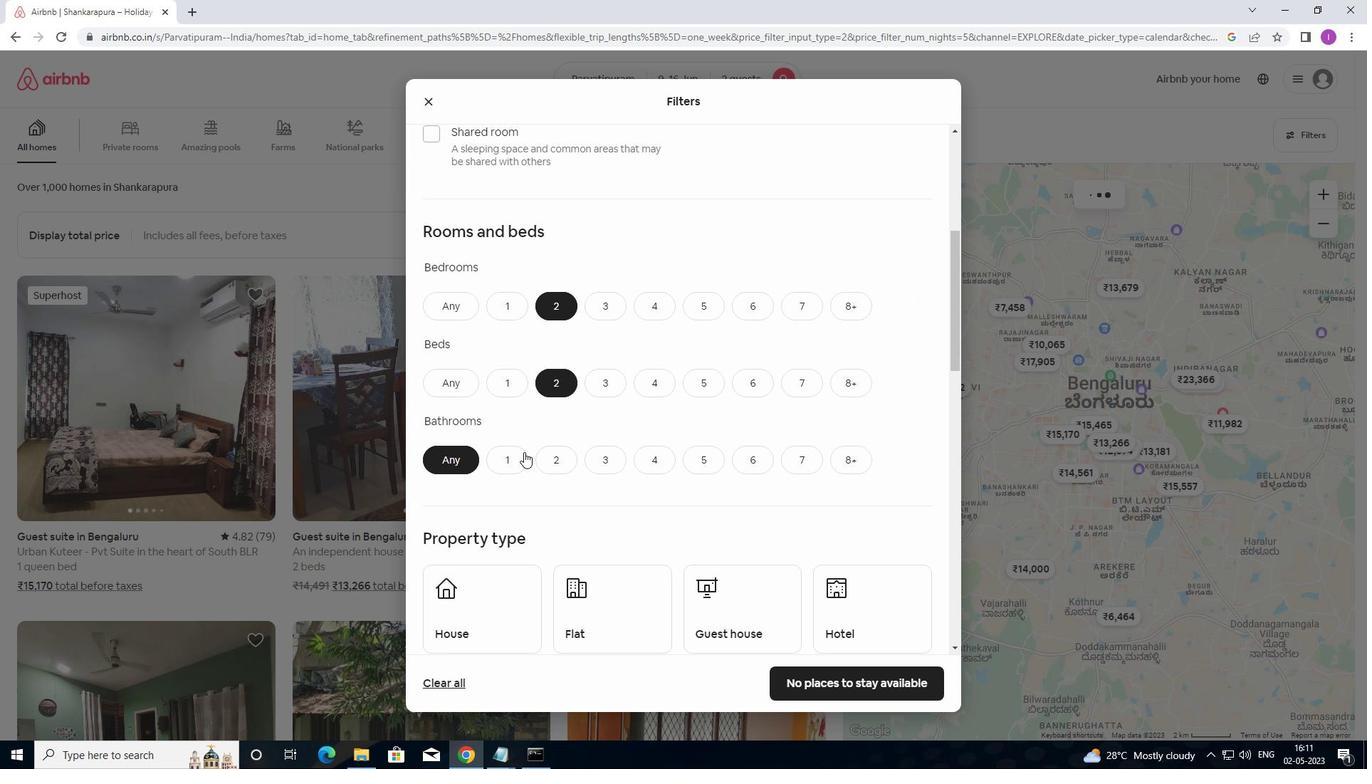 
Action: Mouse pressed left at (509, 463)
Screenshot: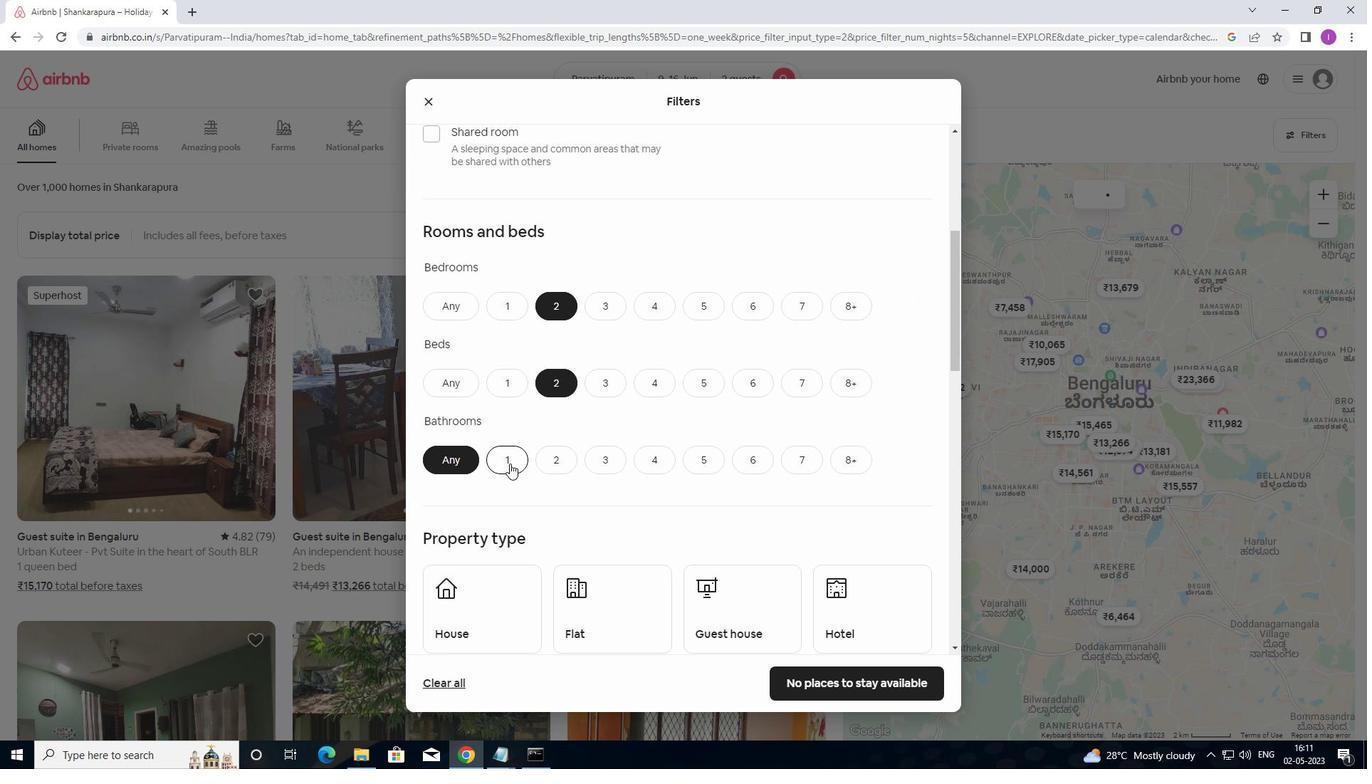 
Action: Mouse moved to (540, 441)
Screenshot: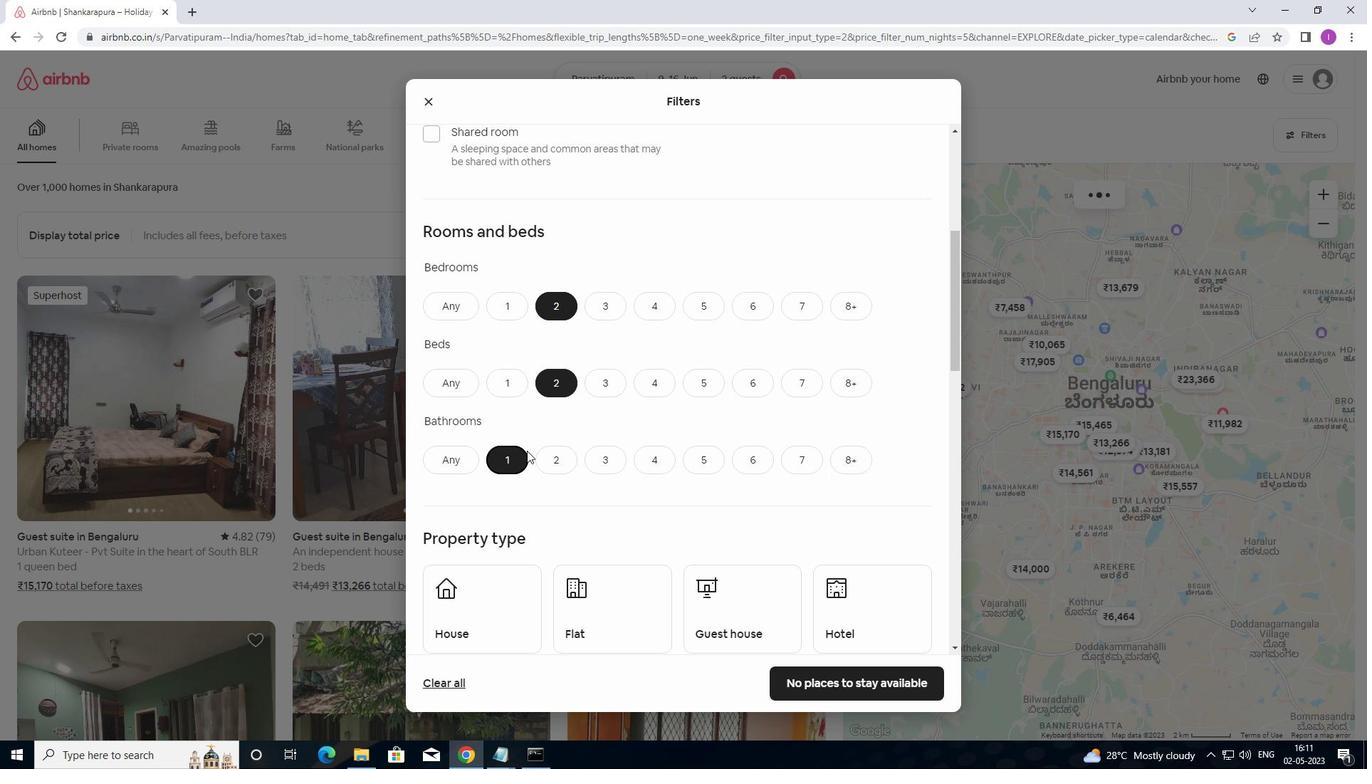 
Action: Mouse scrolled (540, 440) with delta (0, 0)
Screenshot: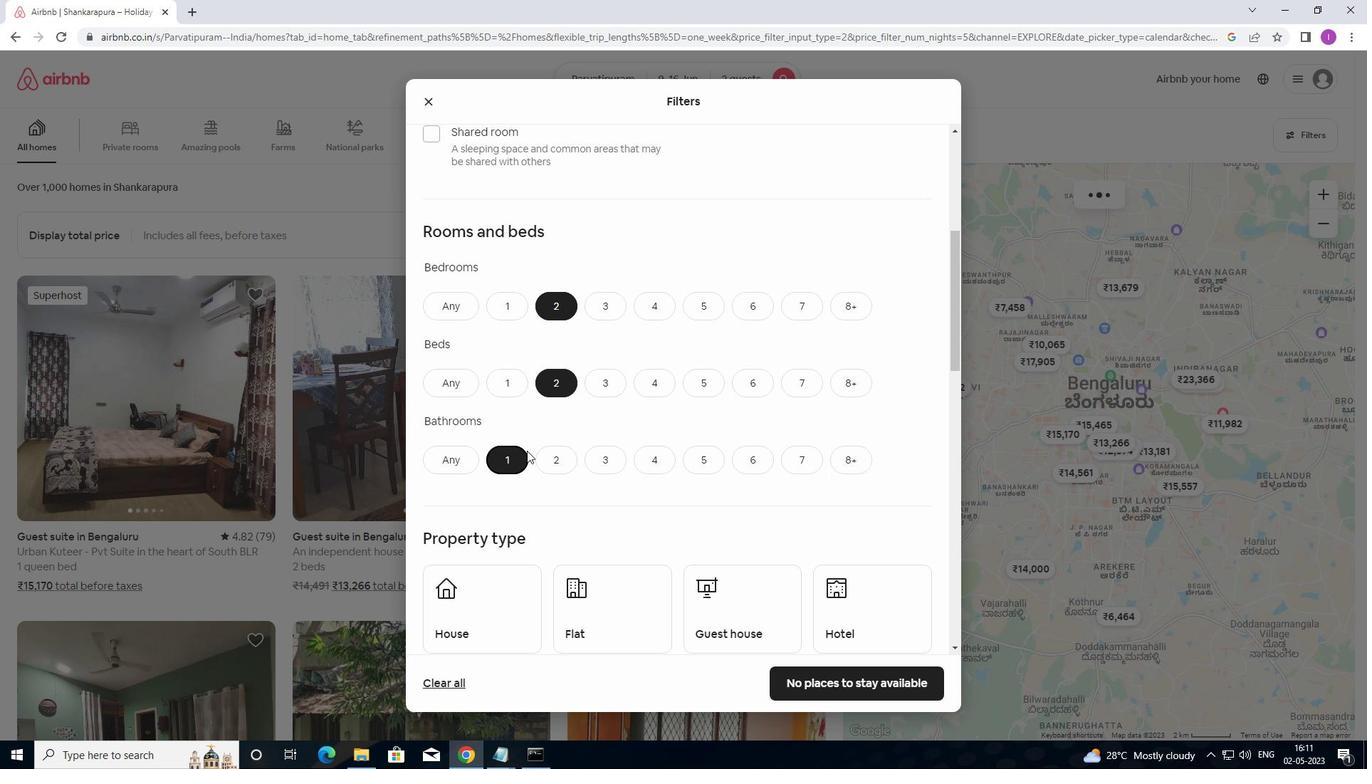 
Action: Mouse moved to (544, 440)
Screenshot: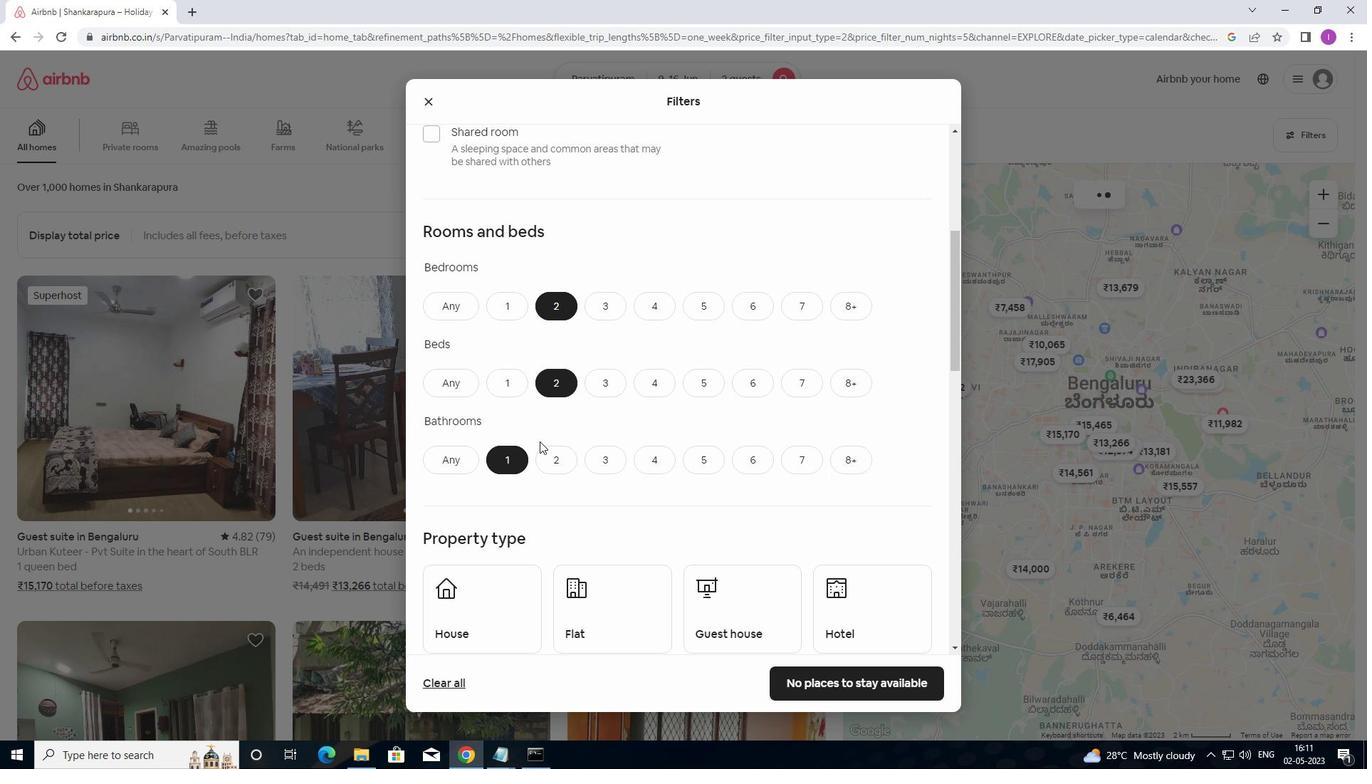 
Action: Mouse scrolled (544, 439) with delta (0, 0)
Screenshot: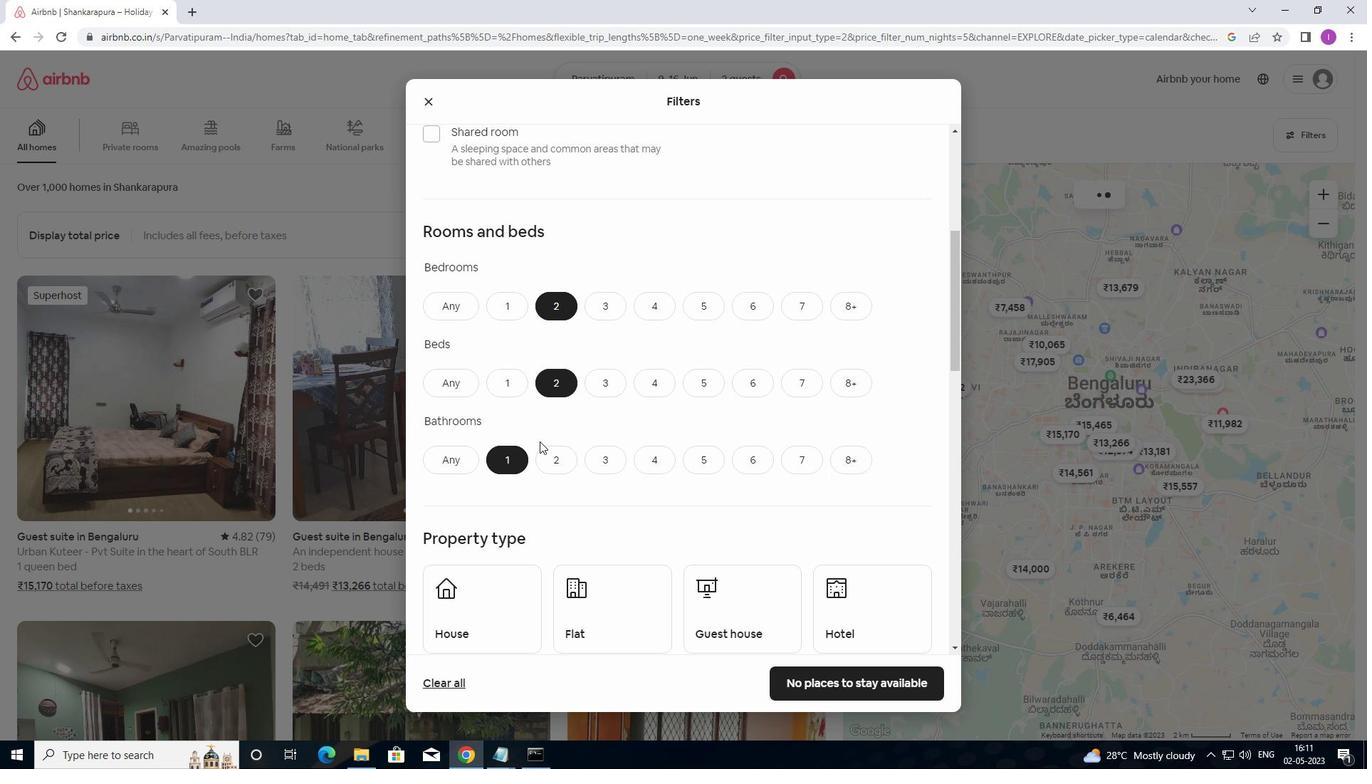 
Action: Mouse moved to (545, 438)
Screenshot: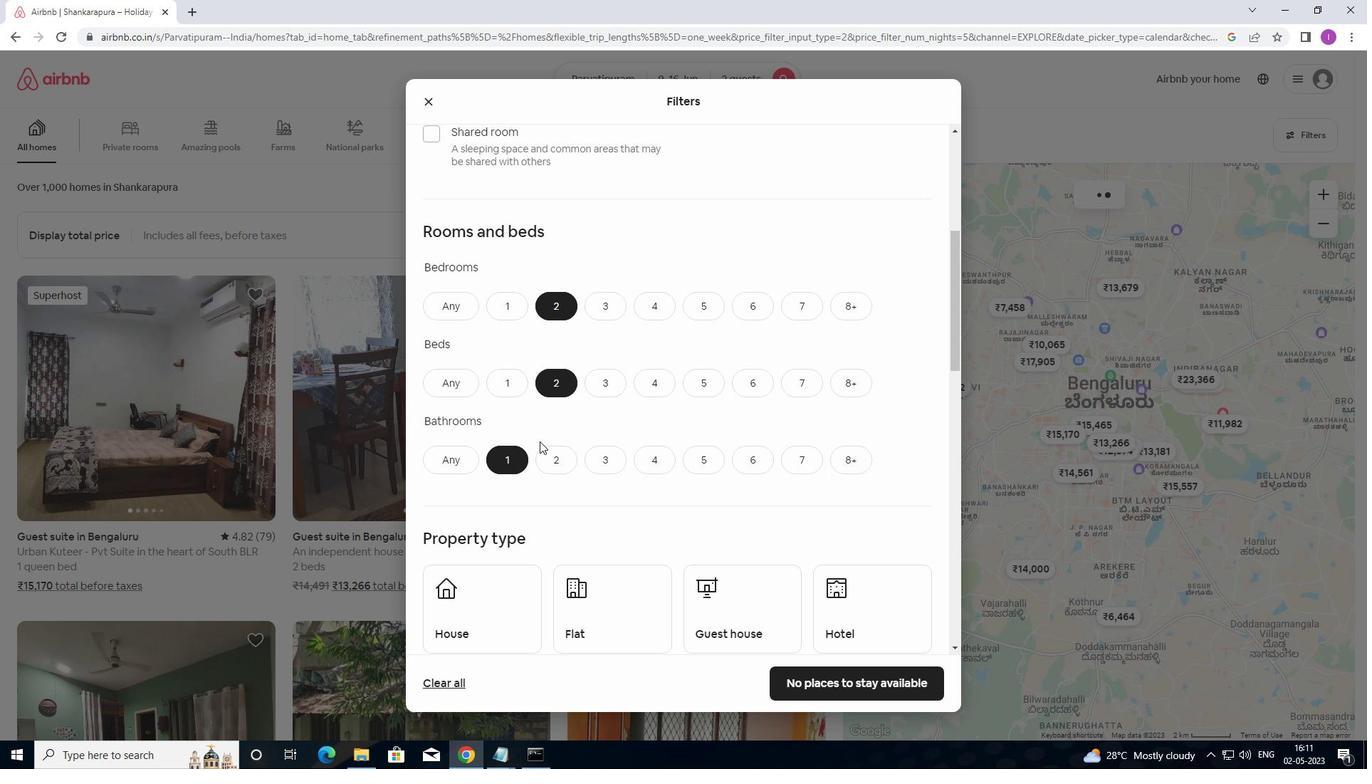 
Action: Mouse scrolled (545, 438) with delta (0, 0)
Screenshot: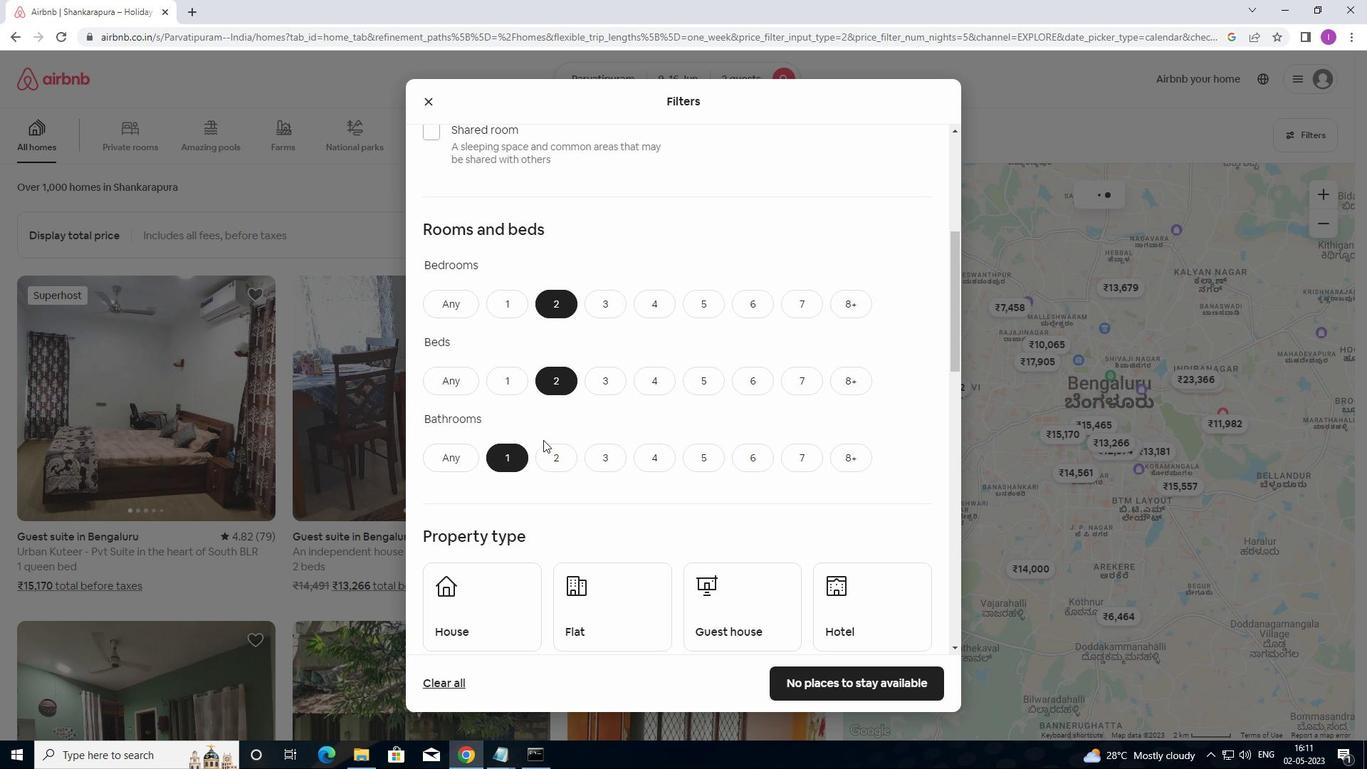 
Action: Mouse moved to (514, 422)
Screenshot: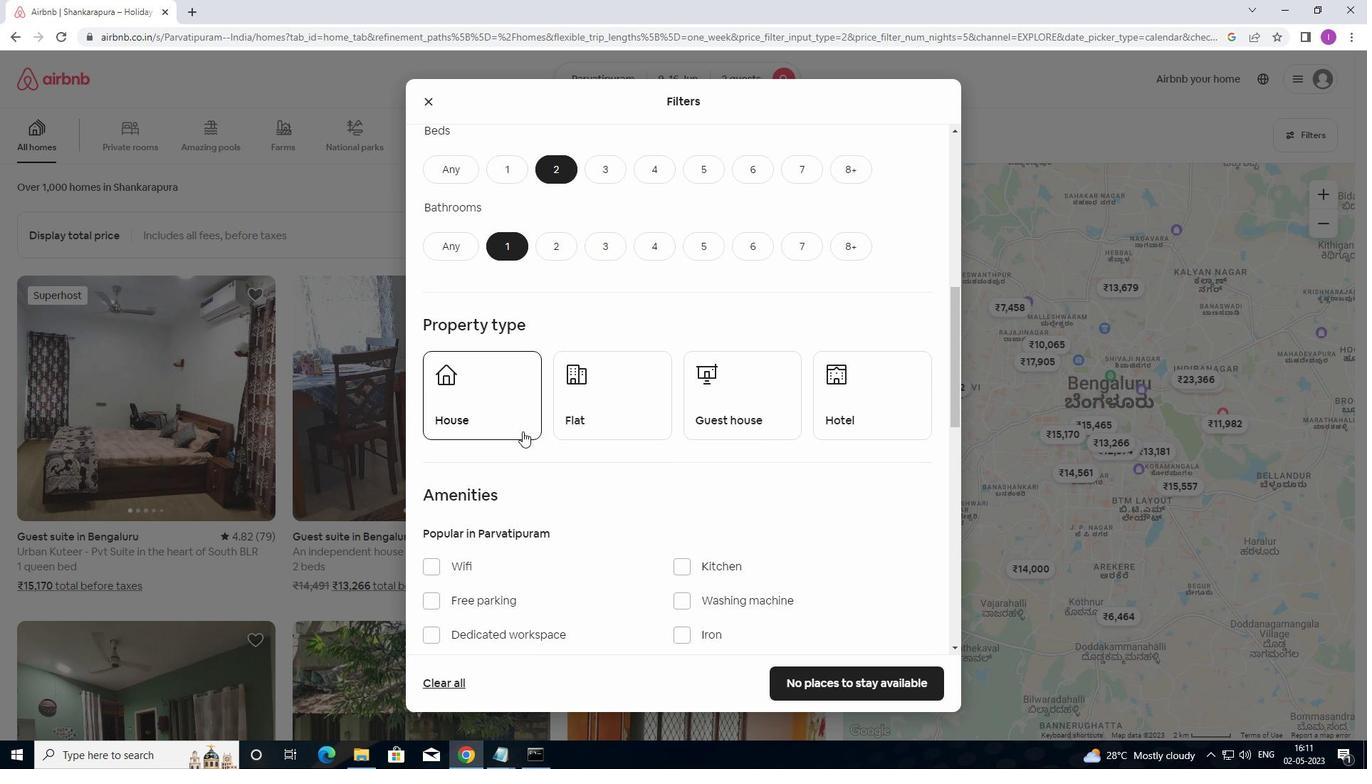 
Action: Mouse pressed left at (514, 422)
Screenshot: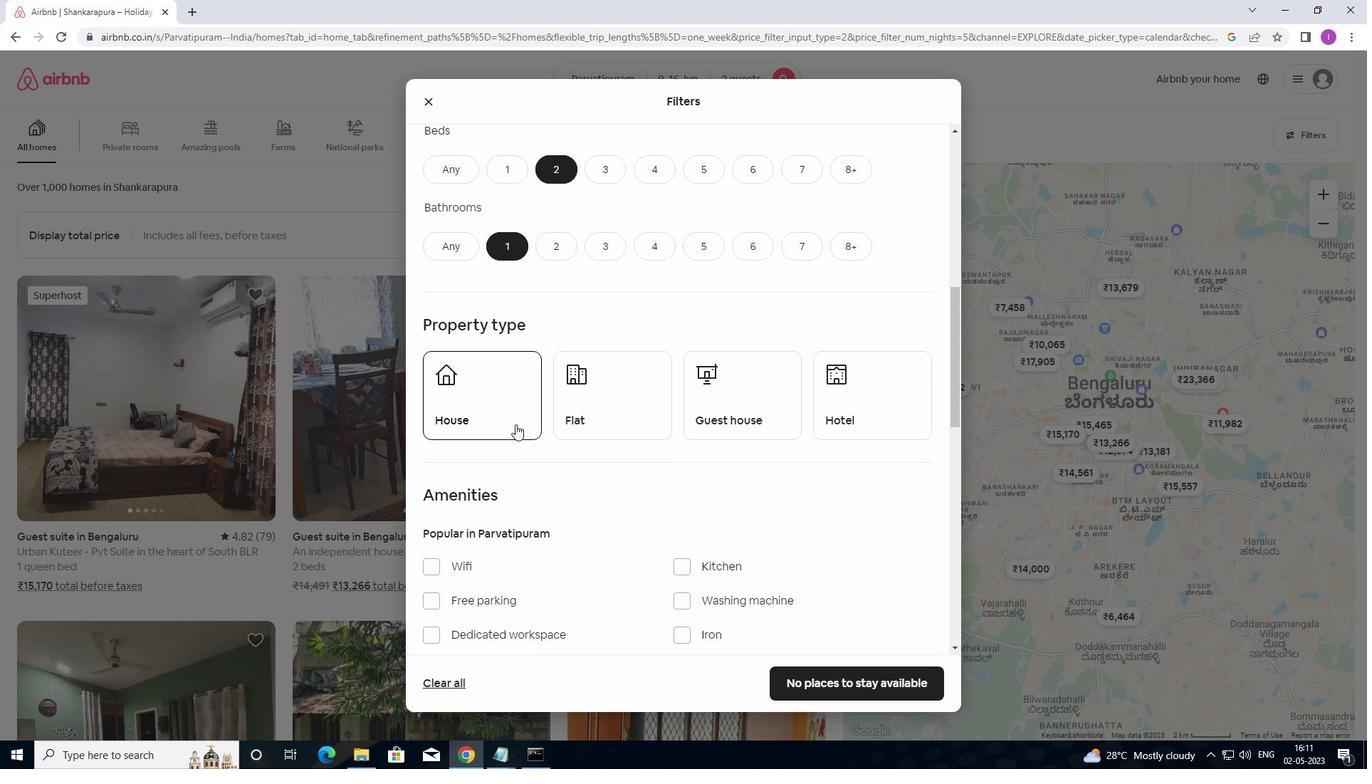 
Action: Mouse moved to (594, 409)
Screenshot: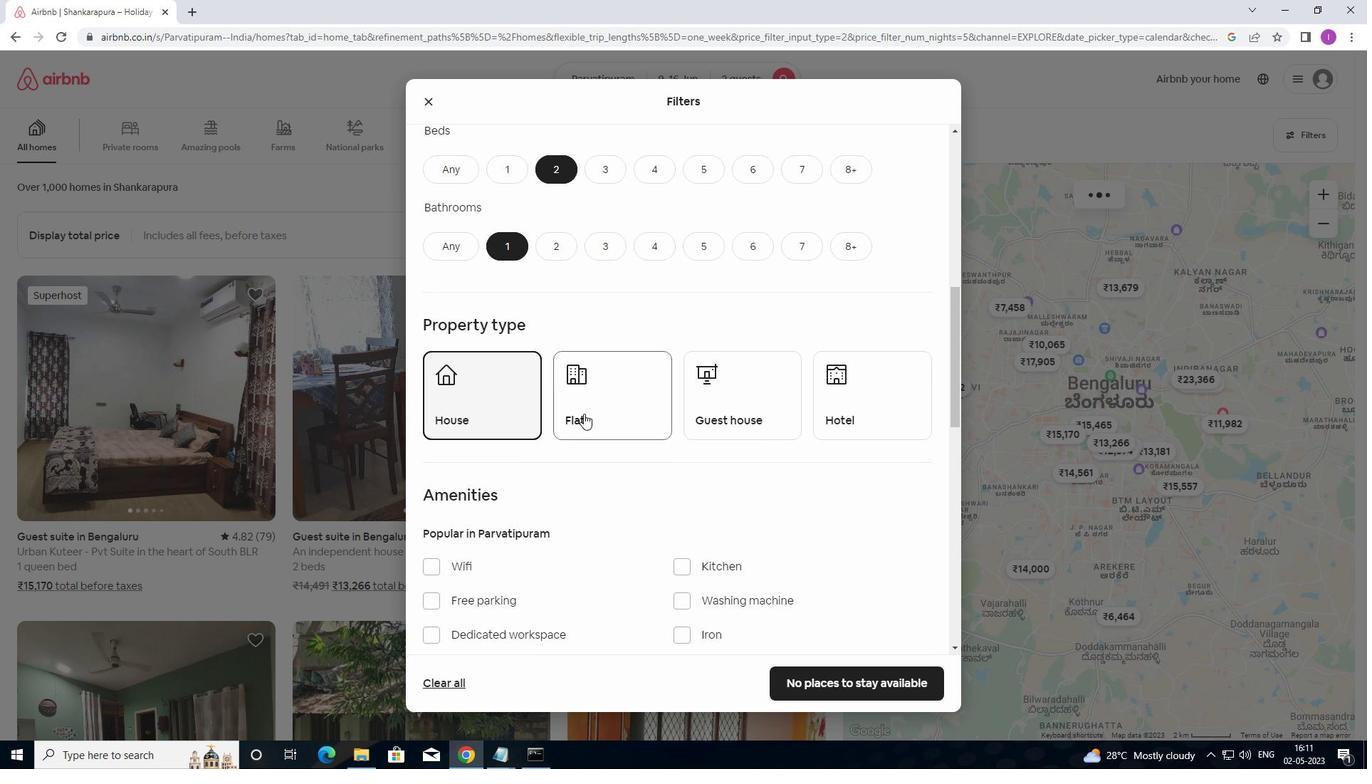 
Action: Mouse pressed left at (594, 409)
Screenshot: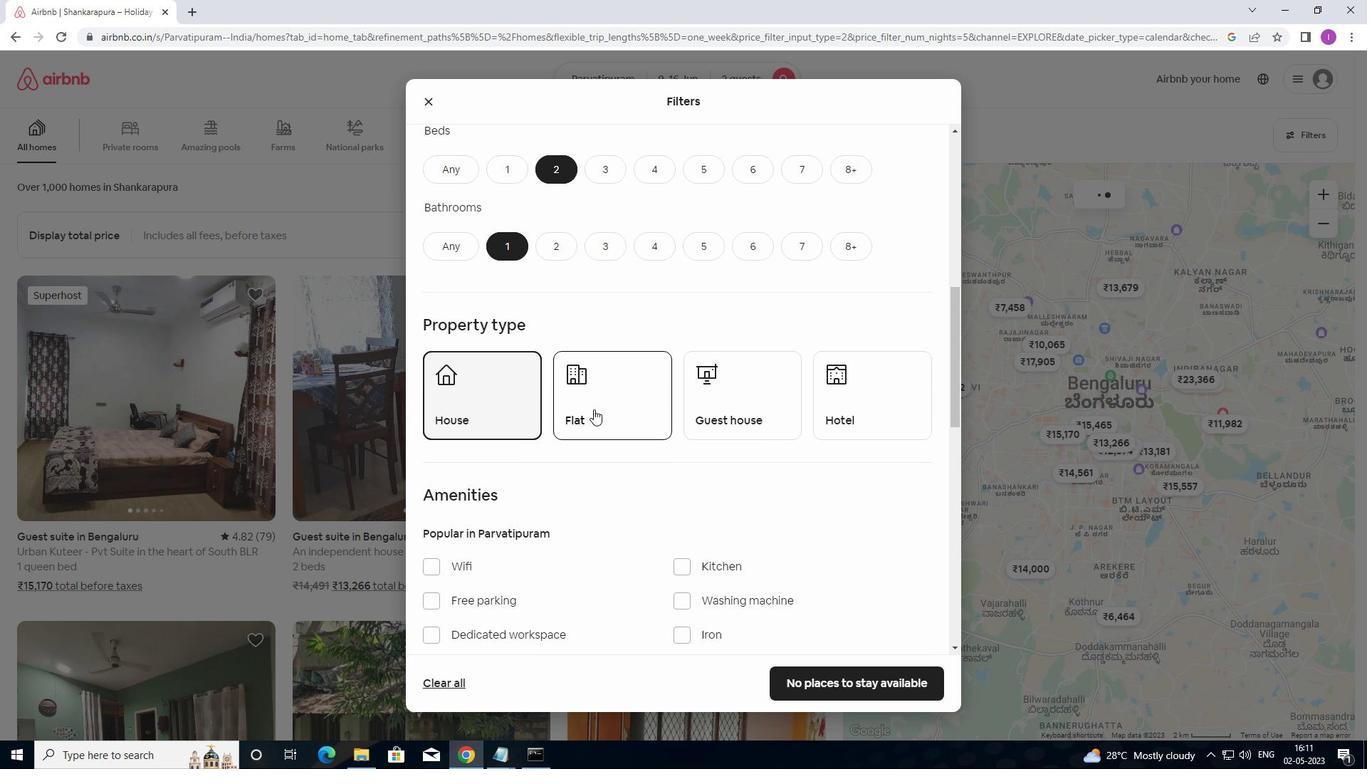 
Action: Mouse moved to (763, 420)
Screenshot: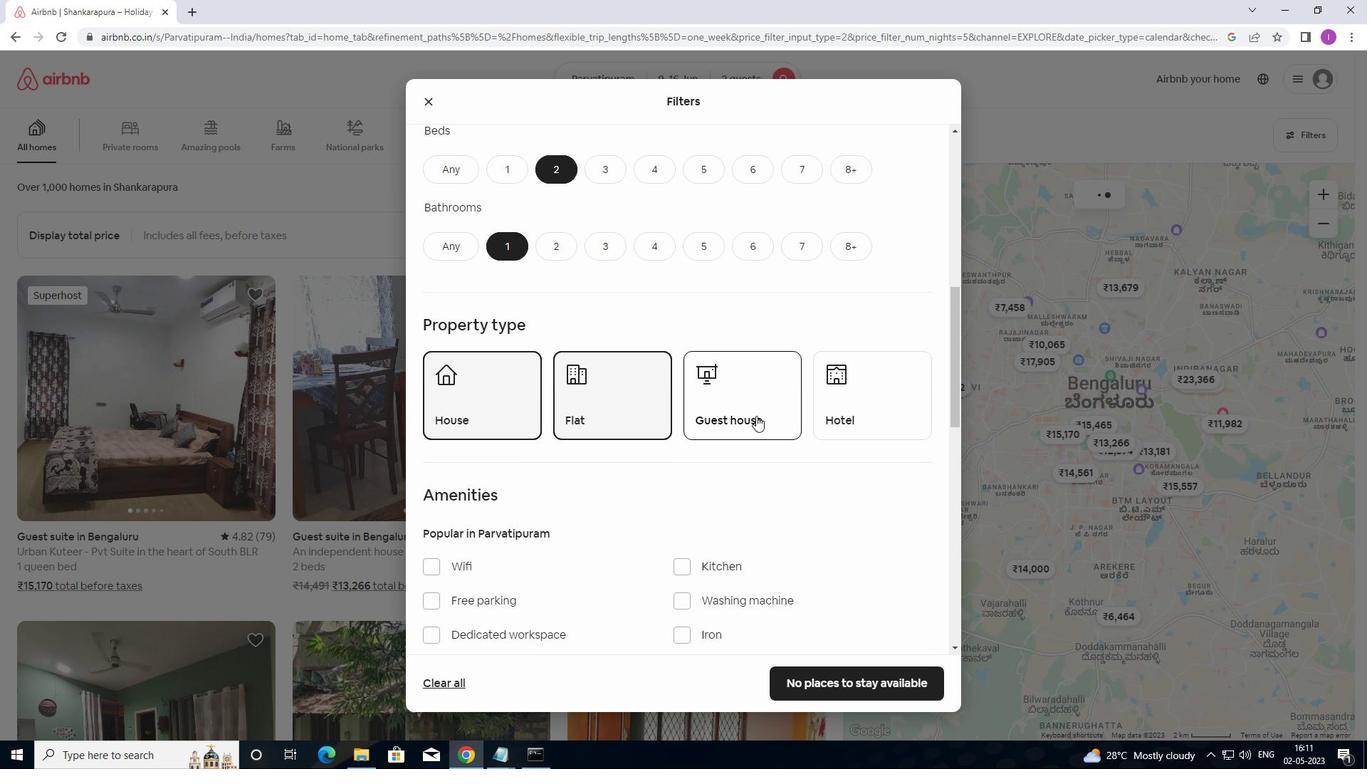 
Action: Mouse pressed left at (763, 420)
Screenshot: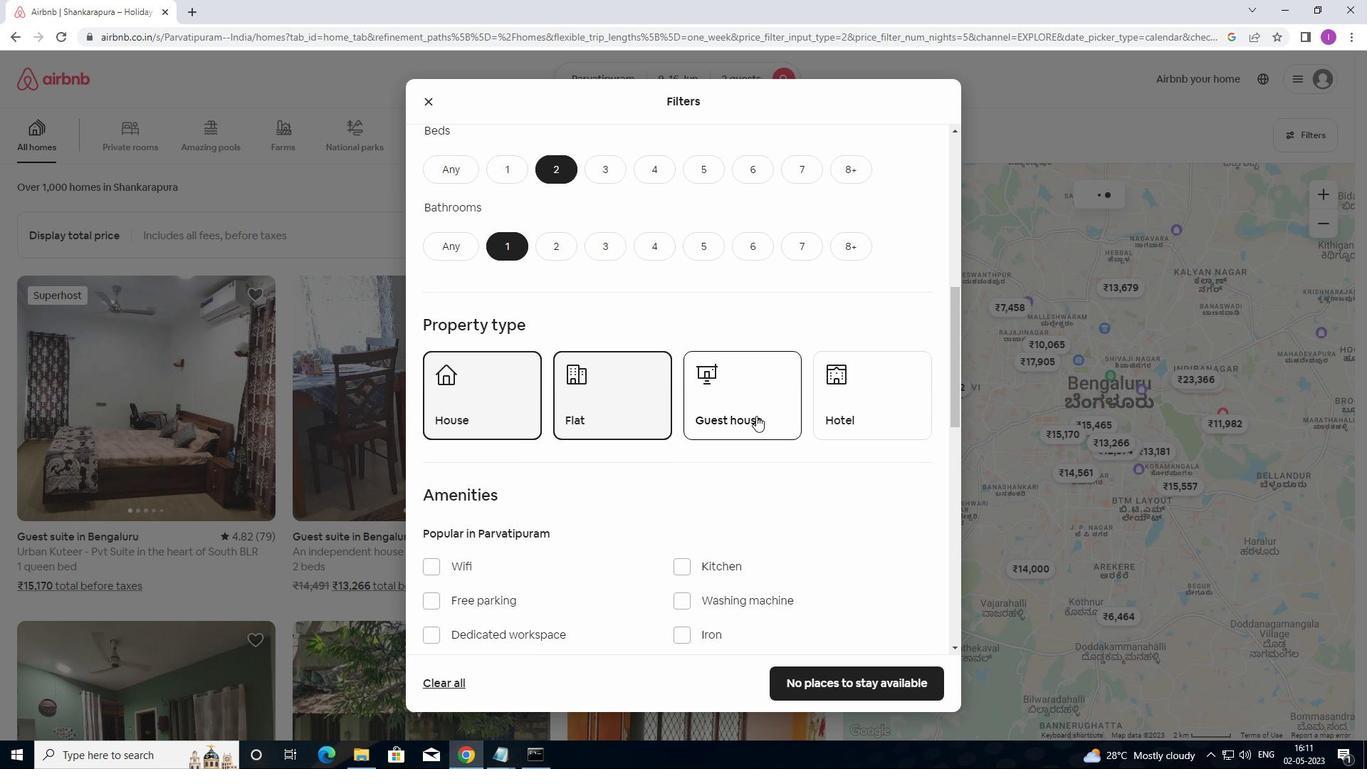 
Action: Mouse moved to (824, 399)
Screenshot: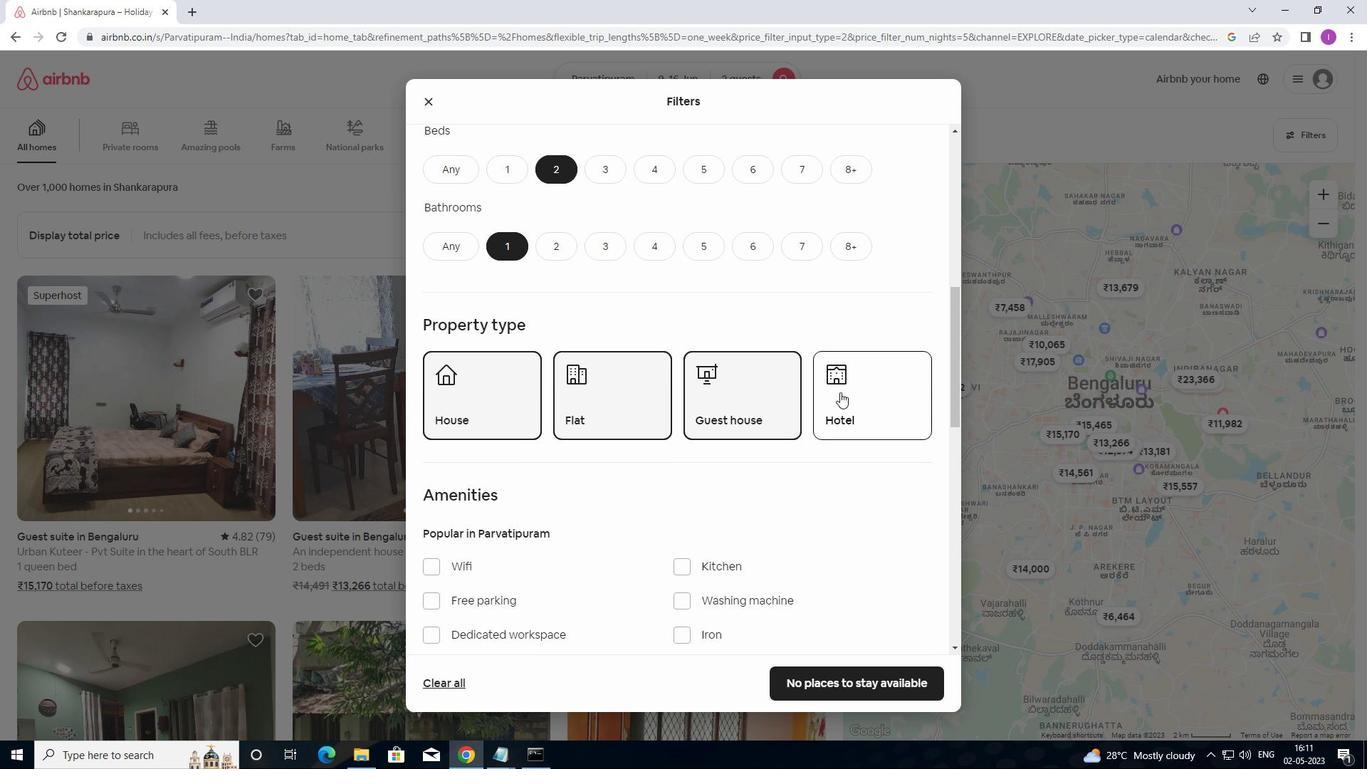 
Action: Mouse scrolled (824, 398) with delta (0, 0)
Screenshot: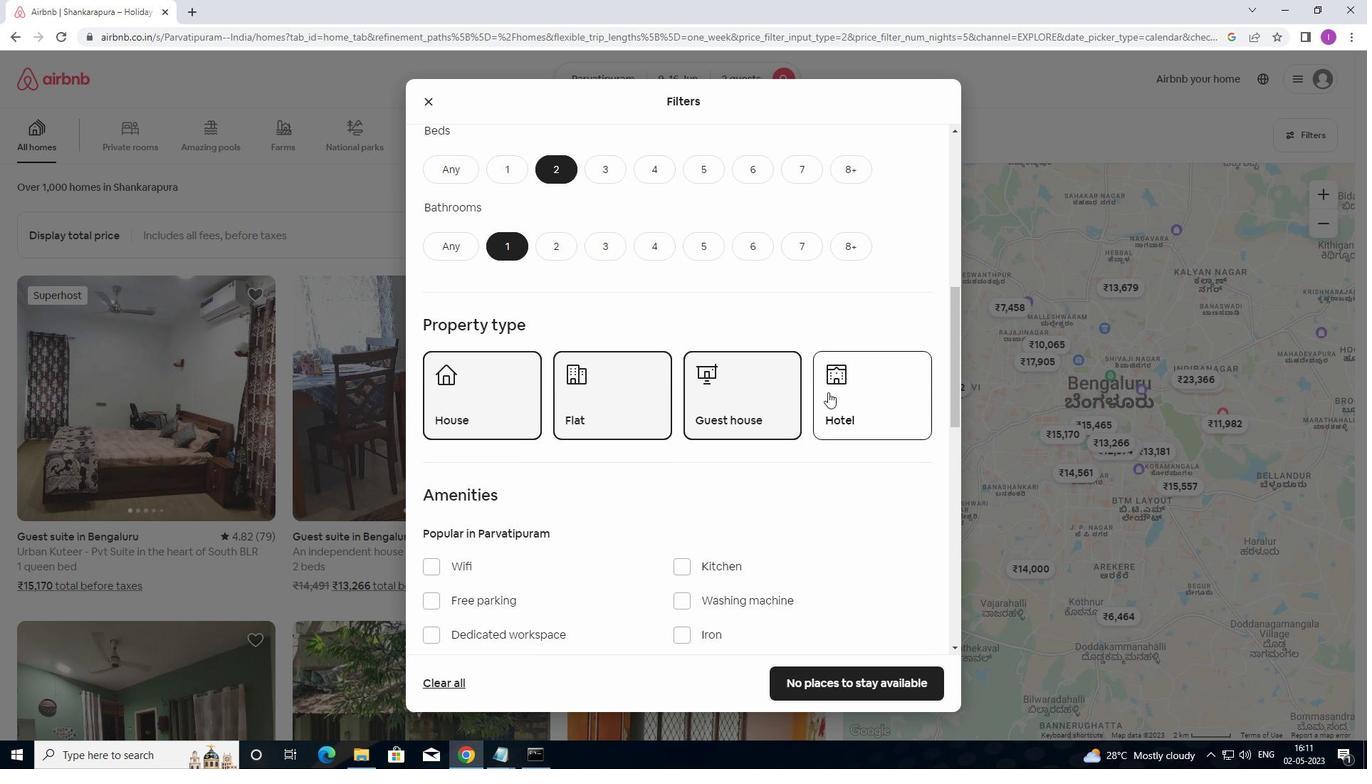 
Action: Mouse moved to (821, 410)
Screenshot: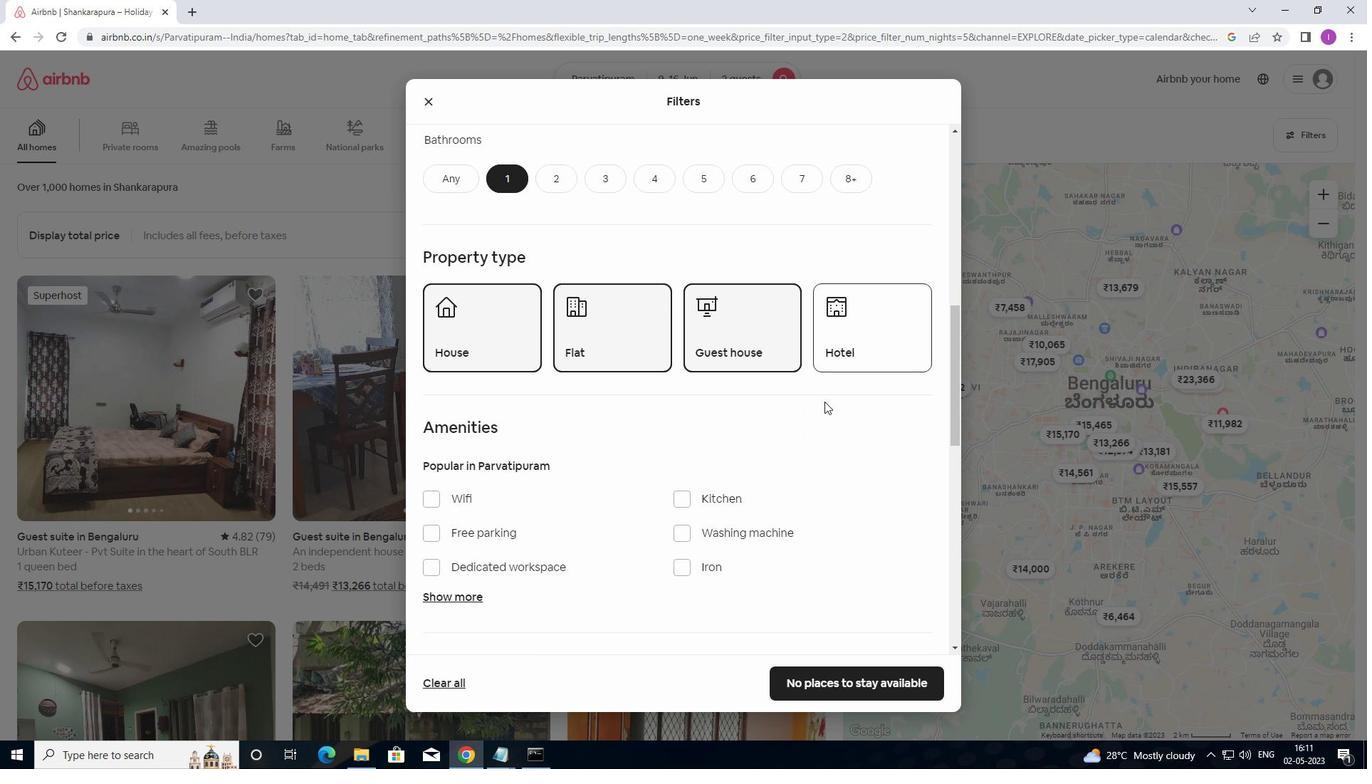 
Action: Mouse scrolled (821, 410) with delta (0, 0)
Screenshot: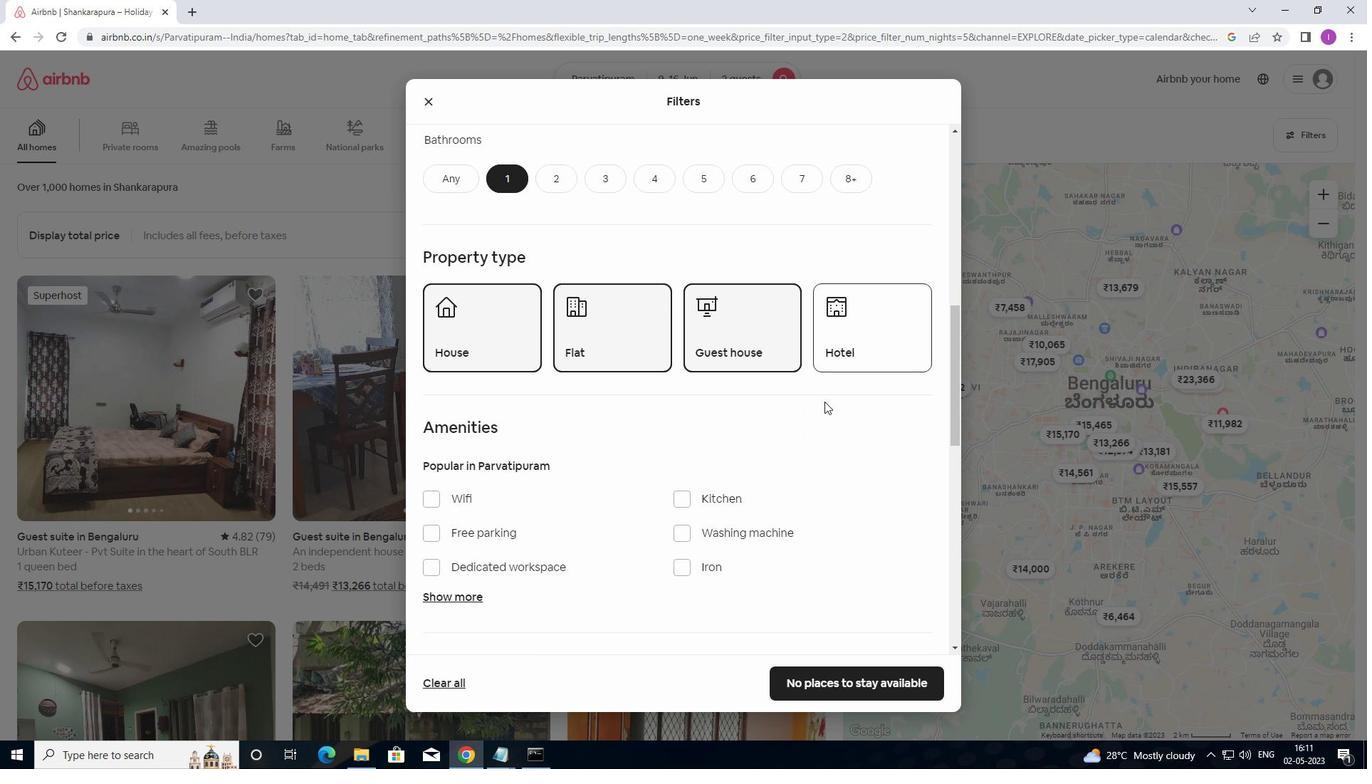 
Action: Mouse moved to (821, 416)
Screenshot: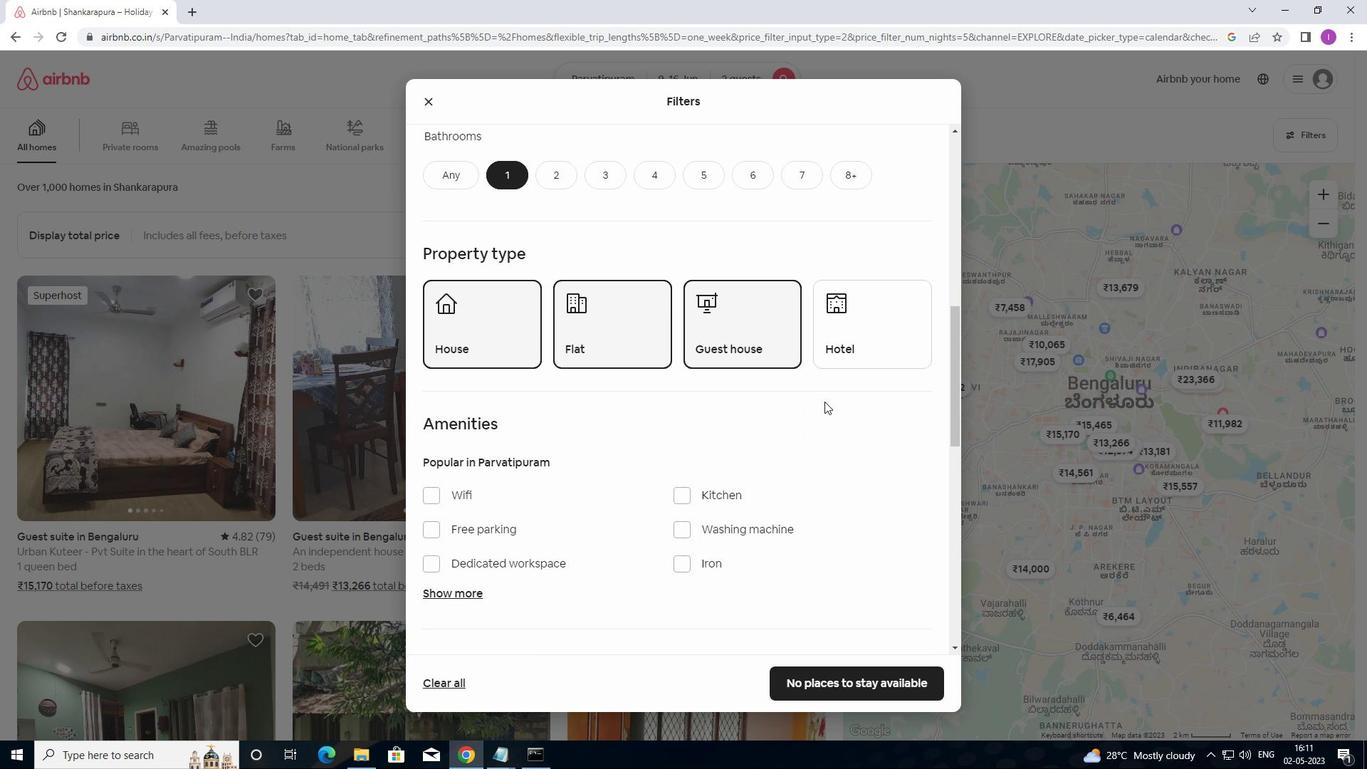 
Action: Mouse scrolled (821, 415) with delta (0, 0)
Screenshot: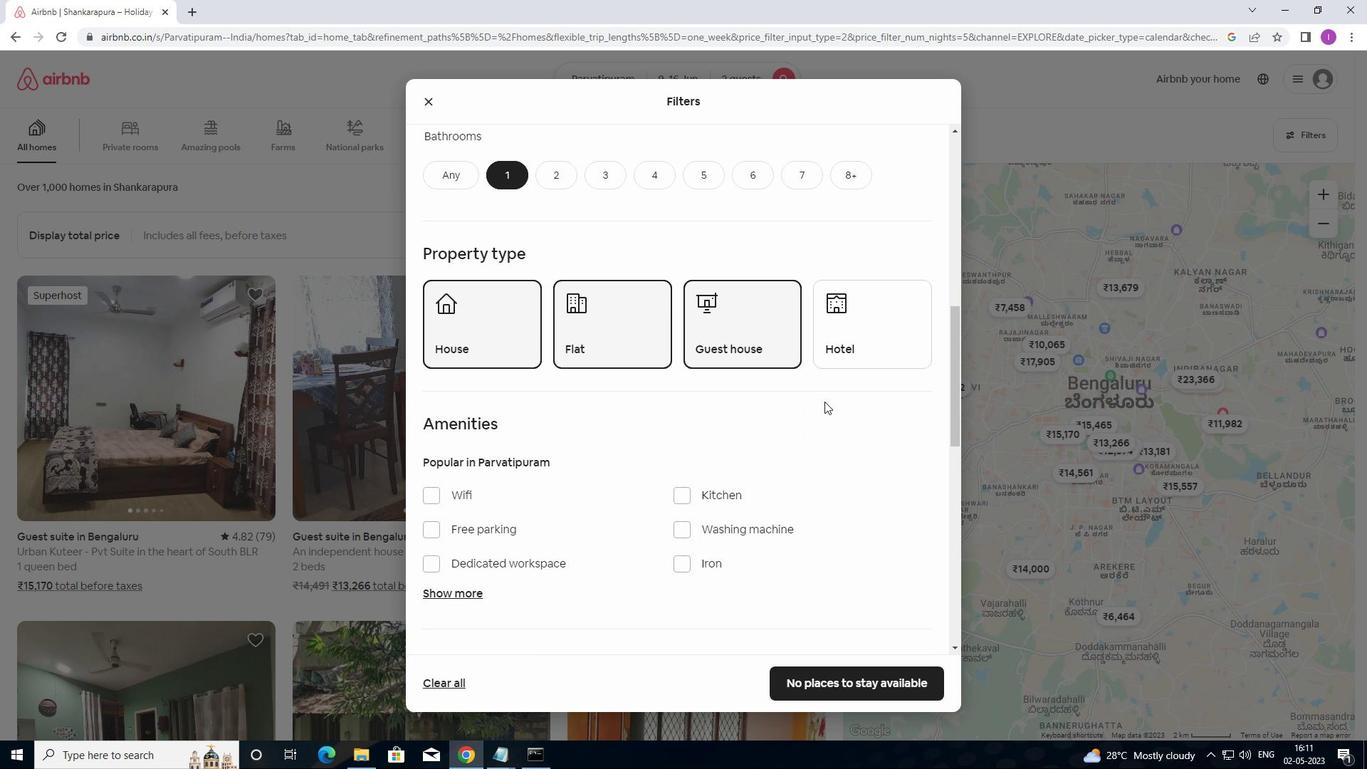 
Action: Mouse moved to (819, 420)
Screenshot: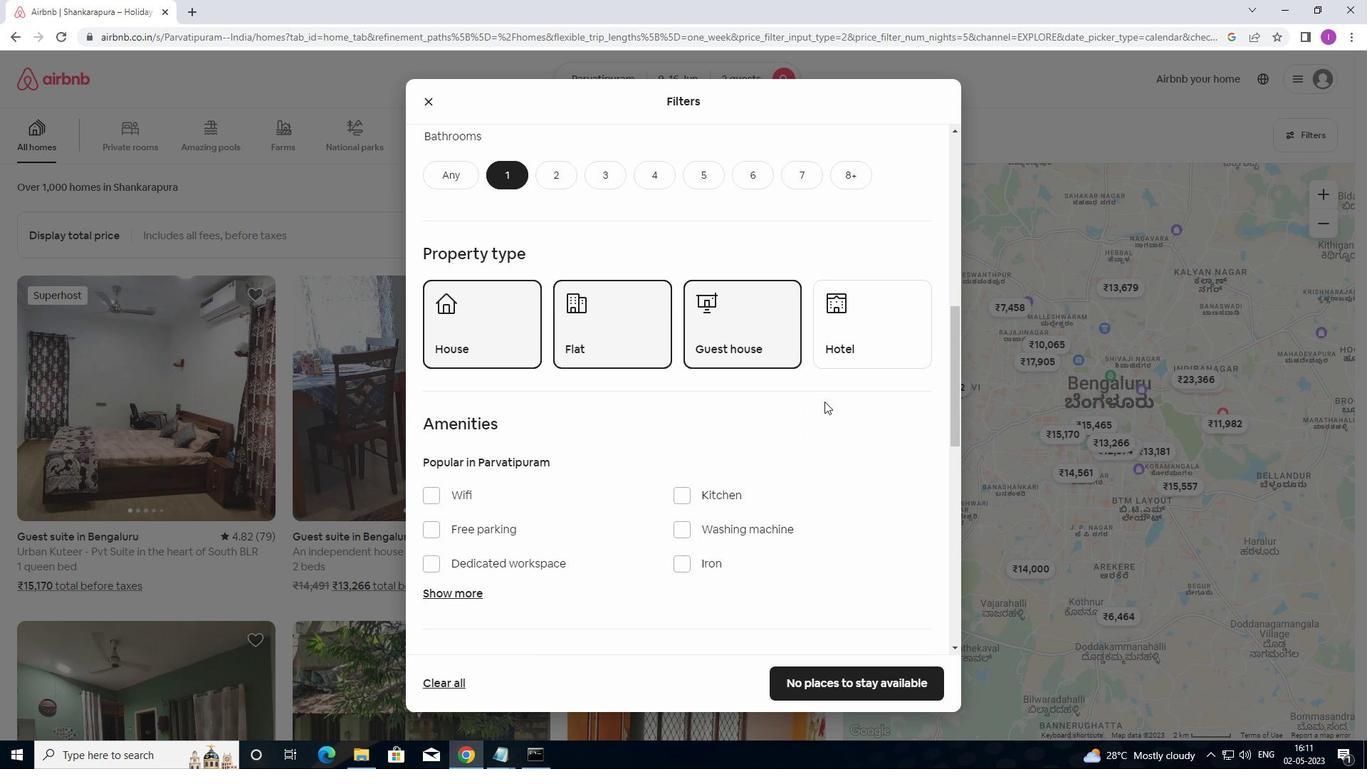 
Action: Mouse scrolled (819, 419) with delta (0, 0)
Screenshot: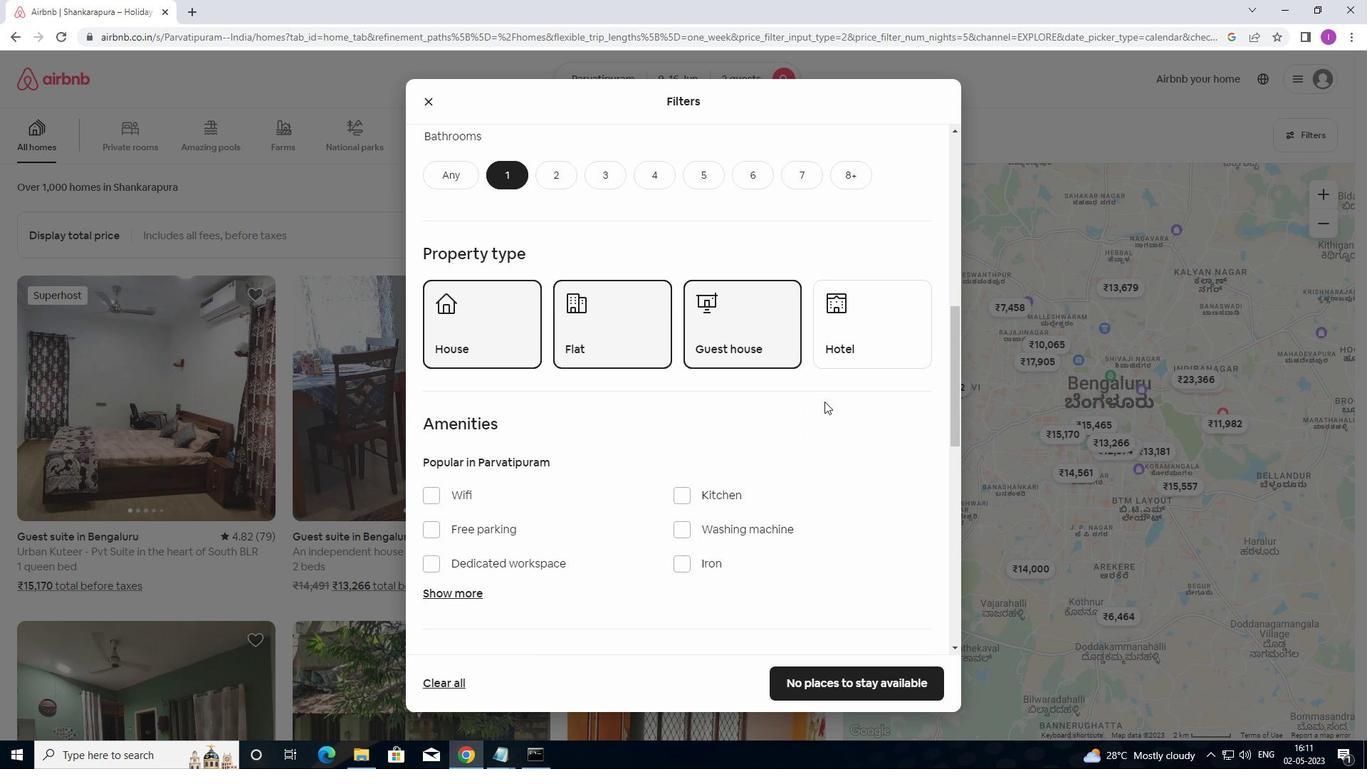 
Action: Mouse scrolled (819, 419) with delta (0, 0)
Screenshot: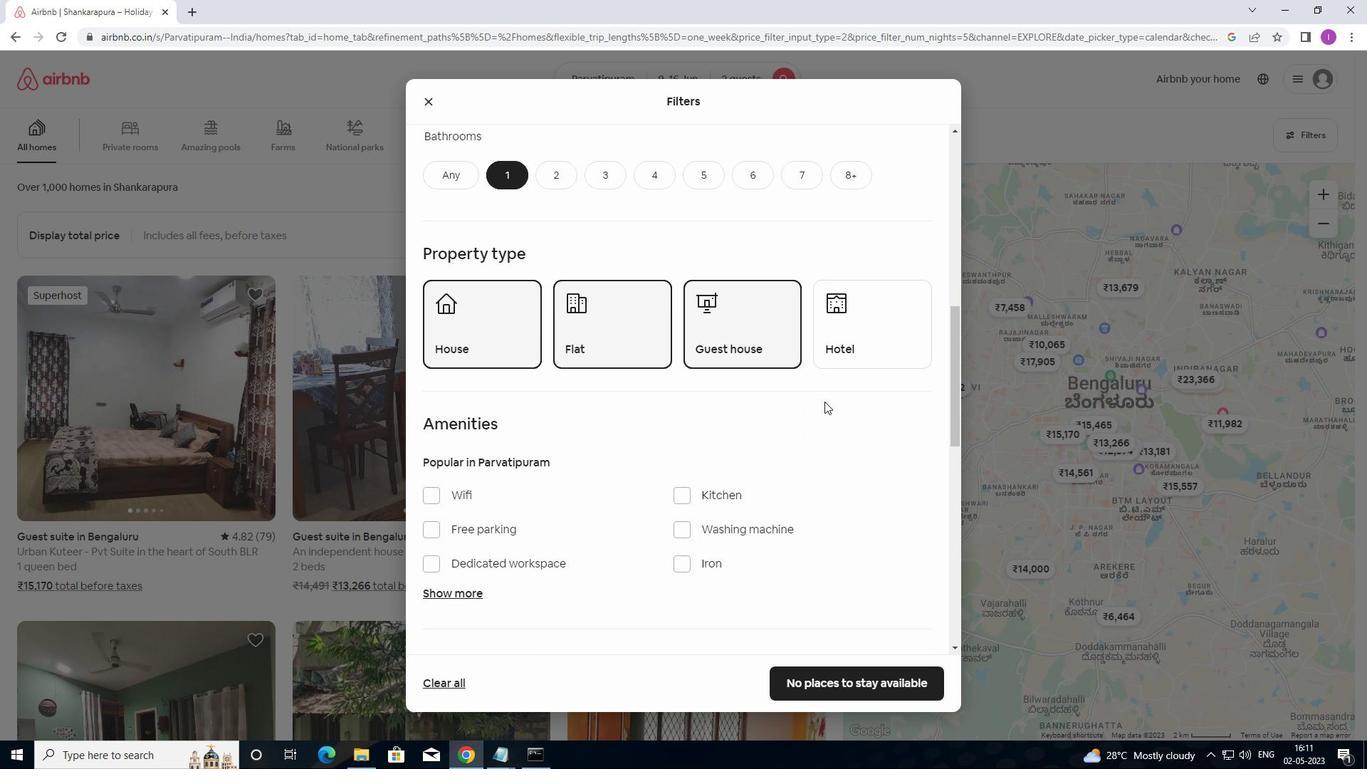 
Action: Mouse moved to (895, 477)
Screenshot: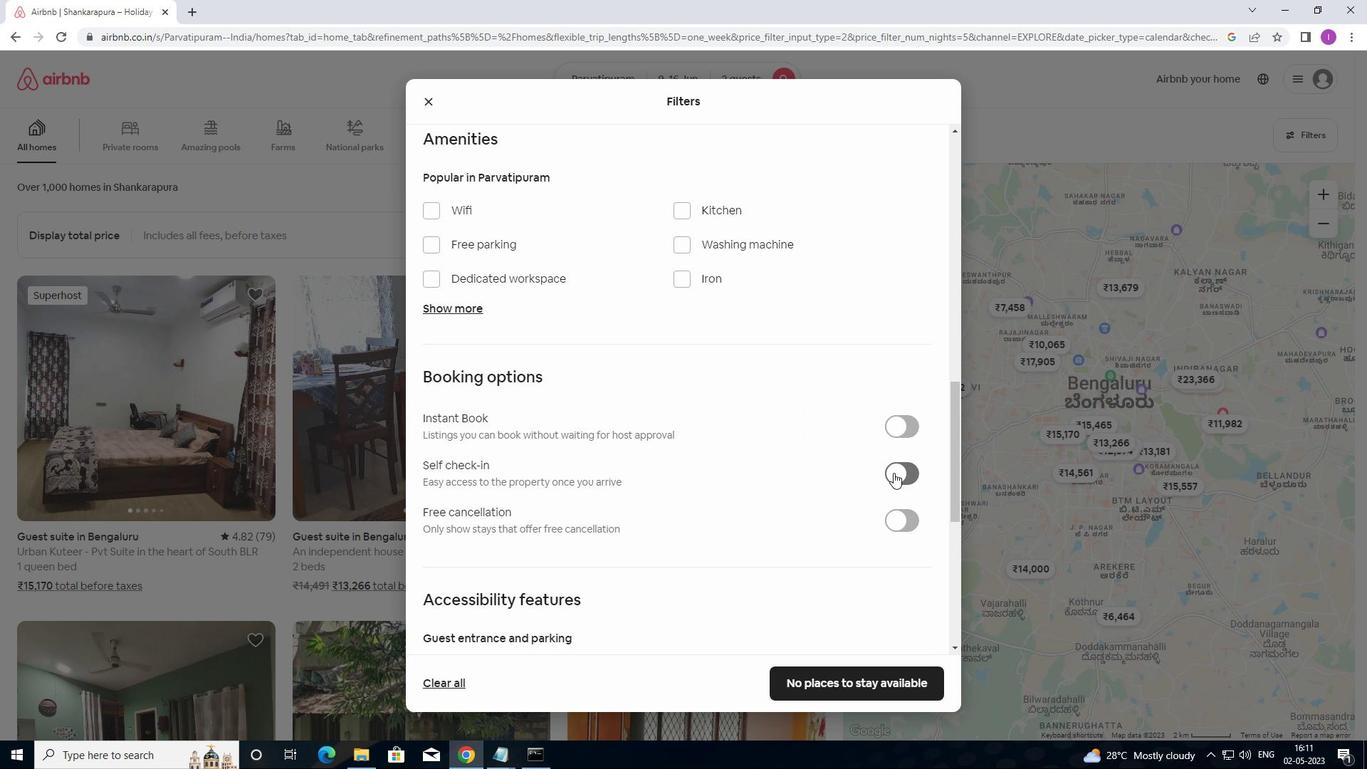 
Action: Mouse pressed left at (895, 477)
Screenshot: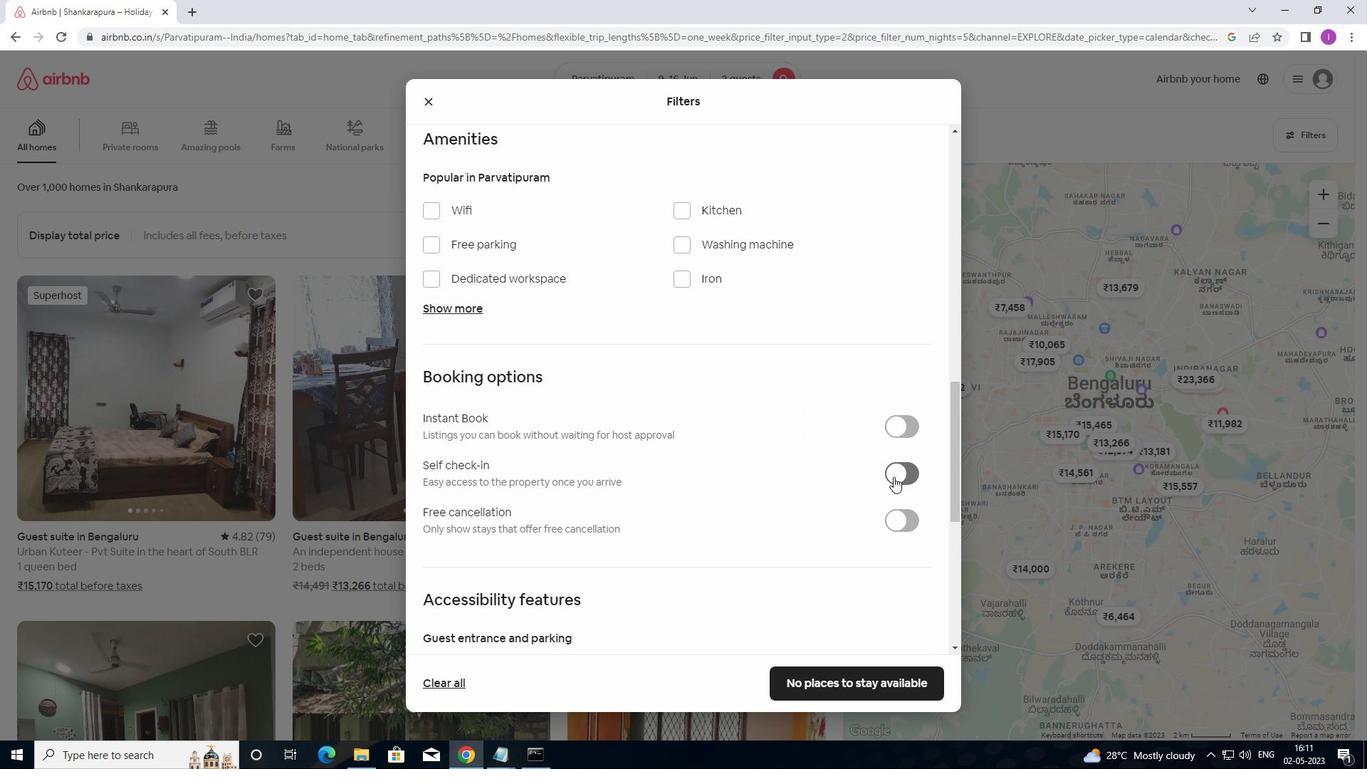 
Action: Mouse moved to (797, 470)
Screenshot: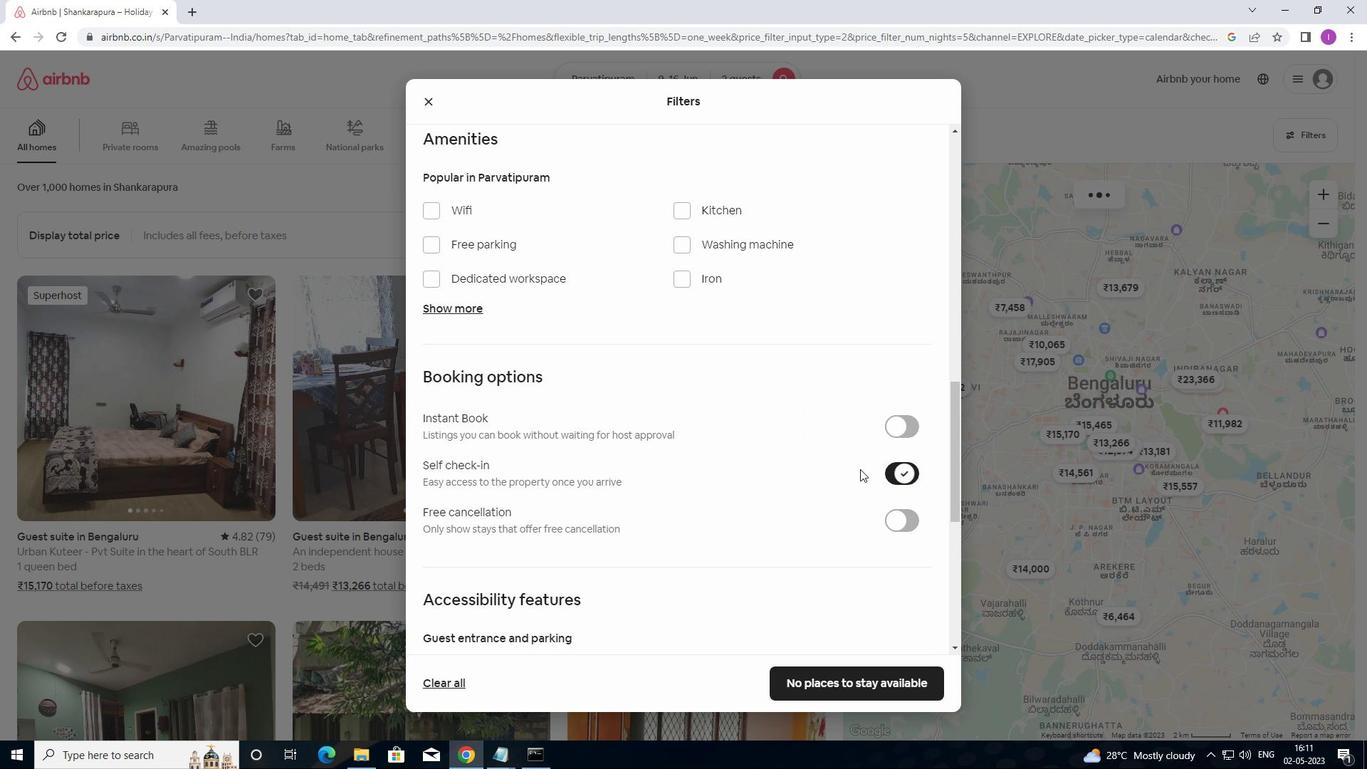 
Action: Mouse scrolled (797, 470) with delta (0, 0)
Screenshot: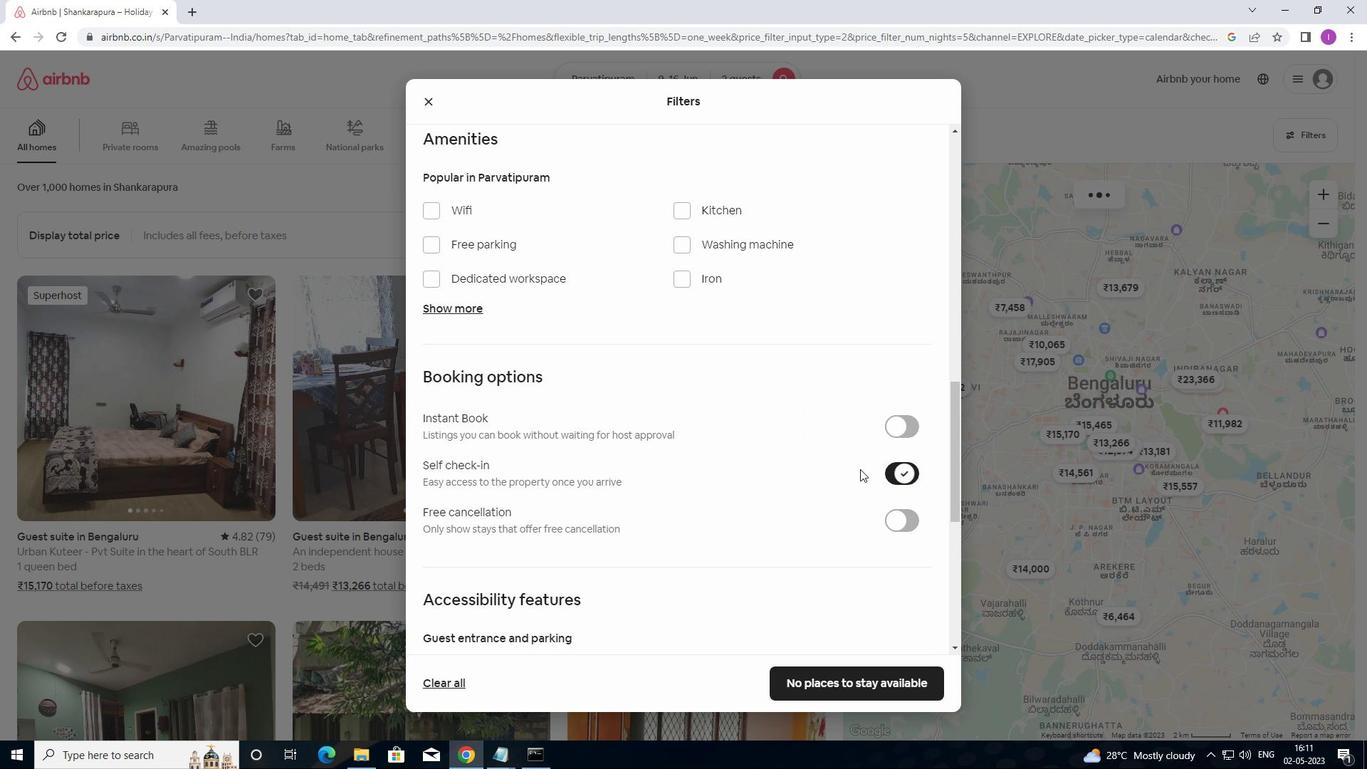 
Action: Mouse moved to (792, 477)
Screenshot: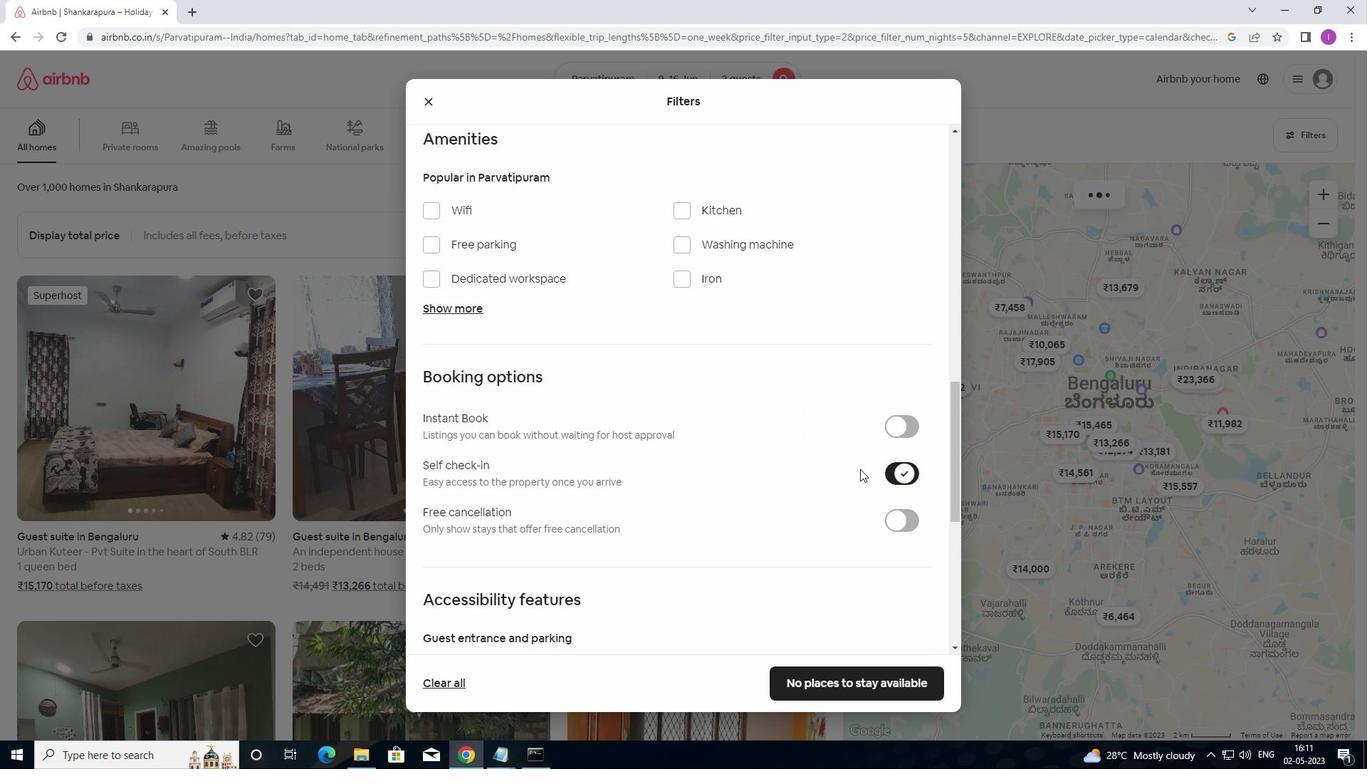 
Action: Mouse scrolled (792, 476) with delta (0, 0)
Screenshot: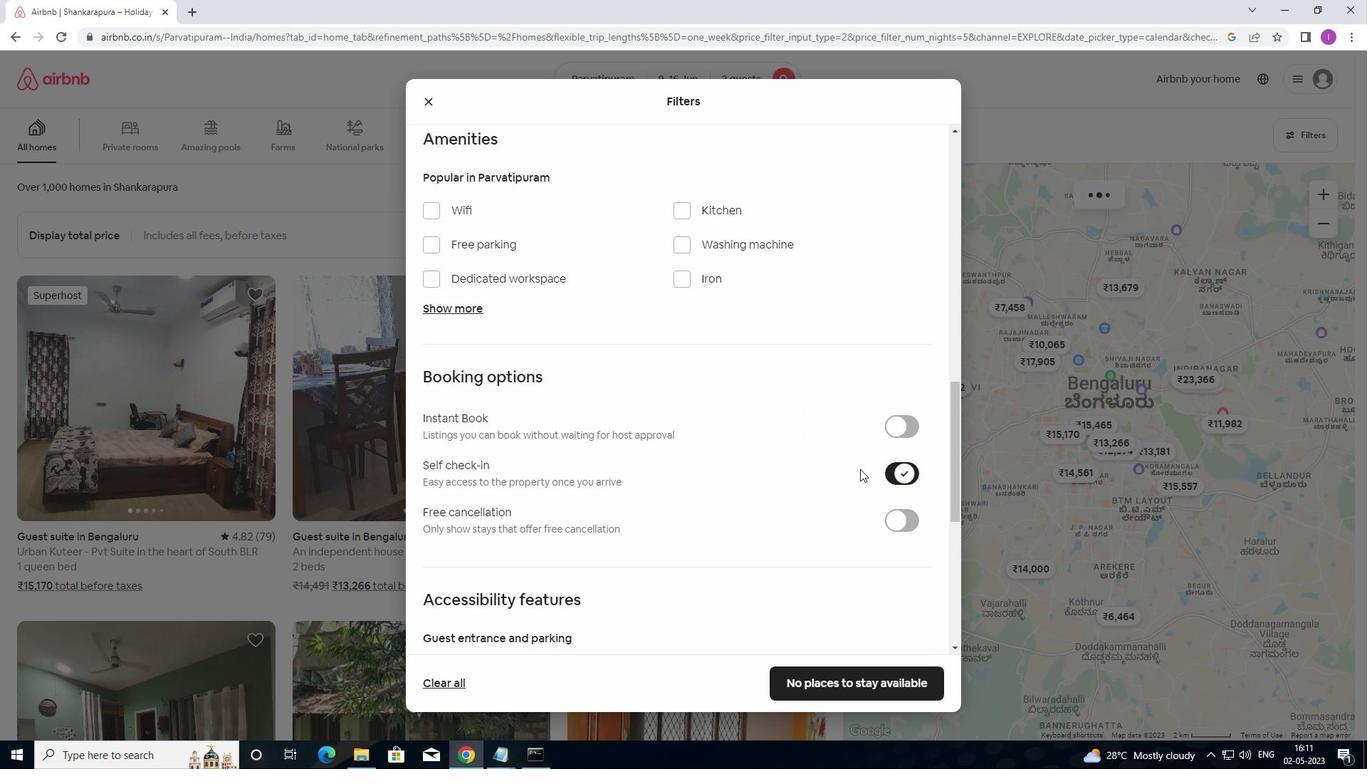 
Action: Mouse moved to (786, 481)
Screenshot: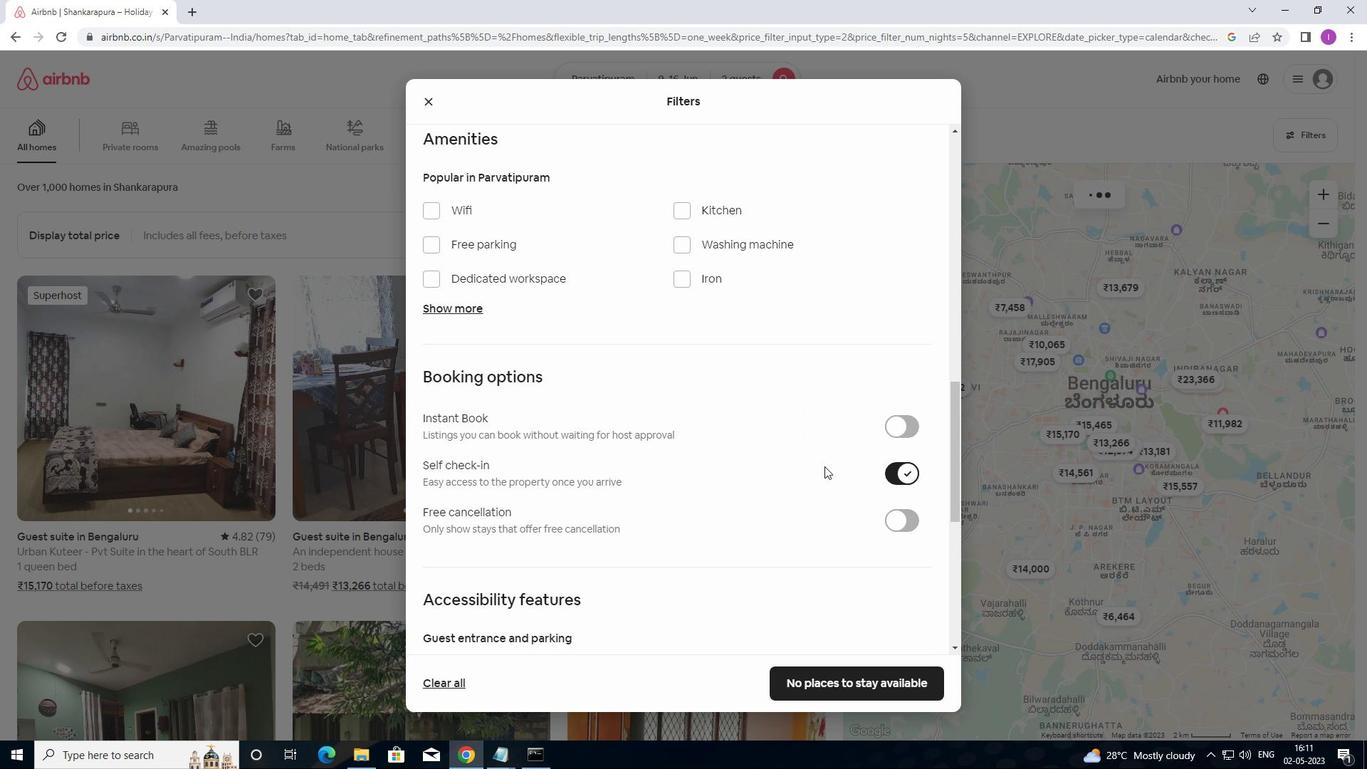 
Action: Mouse scrolled (786, 480) with delta (0, 0)
Screenshot: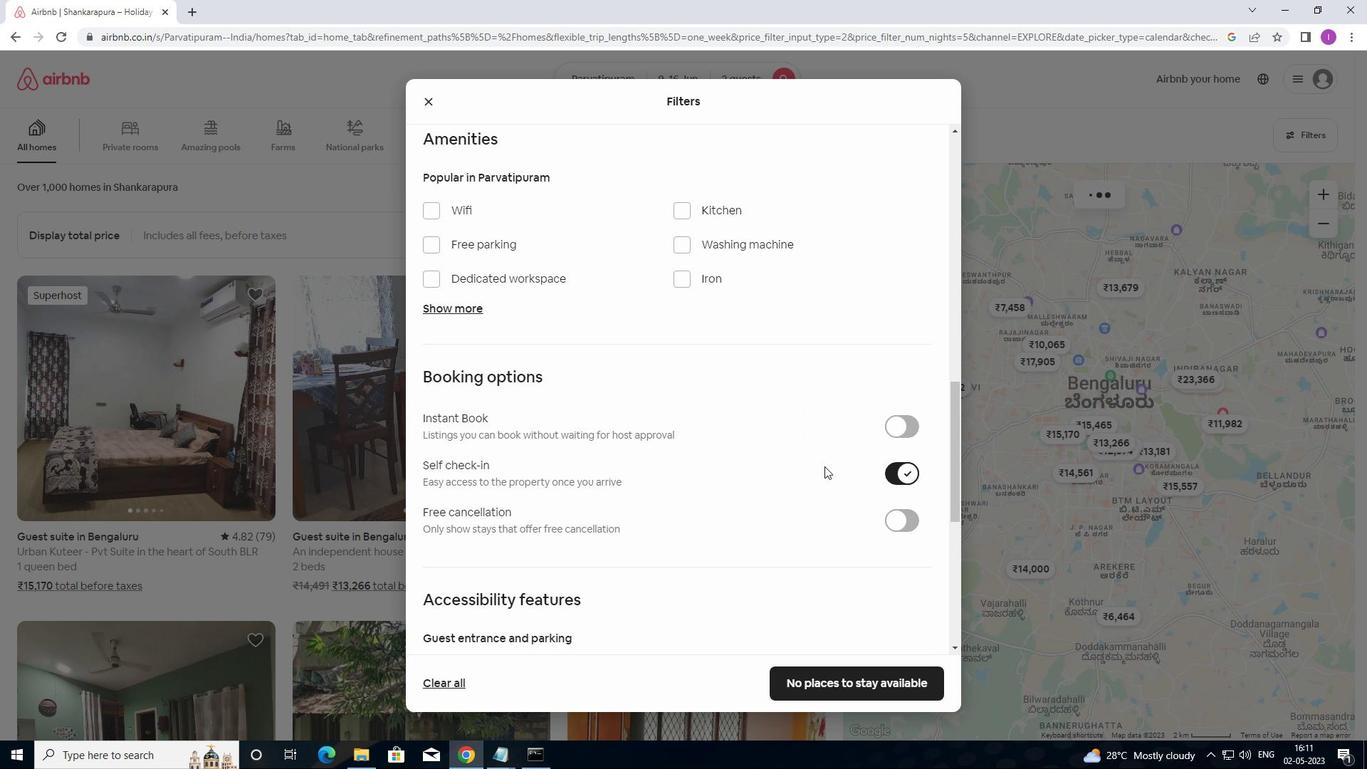 
Action: Mouse moved to (776, 481)
Screenshot: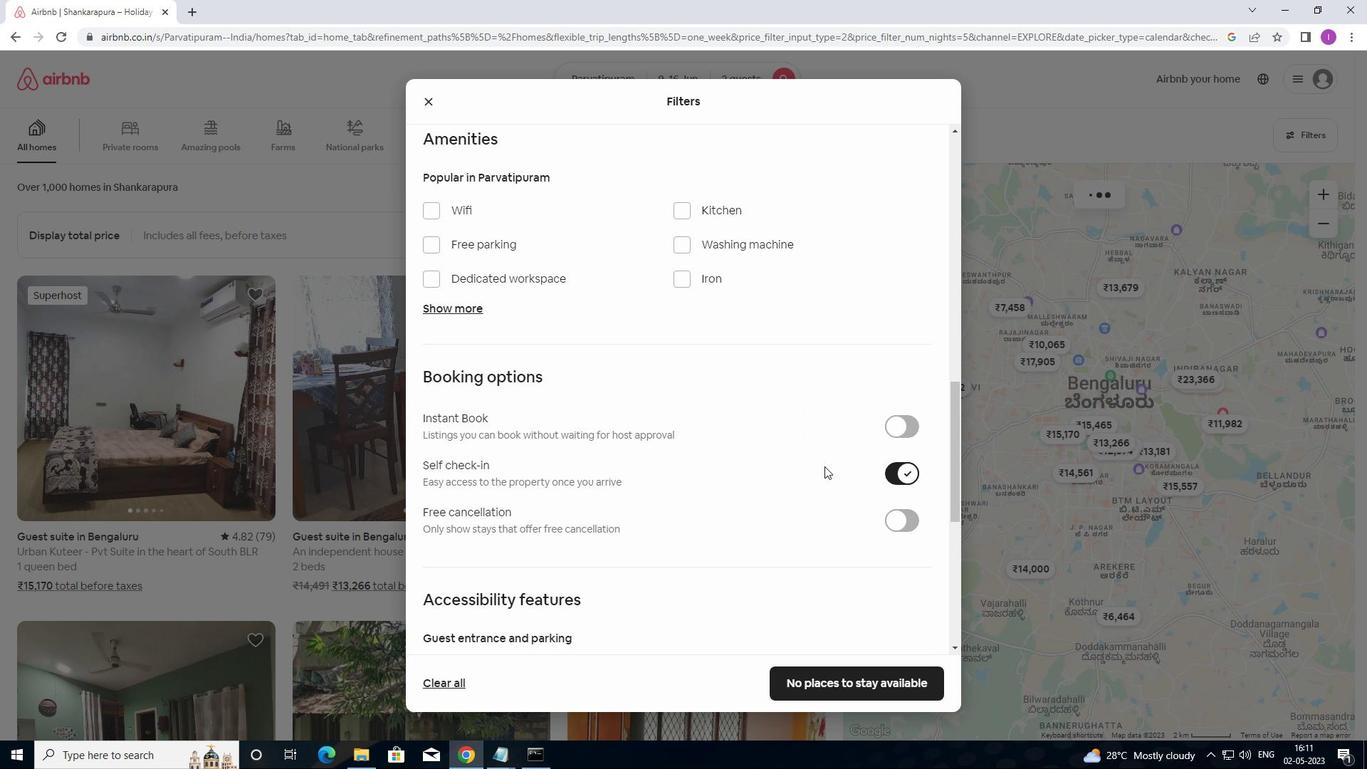 
Action: Mouse scrolled (776, 480) with delta (0, 0)
Screenshot: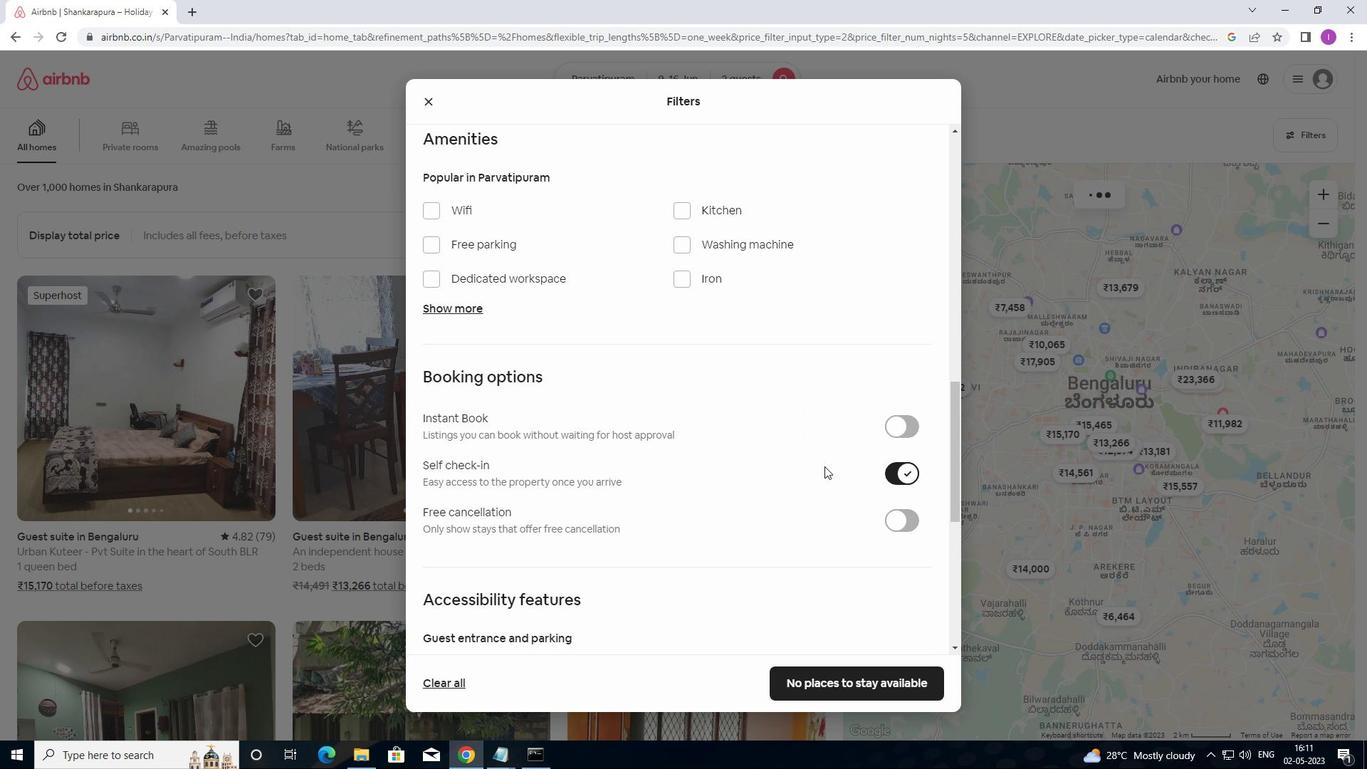 
Action: Mouse moved to (758, 481)
Screenshot: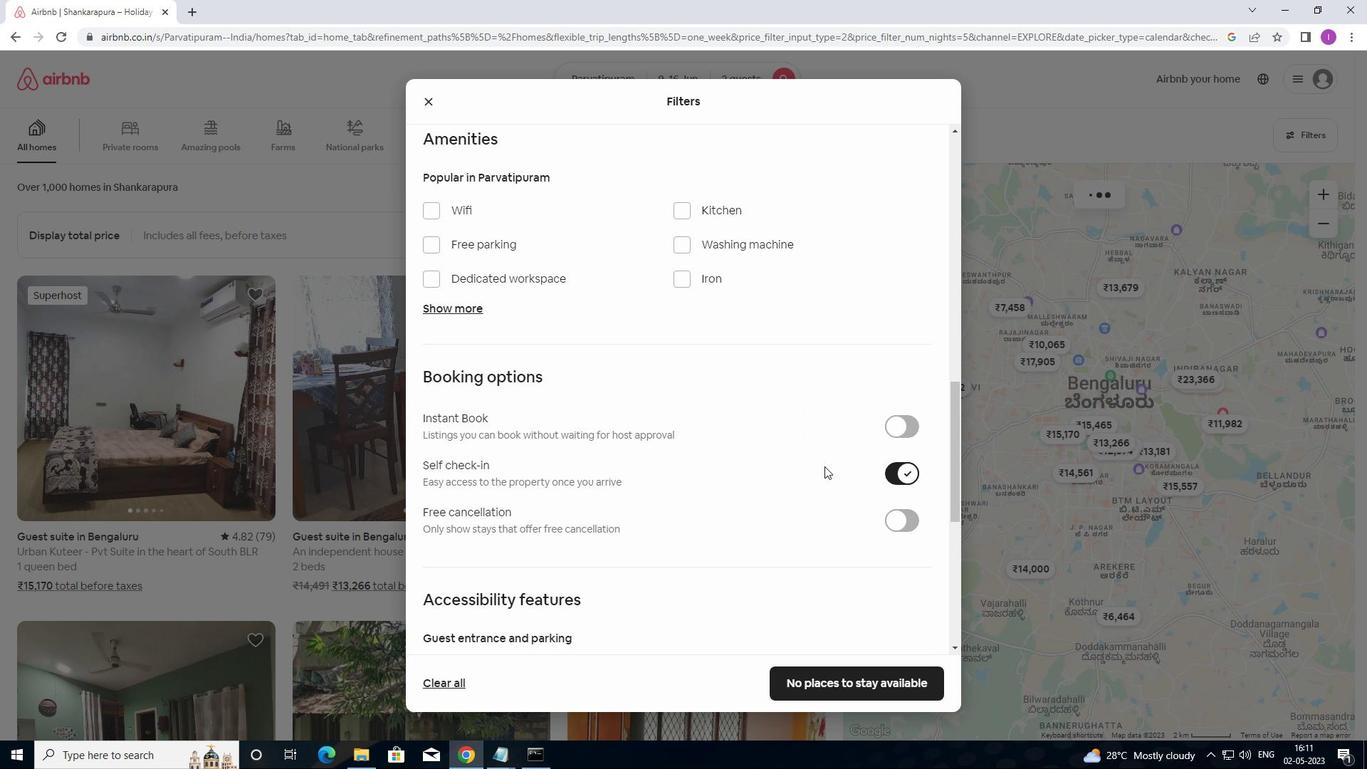 
Action: Mouse scrolled (758, 480) with delta (0, 0)
Screenshot: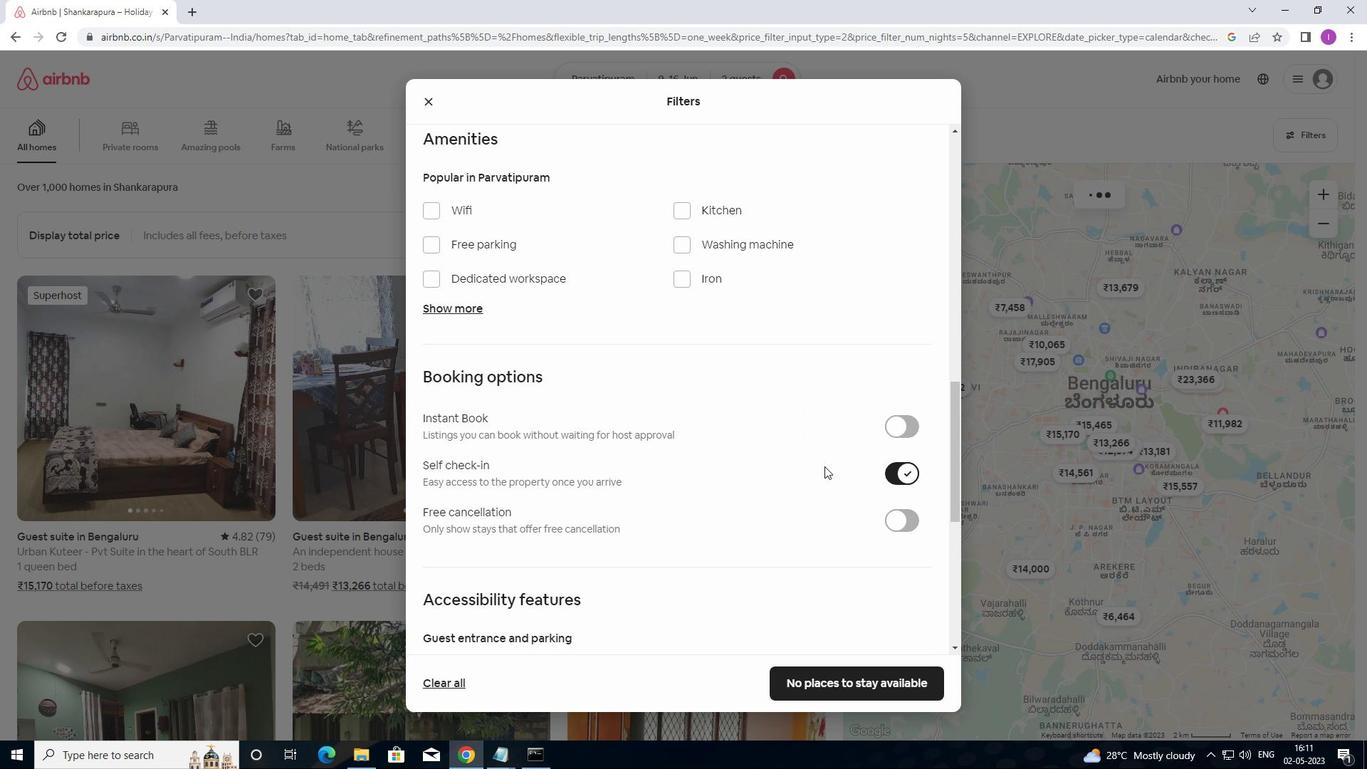 
Action: Mouse moved to (575, 482)
Screenshot: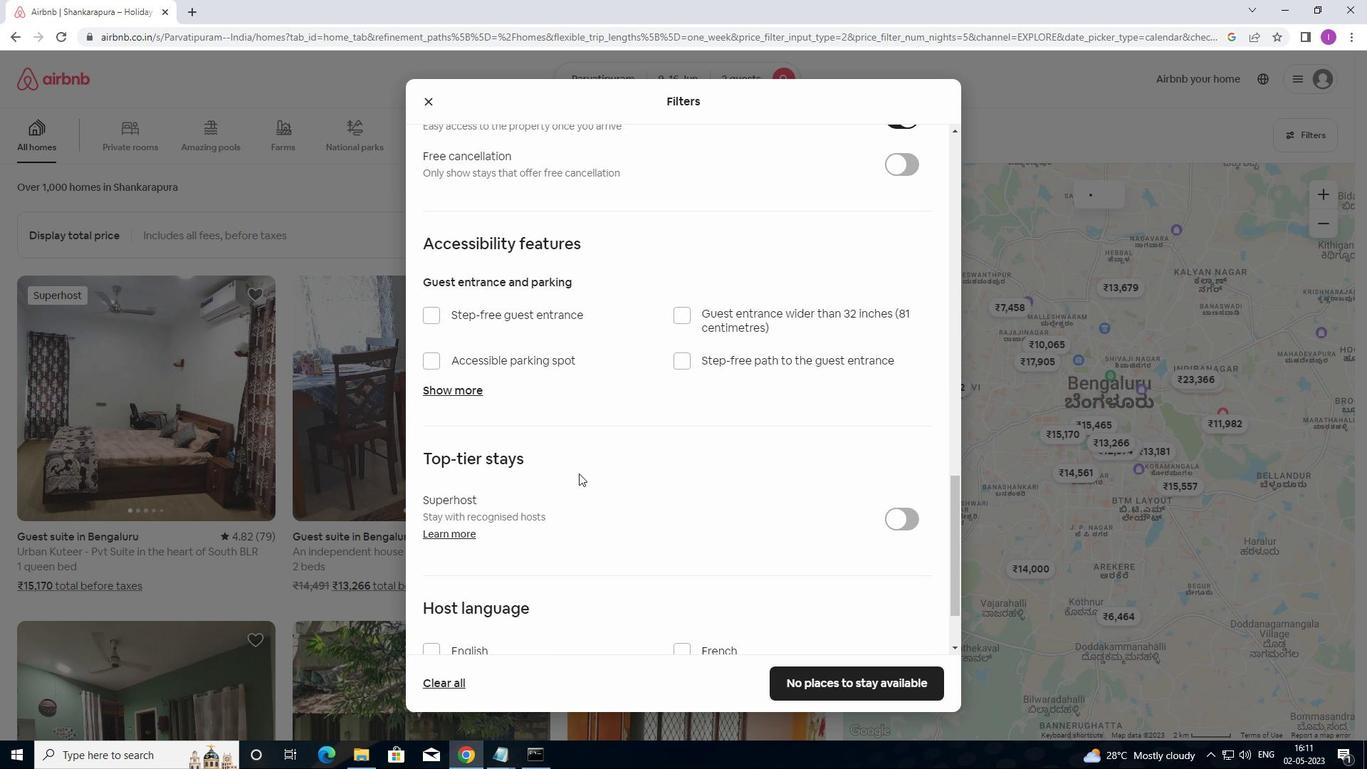 
Action: Mouse scrolled (575, 481) with delta (0, 0)
Screenshot: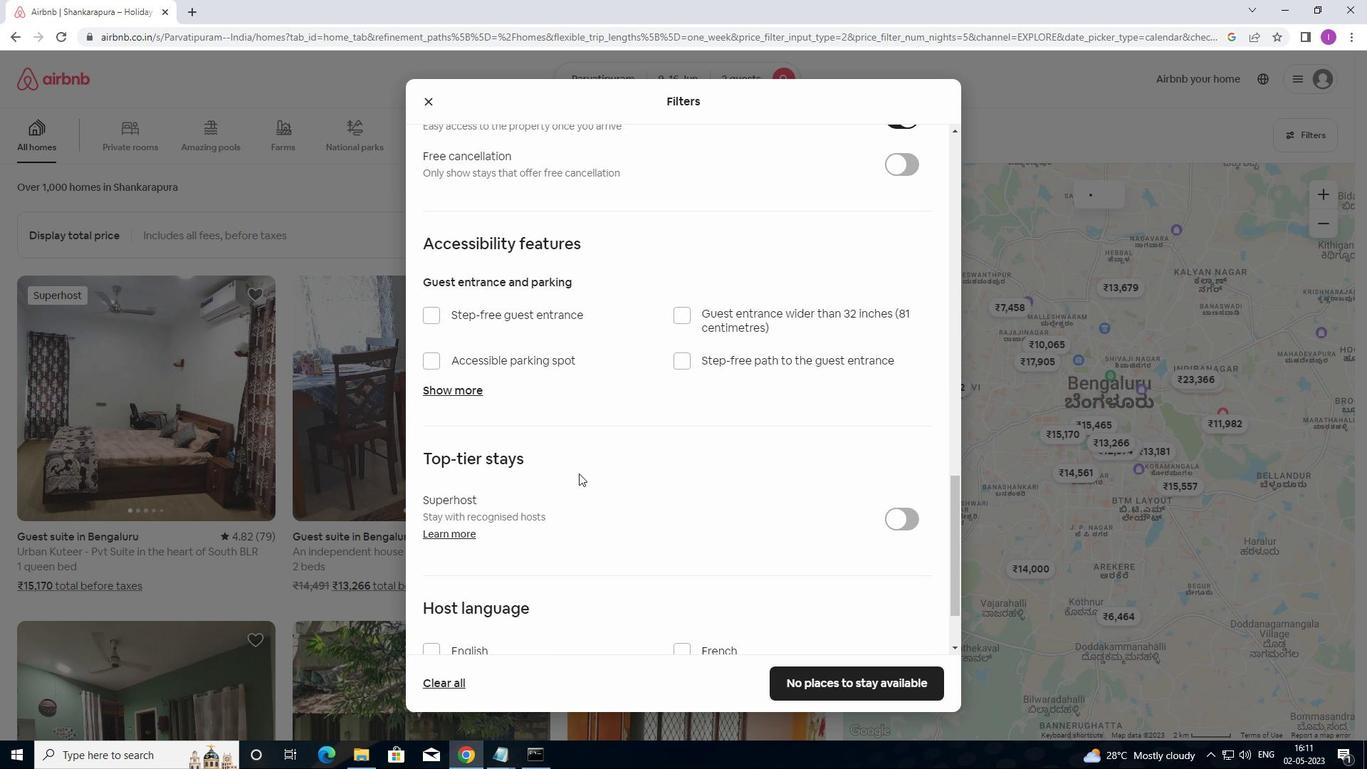 
Action: Mouse moved to (574, 491)
Screenshot: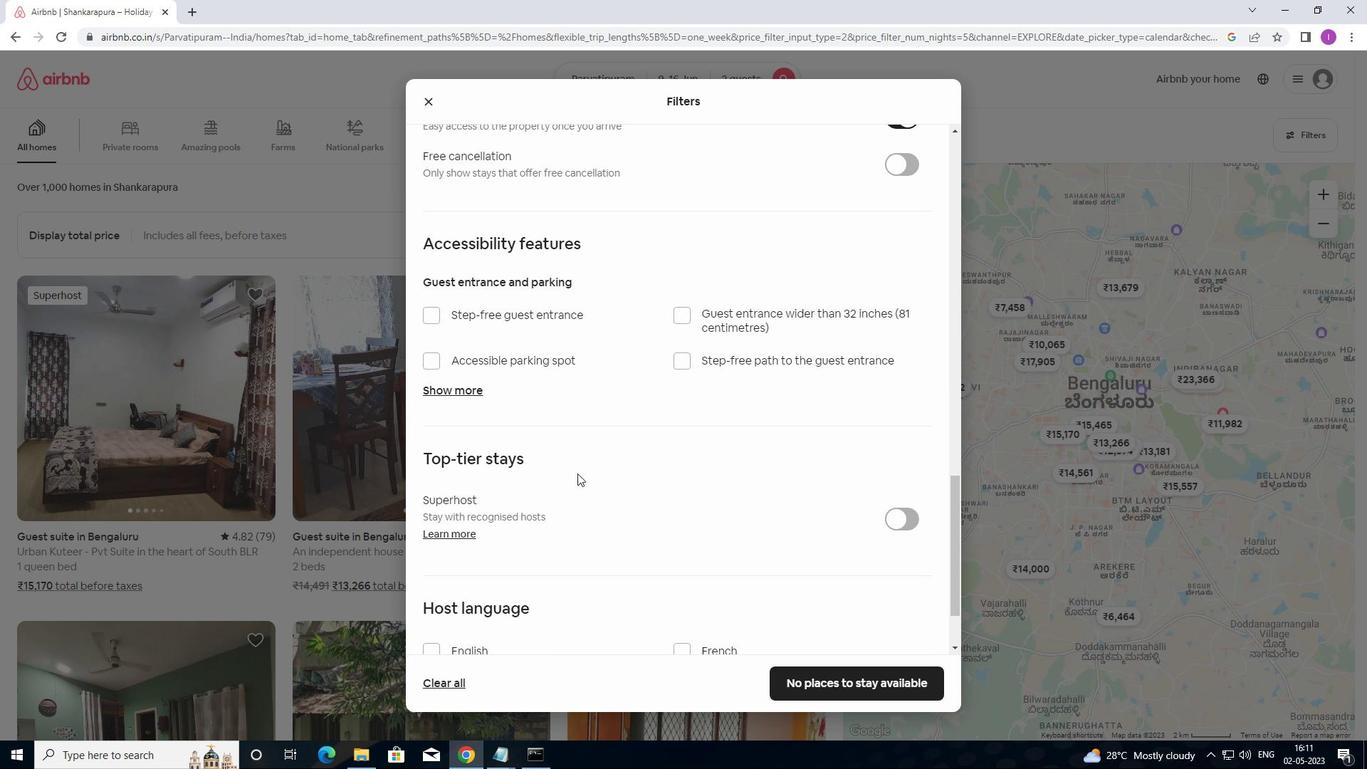 
Action: Mouse scrolled (574, 490) with delta (0, 0)
Screenshot: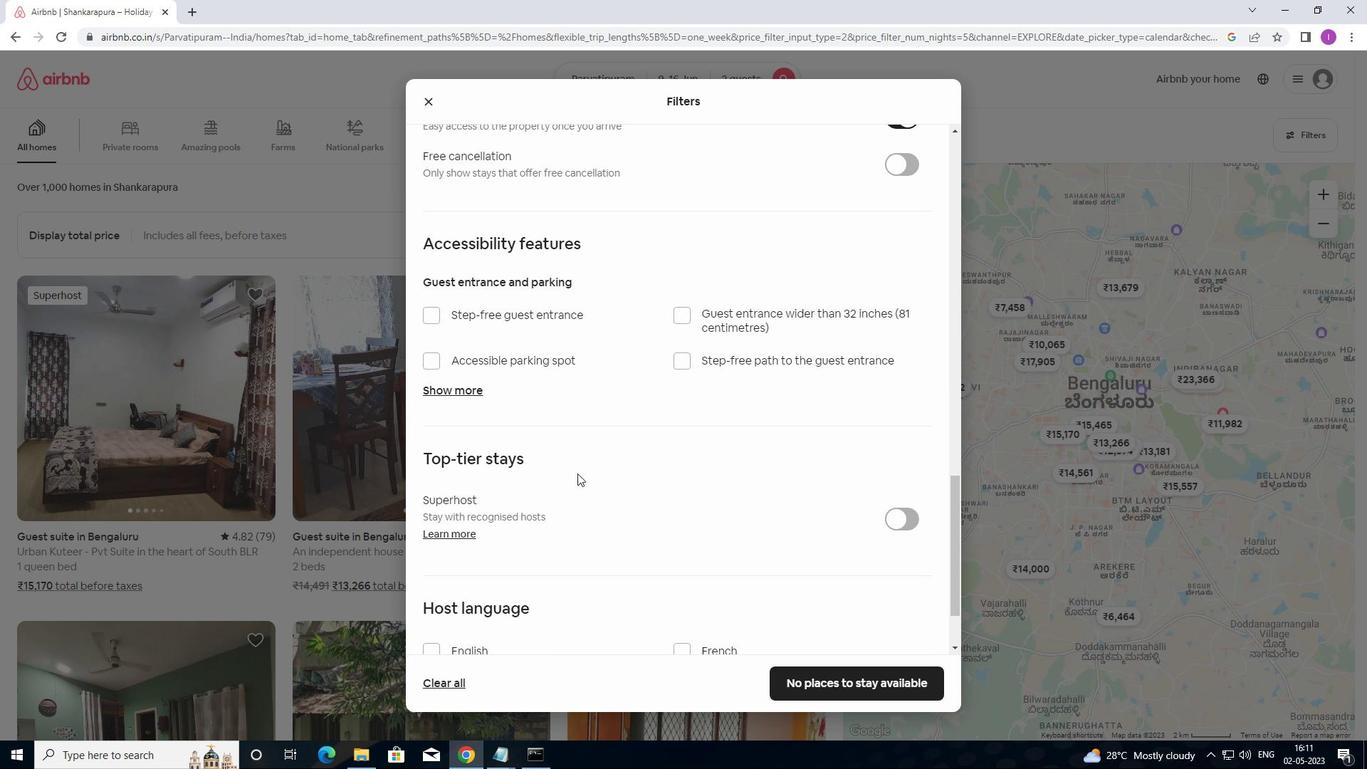
Action: Mouse moved to (574, 496)
Screenshot: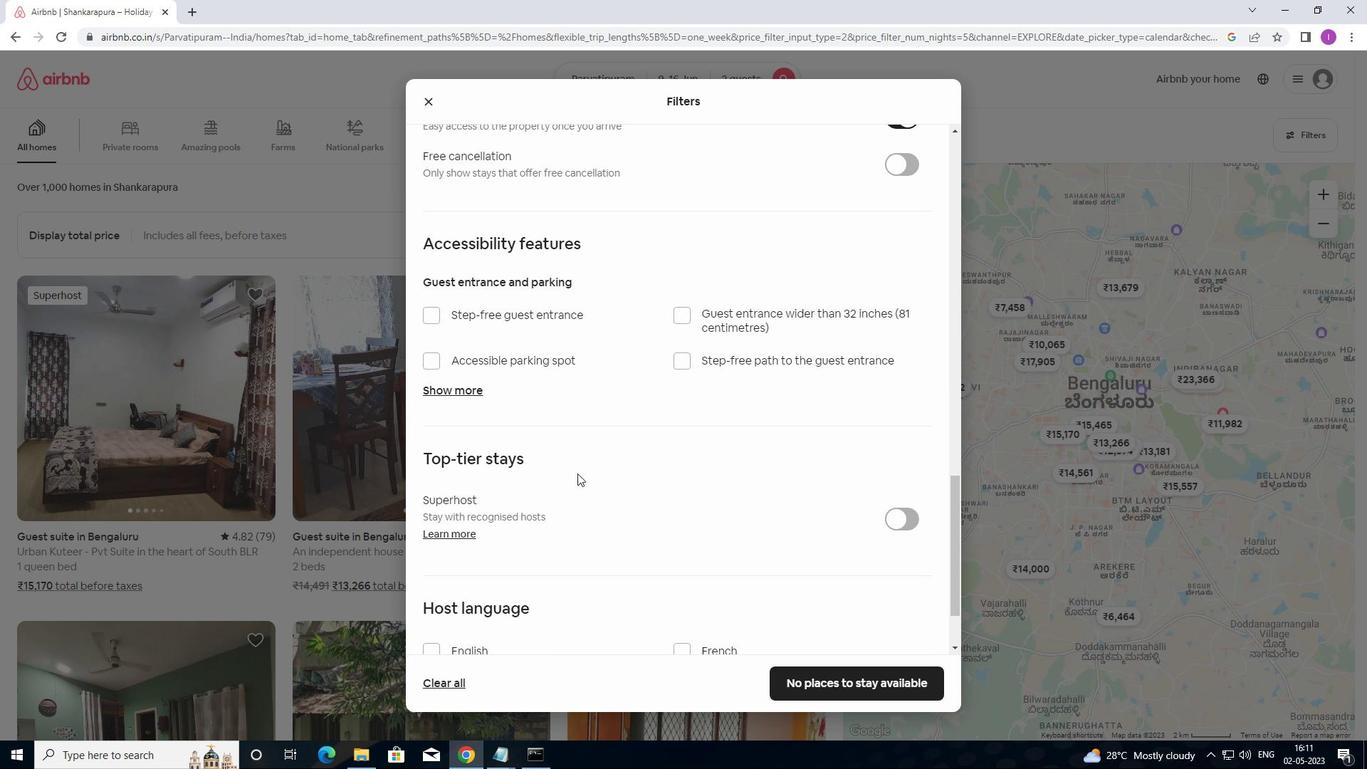 
Action: Mouse scrolled (574, 495) with delta (0, 0)
Screenshot: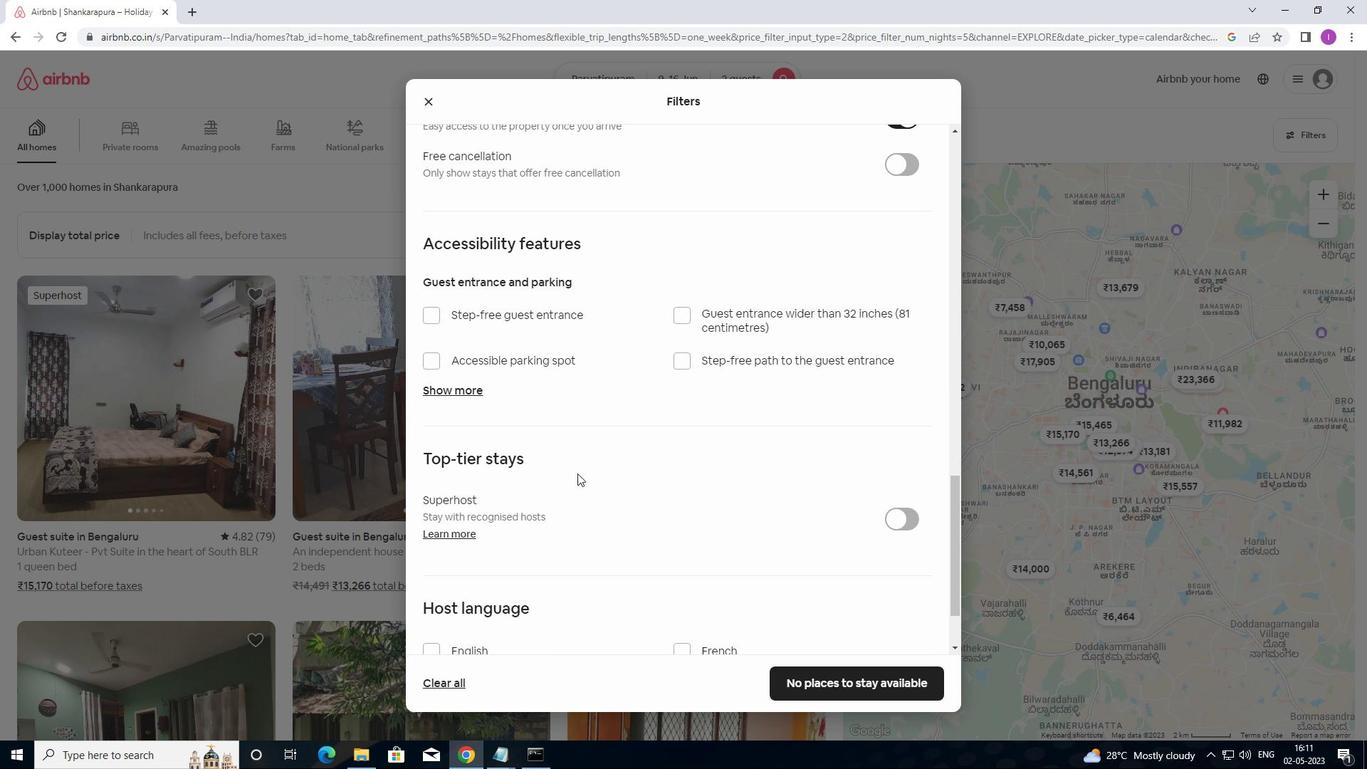 
Action: Mouse scrolled (574, 495) with delta (0, 0)
Screenshot: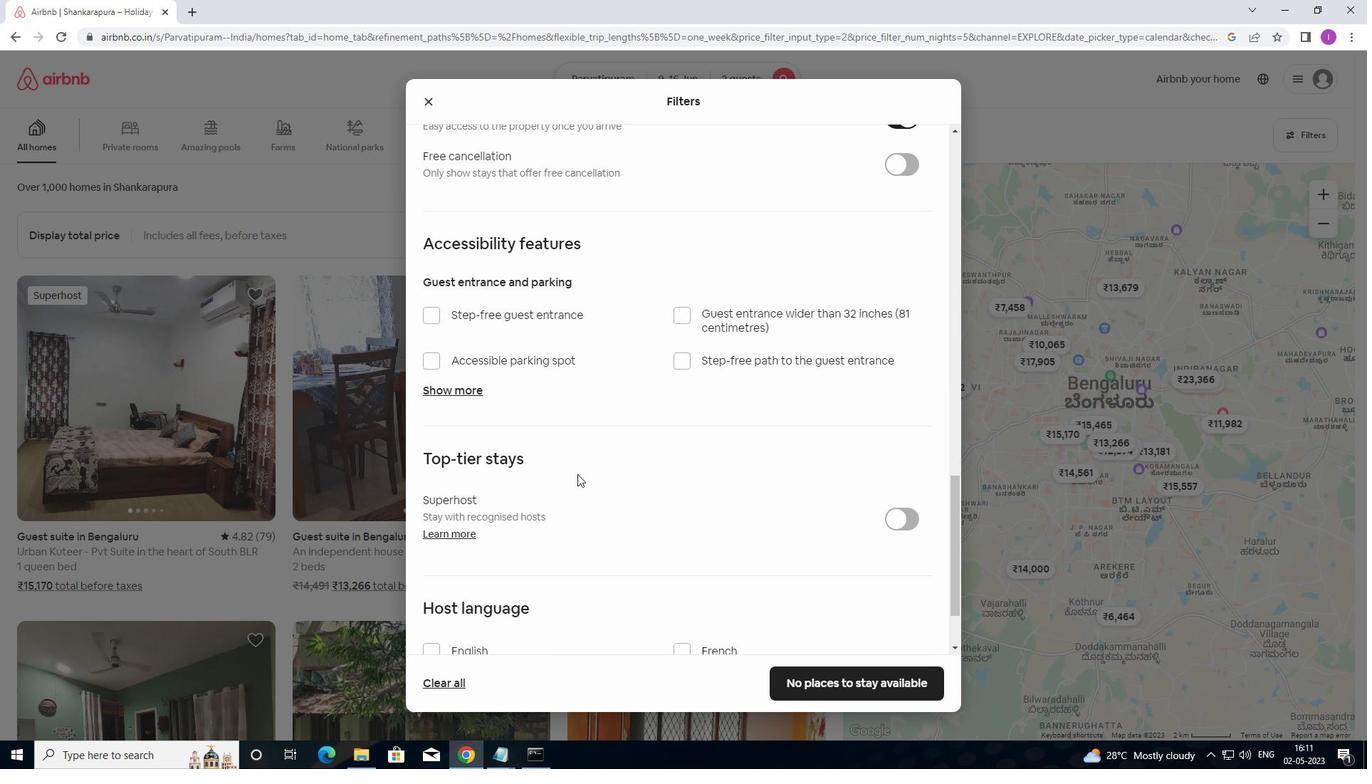 
Action: Mouse moved to (430, 558)
Screenshot: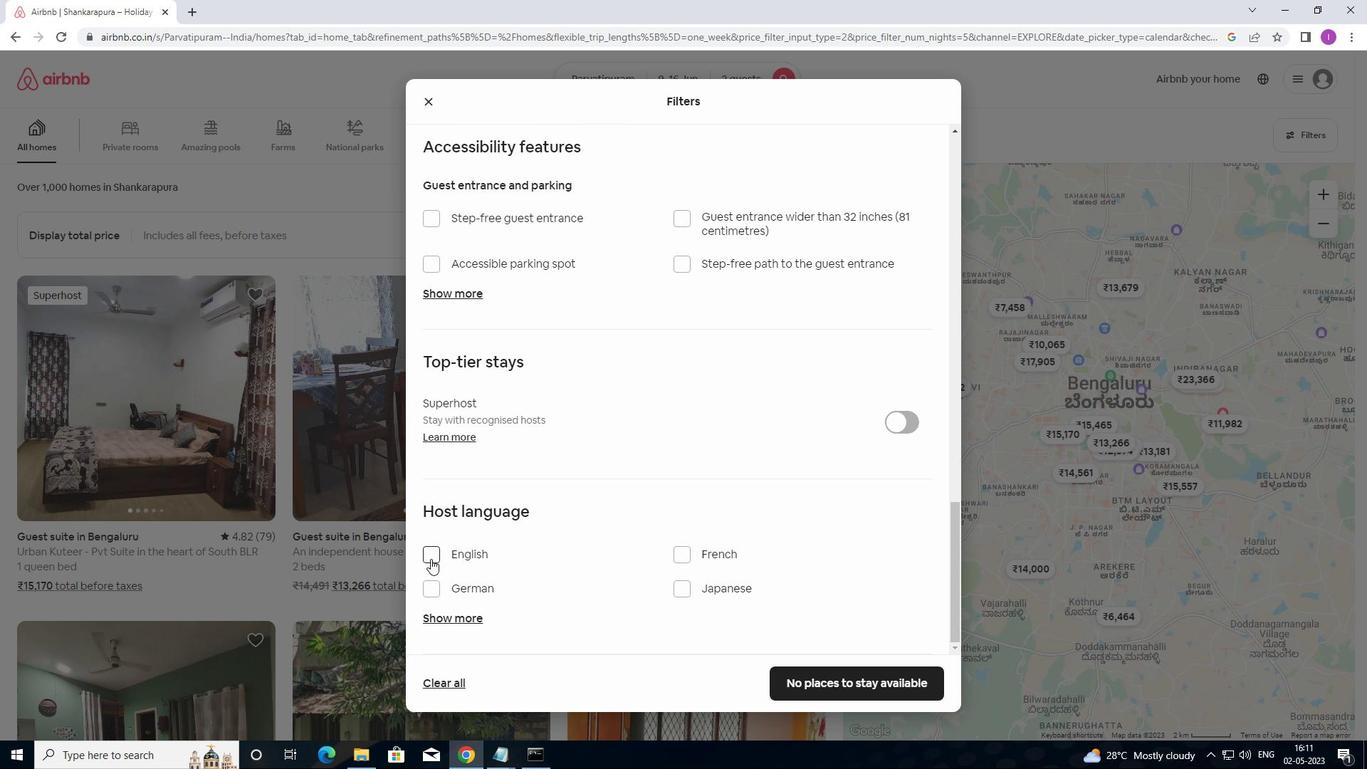 
Action: Mouse pressed left at (430, 558)
Screenshot: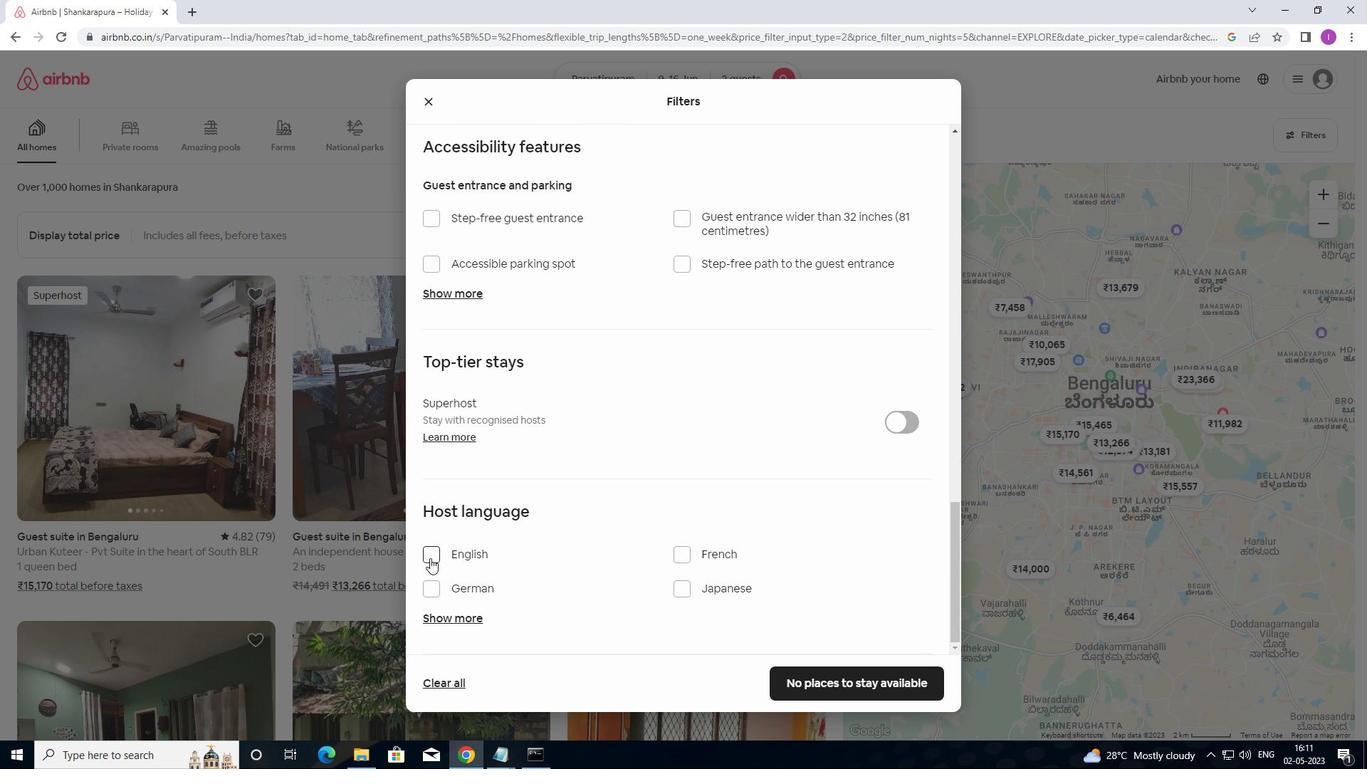 
Action: Mouse moved to (571, 510)
Screenshot: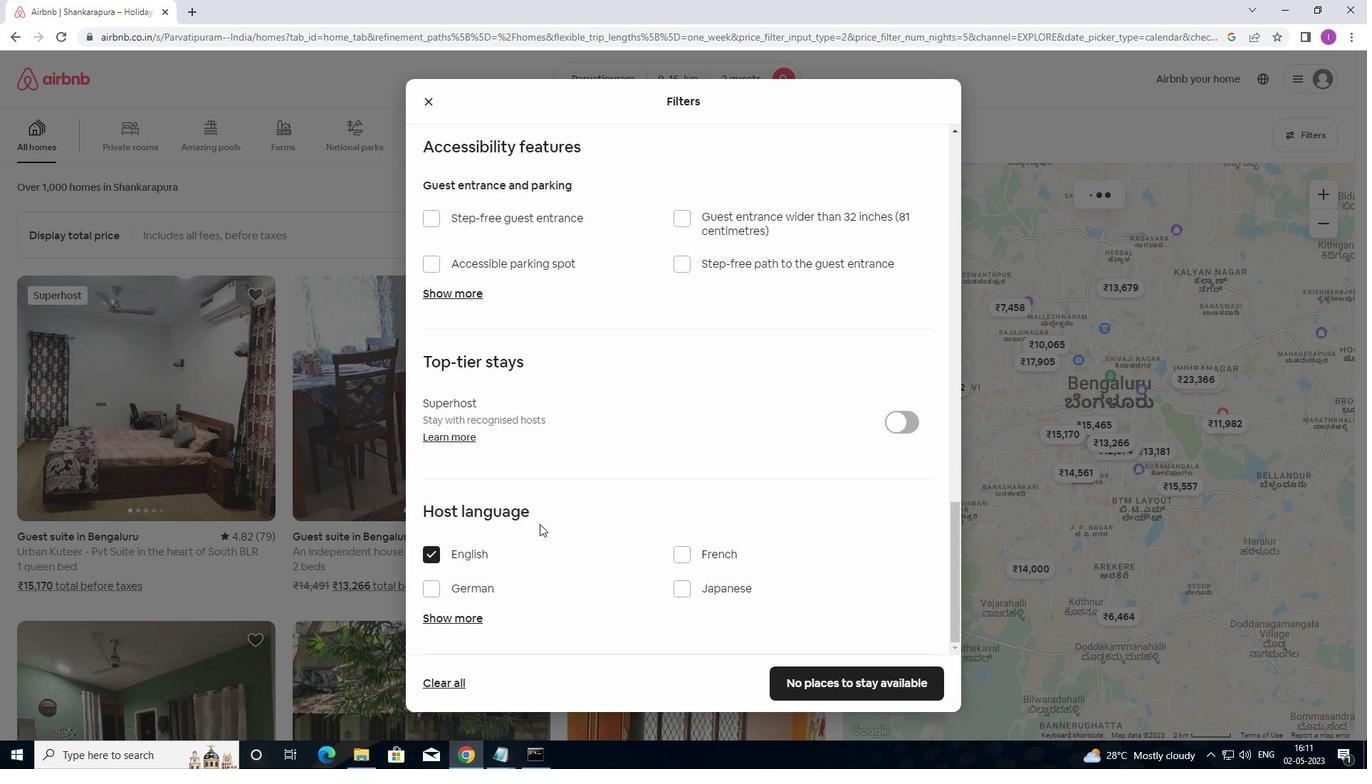 
Action: Mouse scrolled (571, 509) with delta (0, 0)
Screenshot: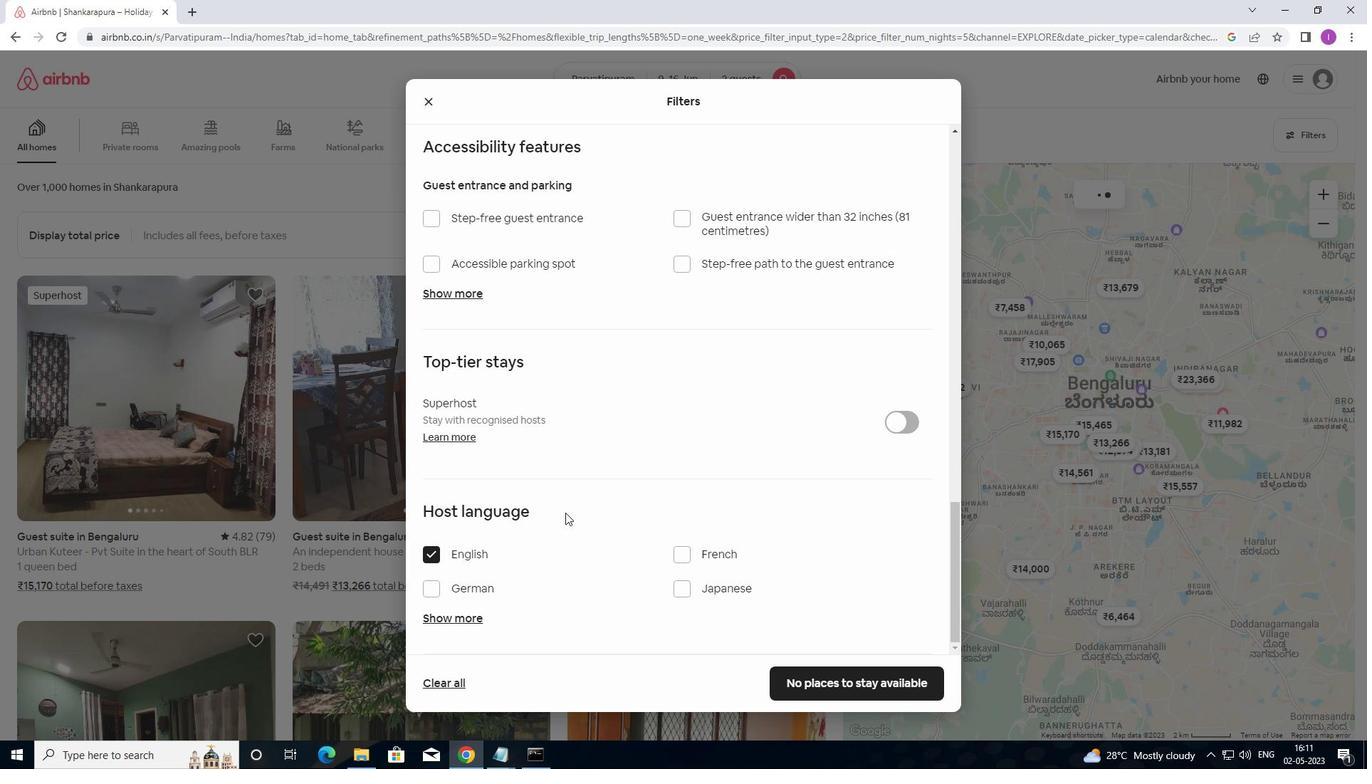 
Action: Mouse moved to (574, 510)
Screenshot: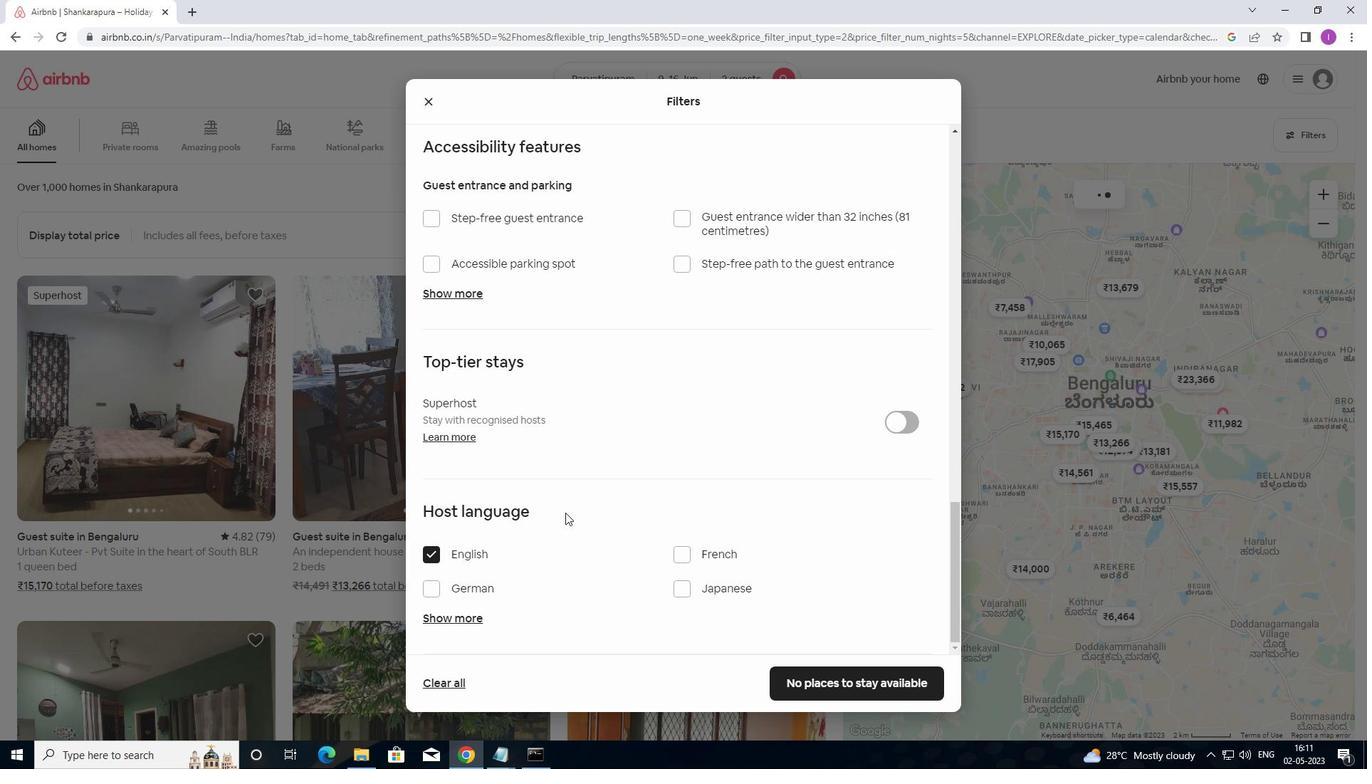 
Action: Mouse scrolled (574, 509) with delta (0, 0)
Screenshot: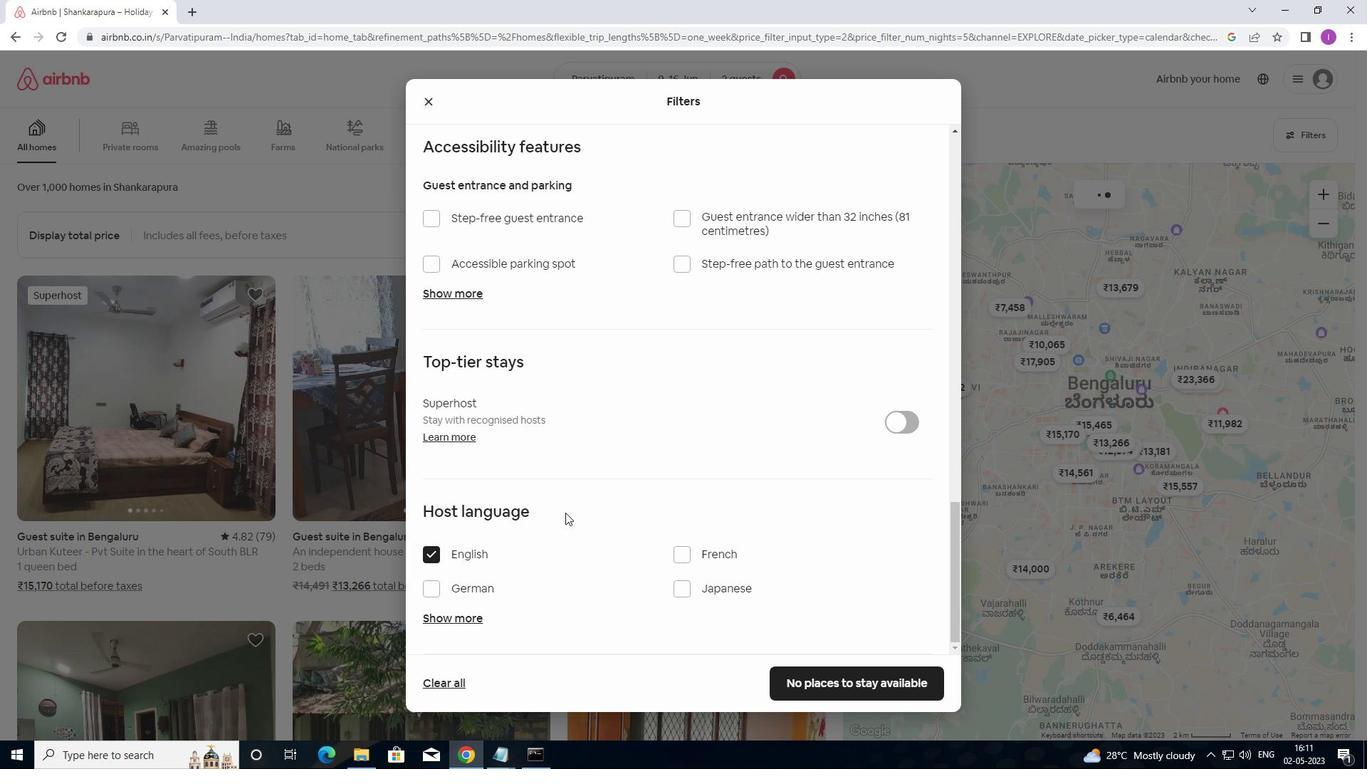 
Action: Mouse moved to (575, 510)
Screenshot: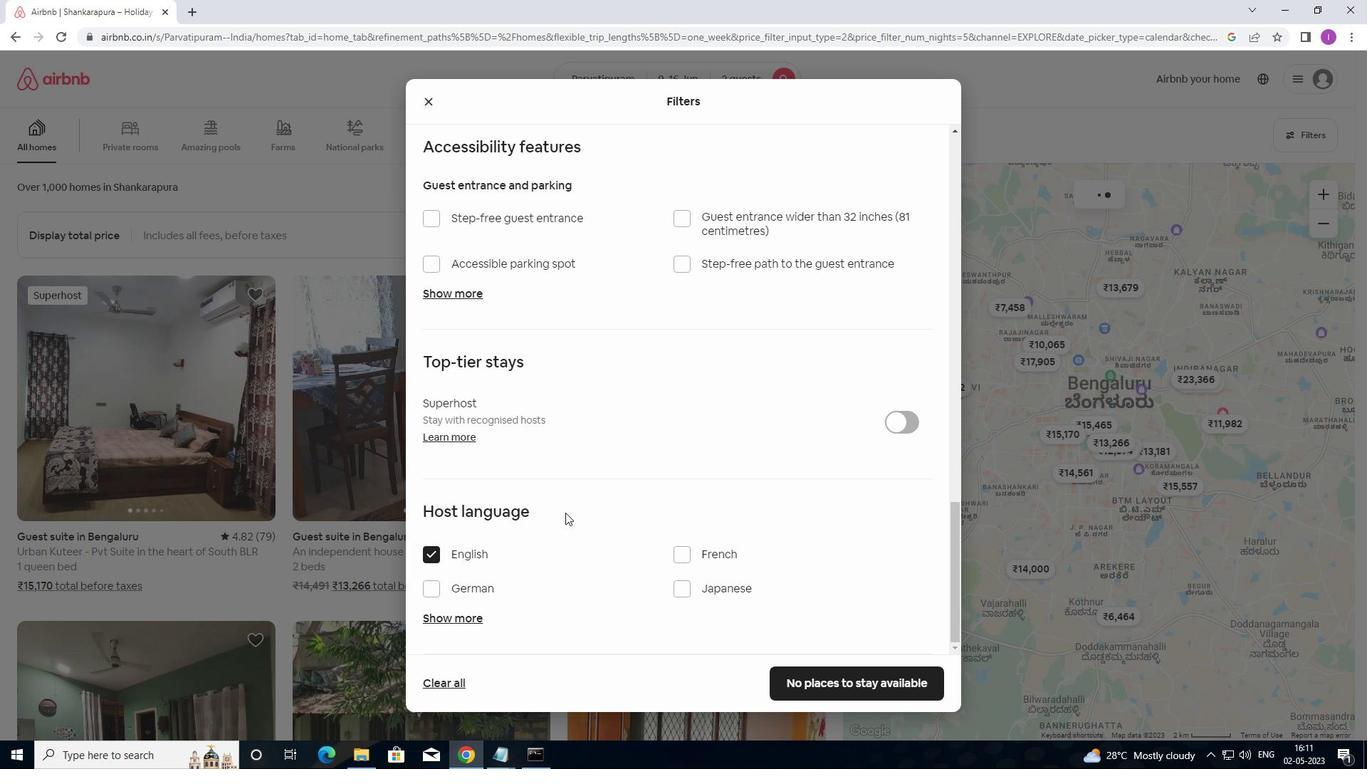 
Action: Mouse scrolled (575, 509) with delta (0, 0)
Screenshot: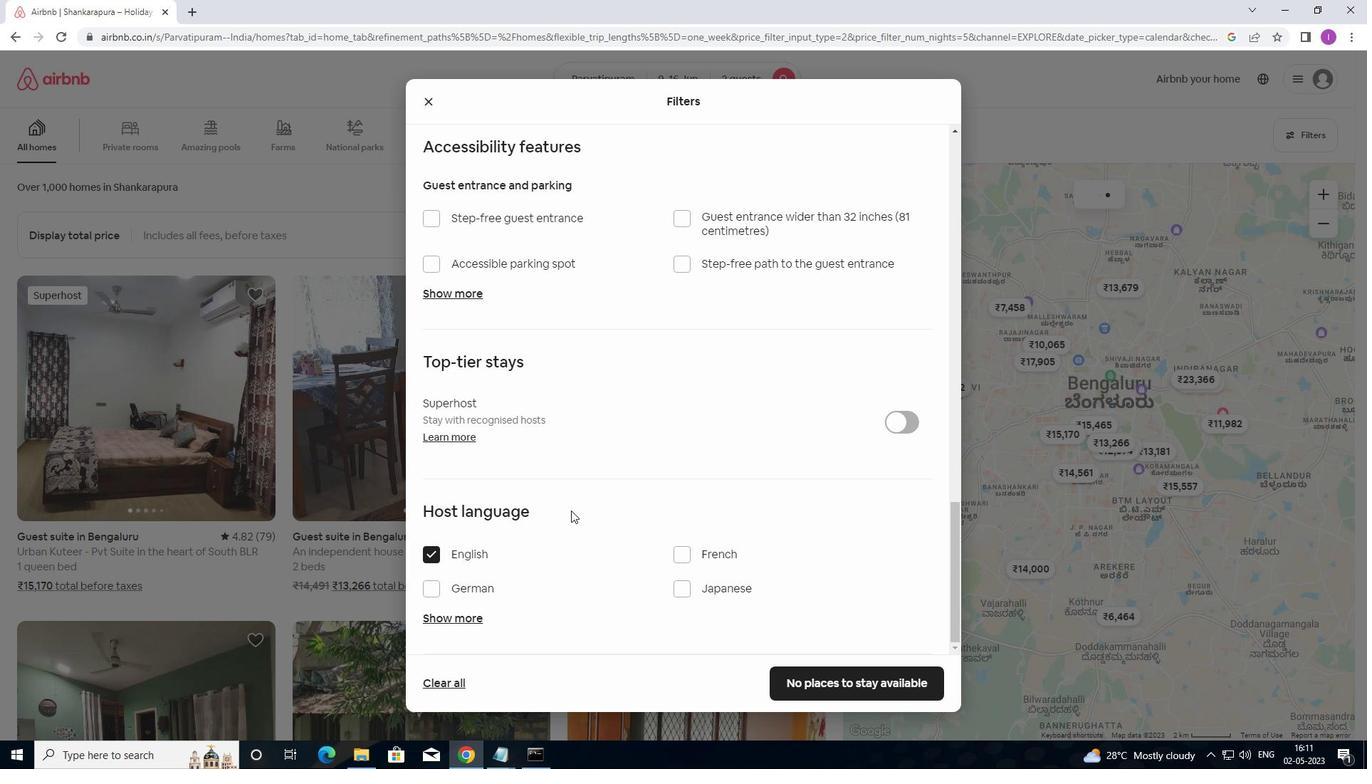 
Action: Mouse moved to (579, 510)
Screenshot: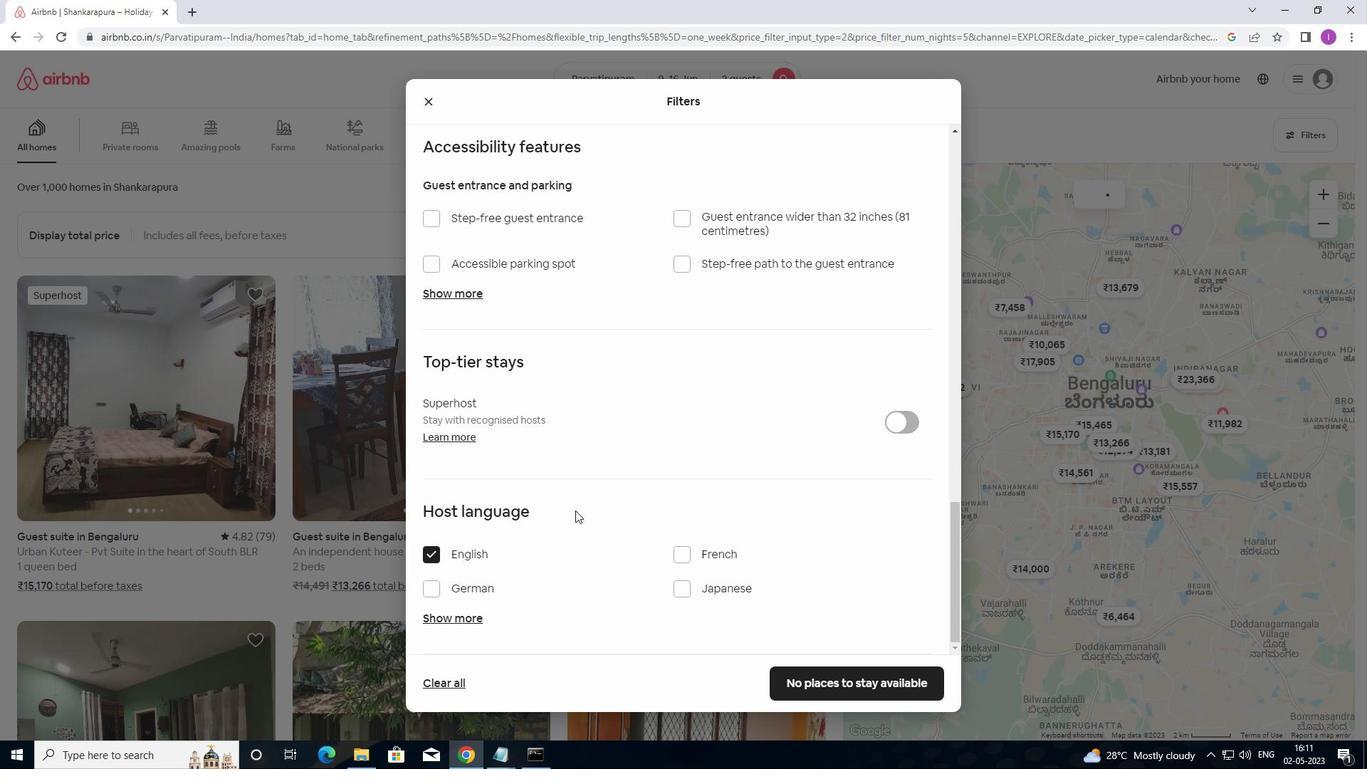 
Action: Mouse scrolled (579, 509) with delta (0, 0)
Screenshot: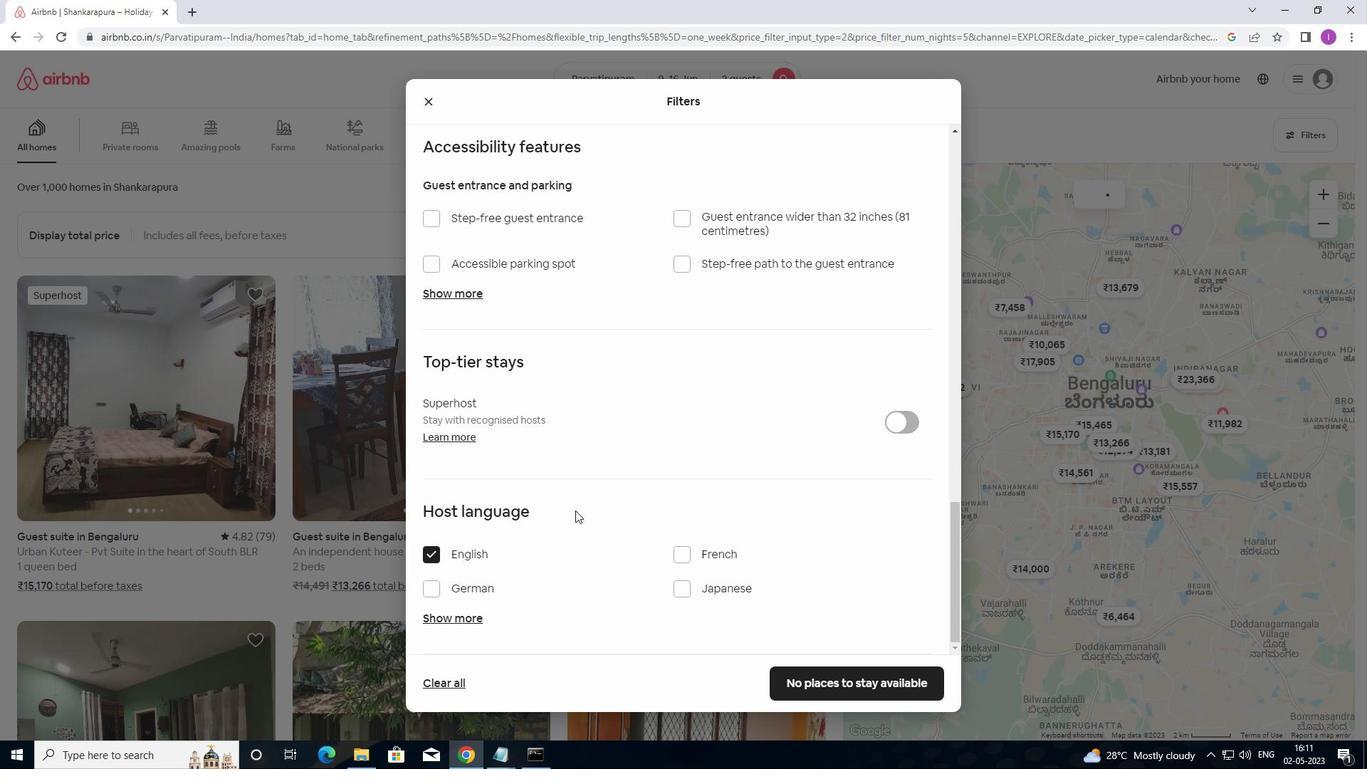 
Action: Mouse moved to (806, 685)
Screenshot: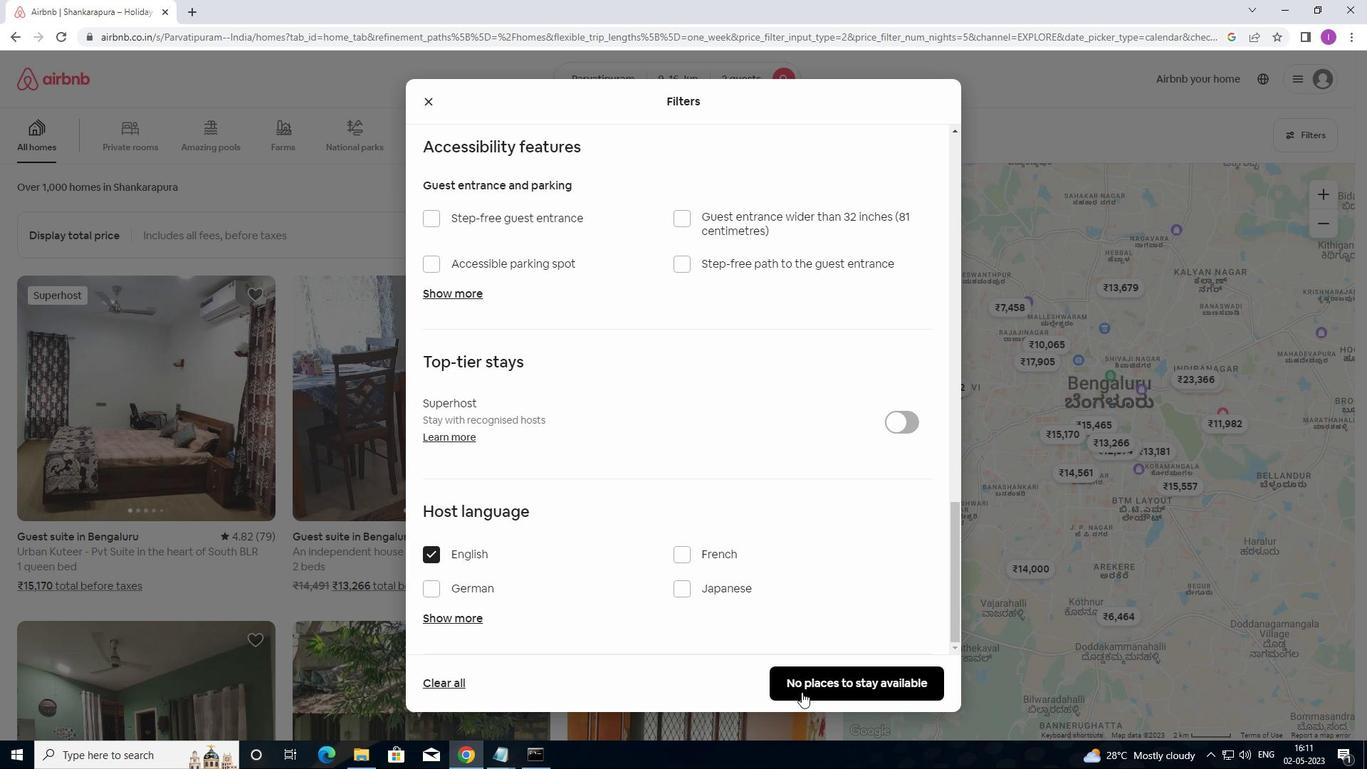 
Action: Mouse pressed left at (806, 685)
Screenshot: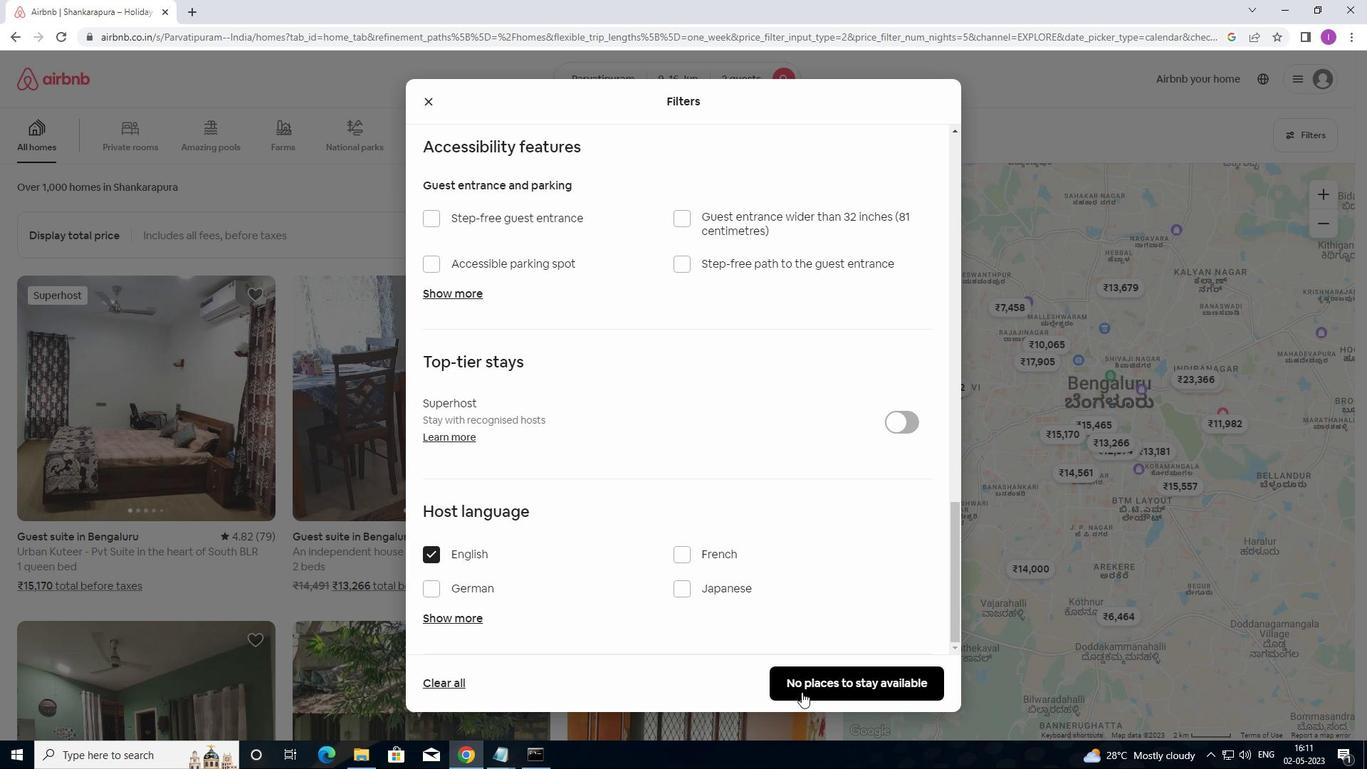 
Action: Mouse moved to (829, 672)
Screenshot: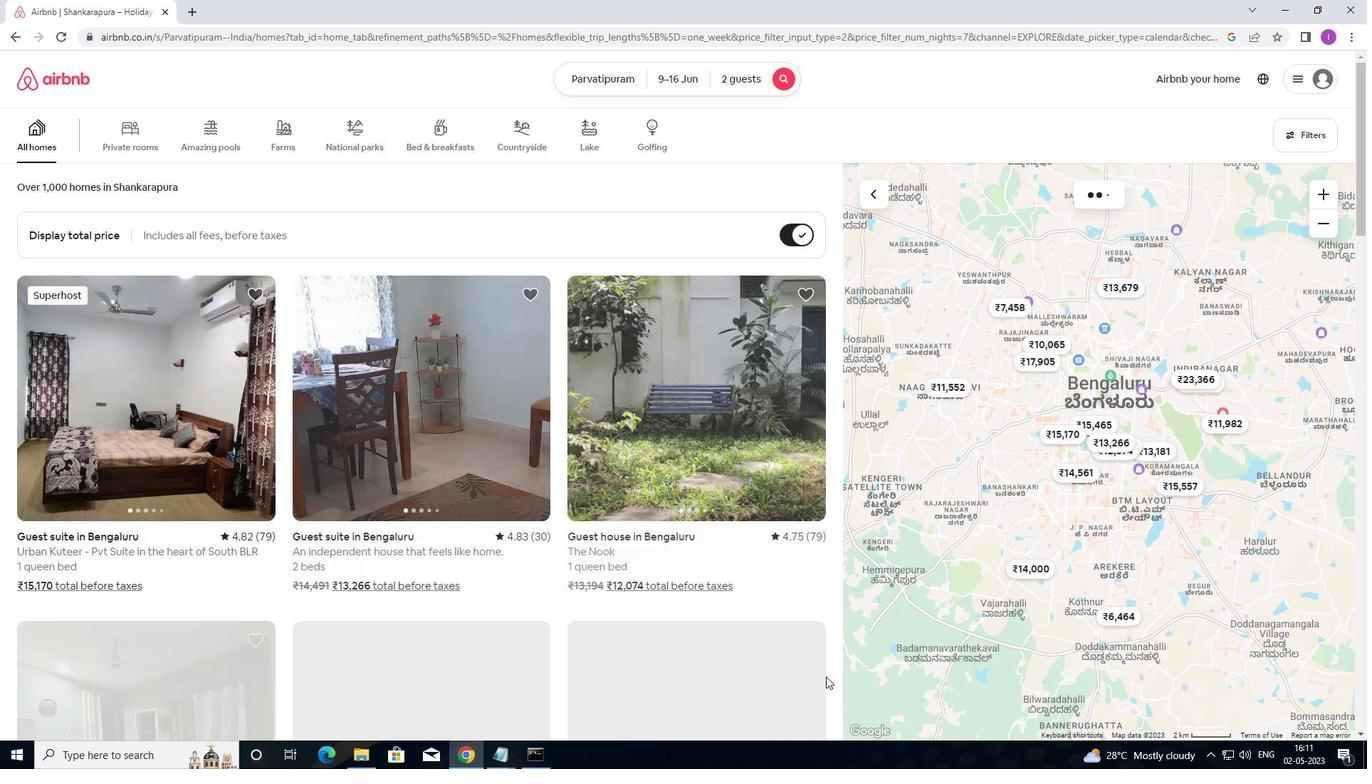 
